 Task: Compose an email with the signature Kenneth Davis with the subject Feedback on an event and the message Can you confirm whether the meeting is still scheduled for tomorrow at 2 pm? from softage.9@softage.net to softage.10@softage.netSelect the entire message and Indent more 2 times, then indent less once Send the email. Finally, move the email from Sent Items to the label Product development
Action: Mouse moved to (912, 57)
Screenshot: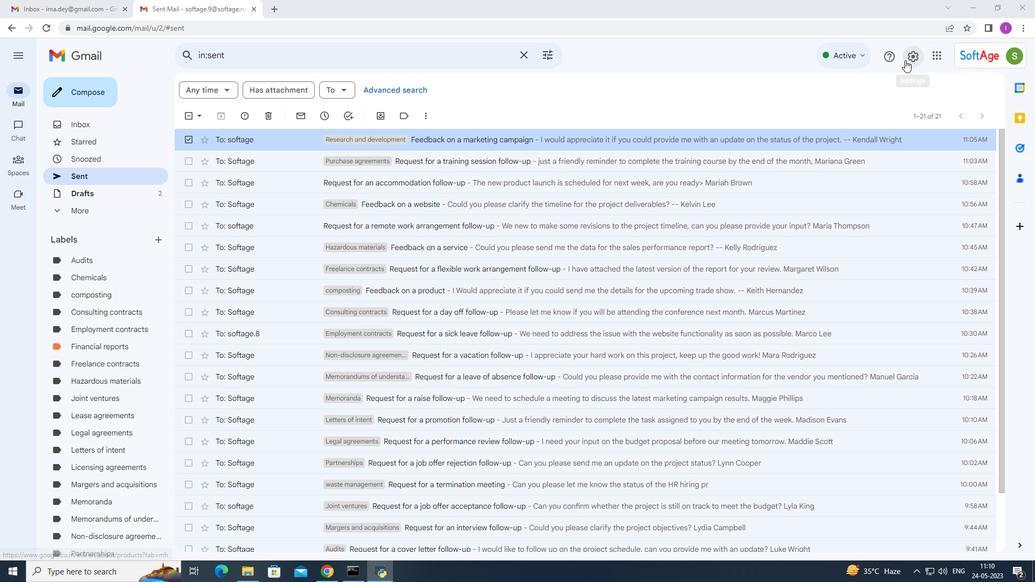 
Action: Mouse pressed left at (912, 57)
Screenshot: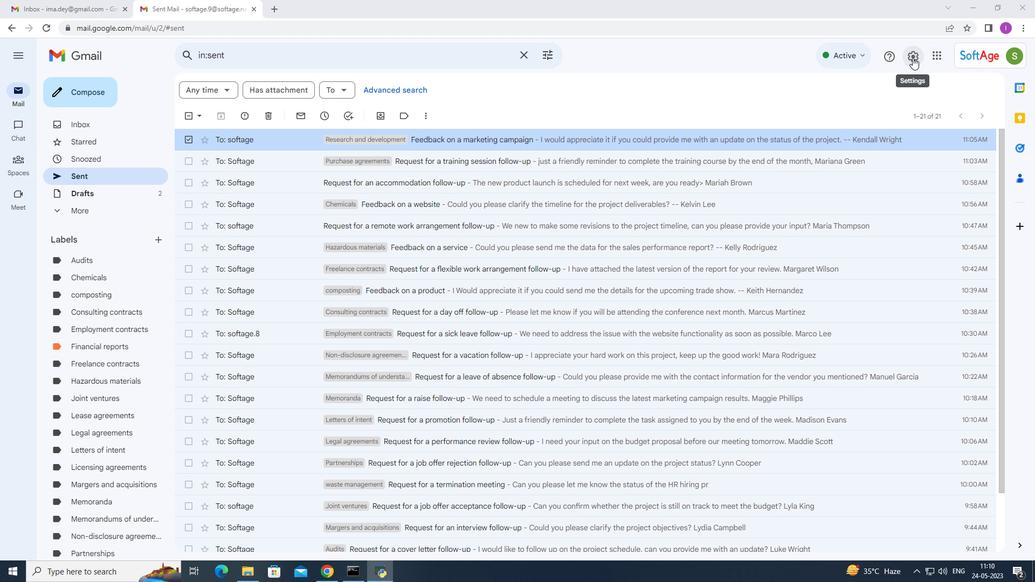 
Action: Mouse moved to (898, 115)
Screenshot: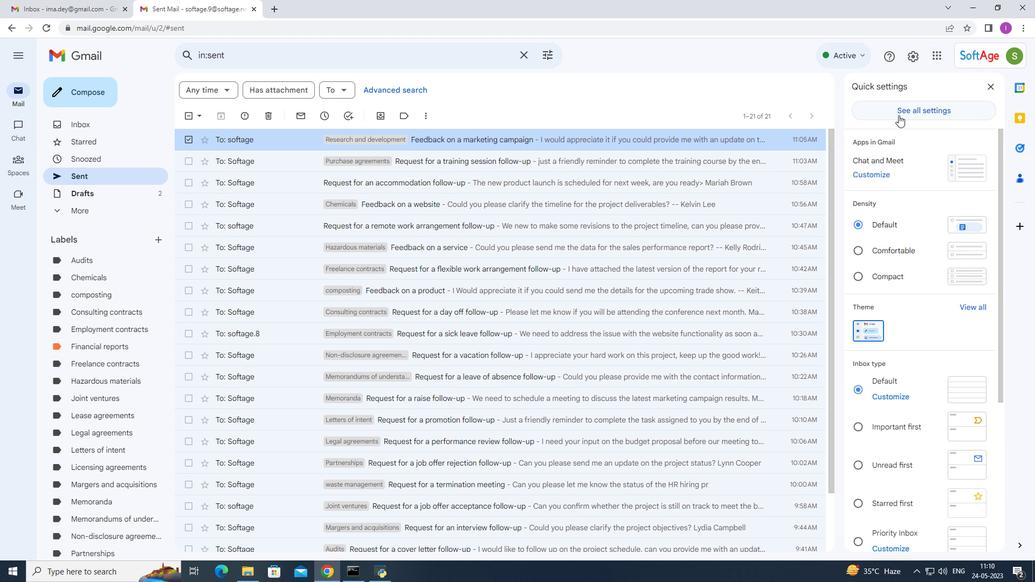 
Action: Mouse pressed left at (898, 115)
Screenshot: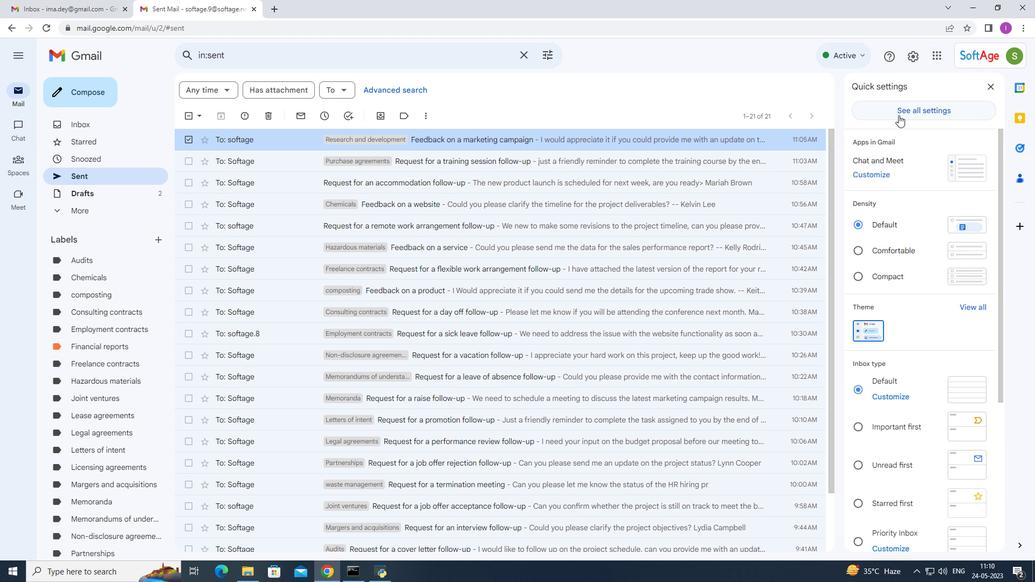 
Action: Mouse moved to (433, 336)
Screenshot: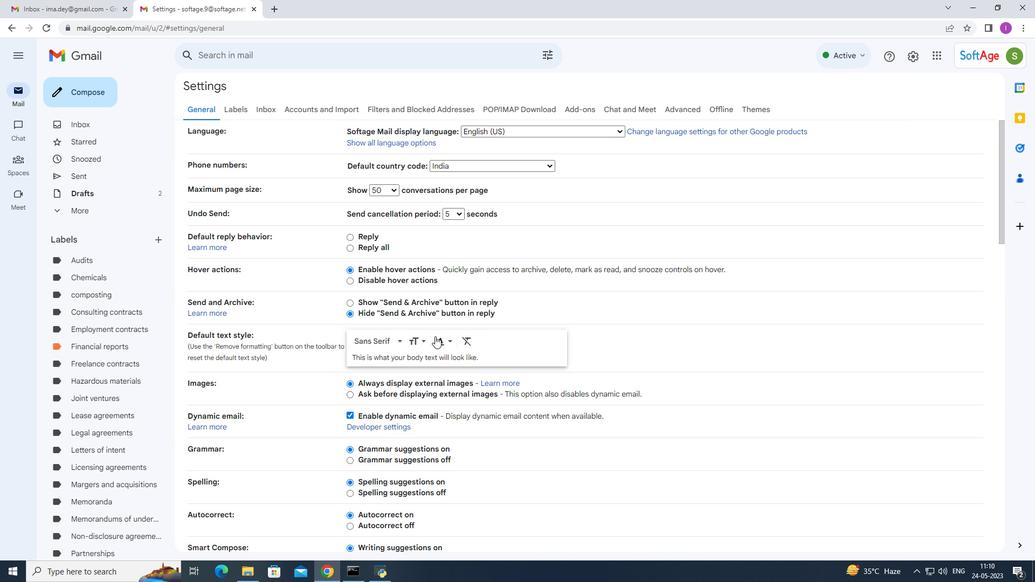 
Action: Mouse scrolled (433, 335) with delta (0, 0)
Screenshot: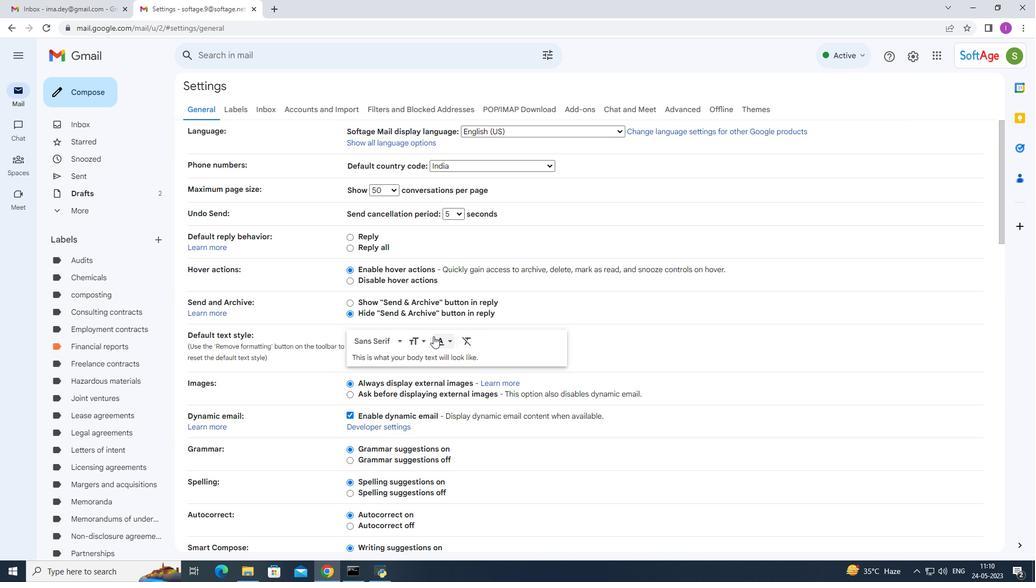 
Action: Mouse scrolled (433, 335) with delta (0, 0)
Screenshot: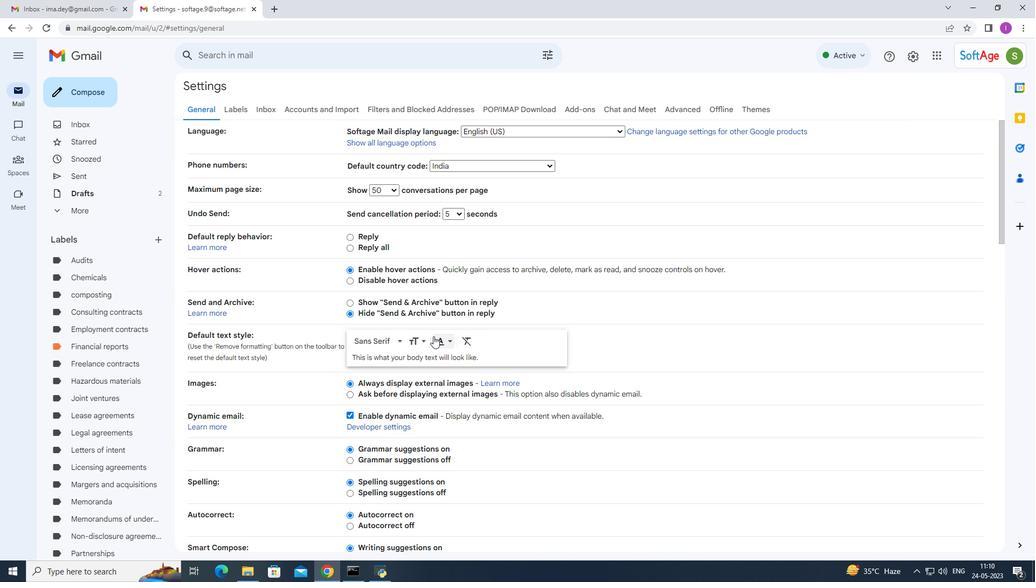 
Action: Mouse scrolled (433, 335) with delta (0, 0)
Screenshot: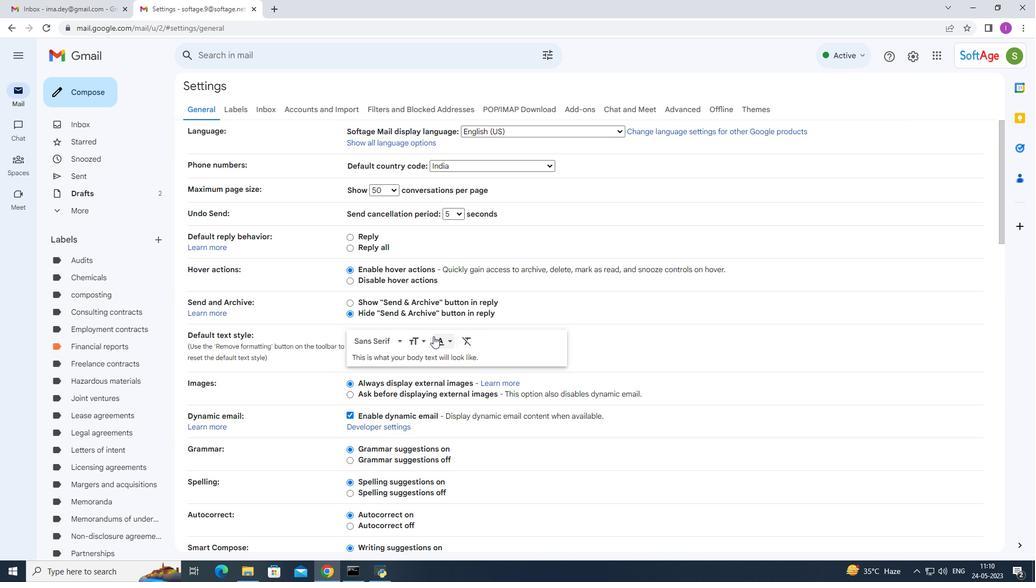
Action: Mouse scrolled (433, 335) with delta (0, 0)
Screenshot: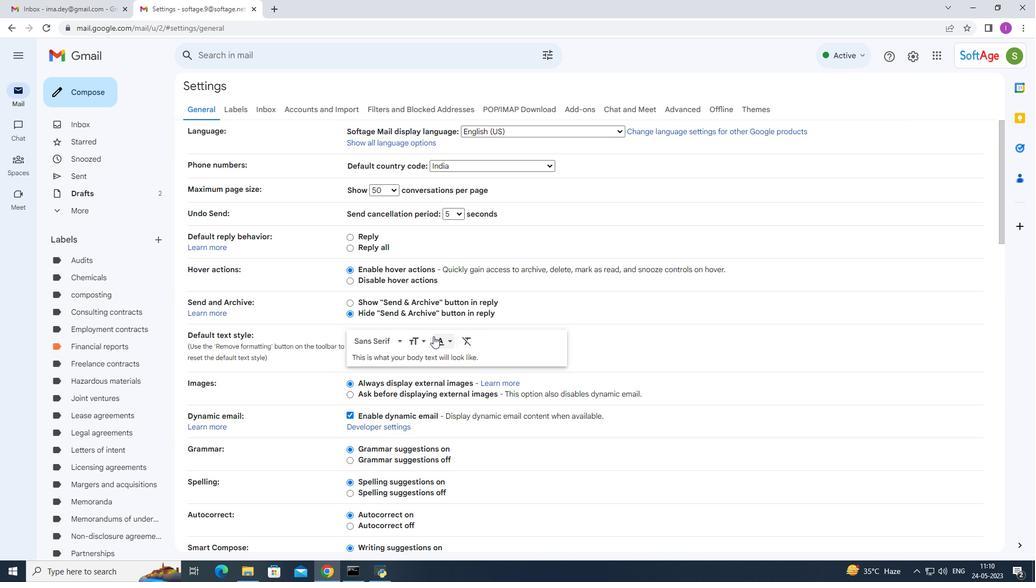 
Action: Mouse scrolled (433, 335) with delta (0, 0)
Screenshot: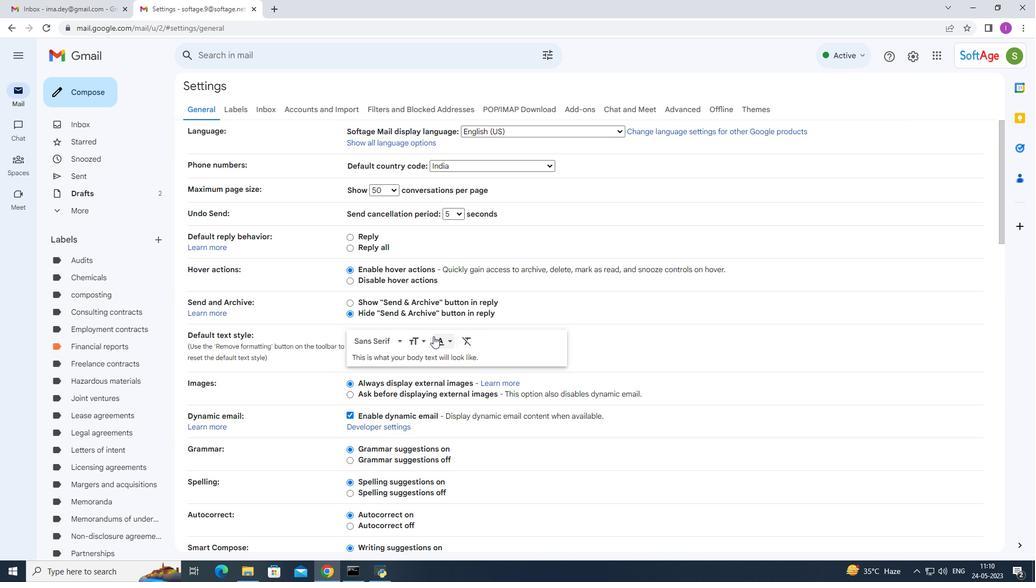 
Action: Mouse moved to (433, 331)
Screenshot: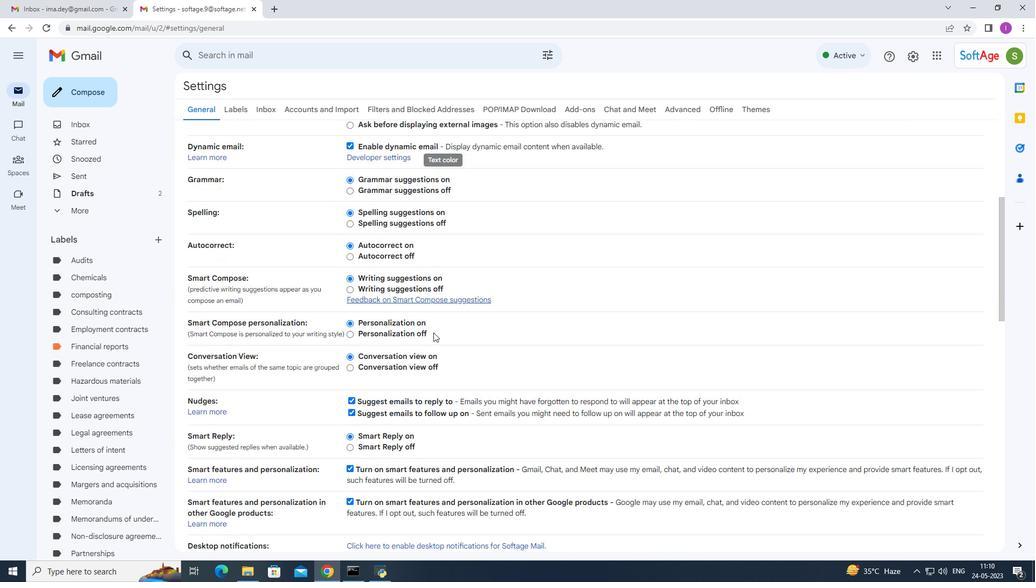 
Action: Mouse scrolled (433, 330) with delta (0, 0)
Screenshot: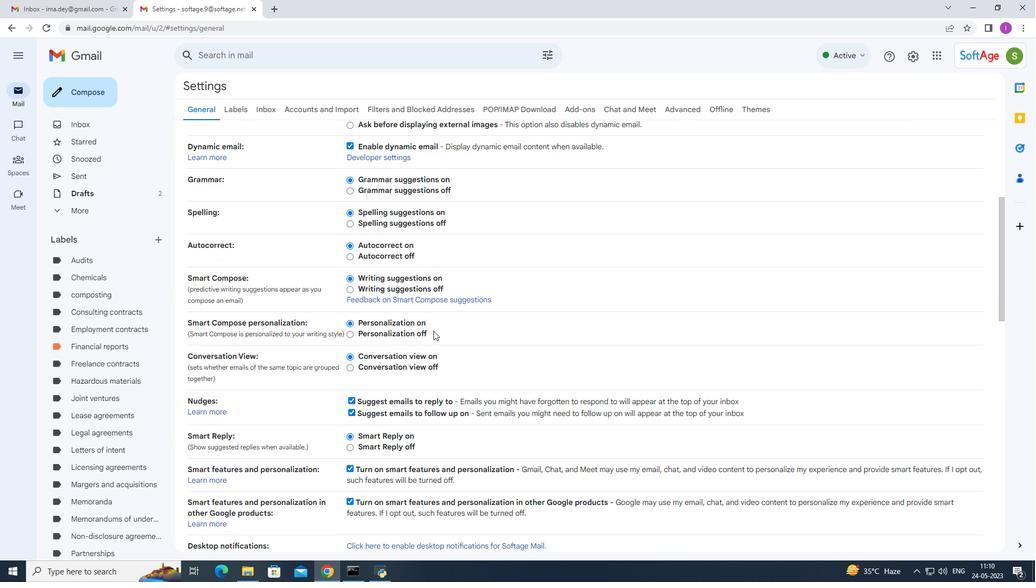 
Action: Mouse scrolled (433, 330) with delta (0, 0)
Screenshot: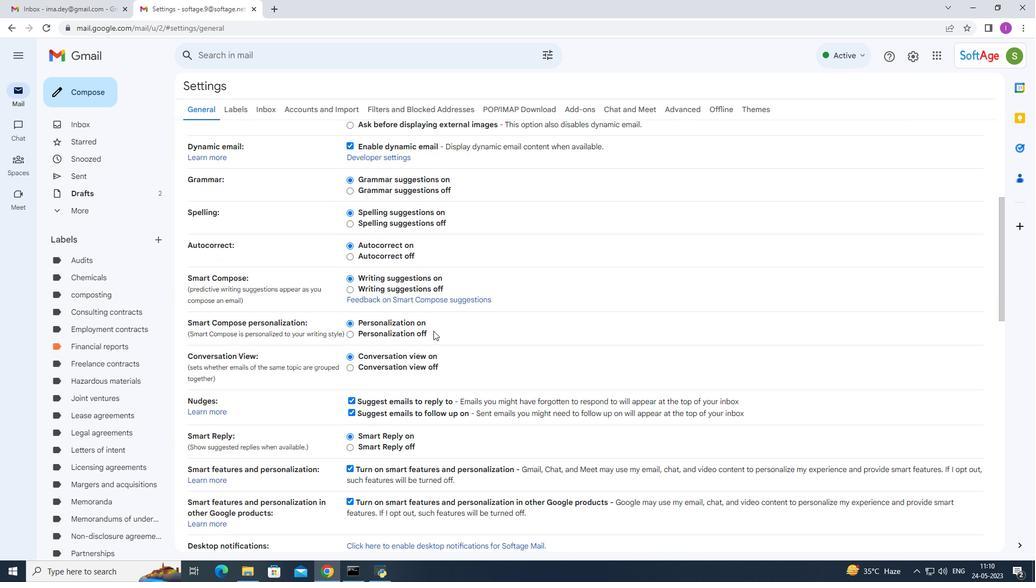 
Action: Mouse scrolled (433, 330) with delta (0, 0)
Screenshot: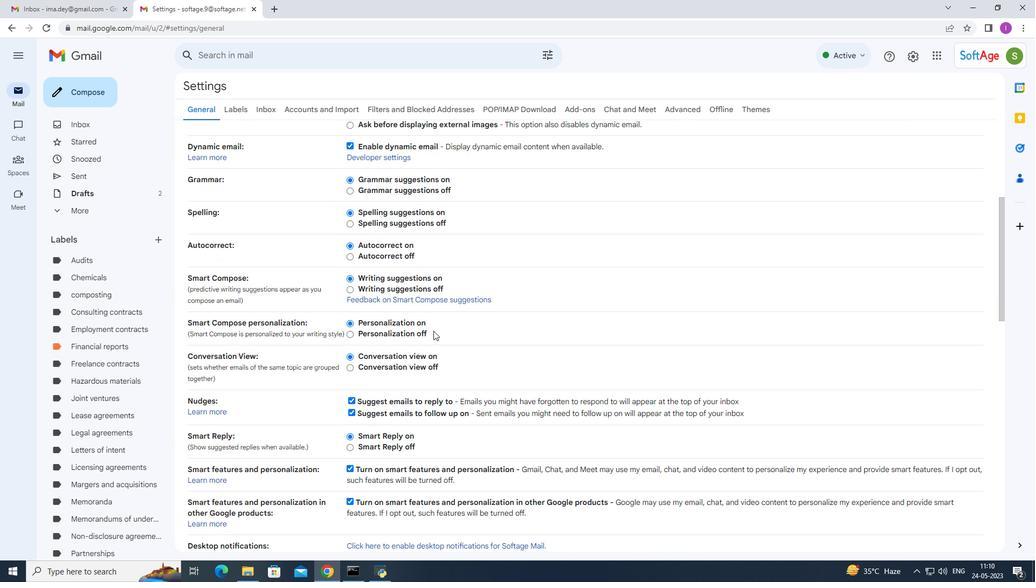 
Action: Mouse scrolled (433, 330) with delta (0, 0)
Screenshot: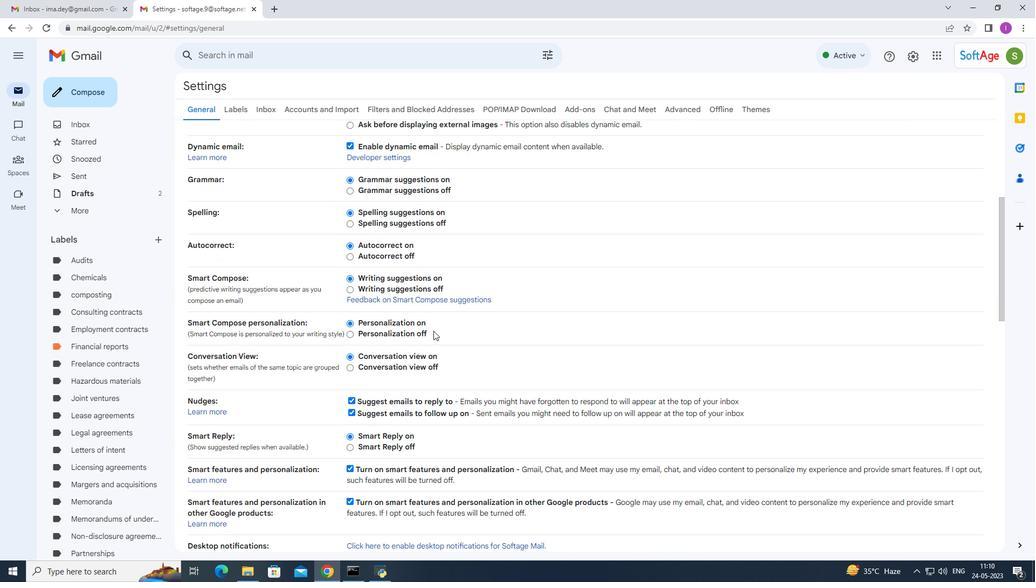 
Action: Mouse moved to (435, 321)
Screenshot: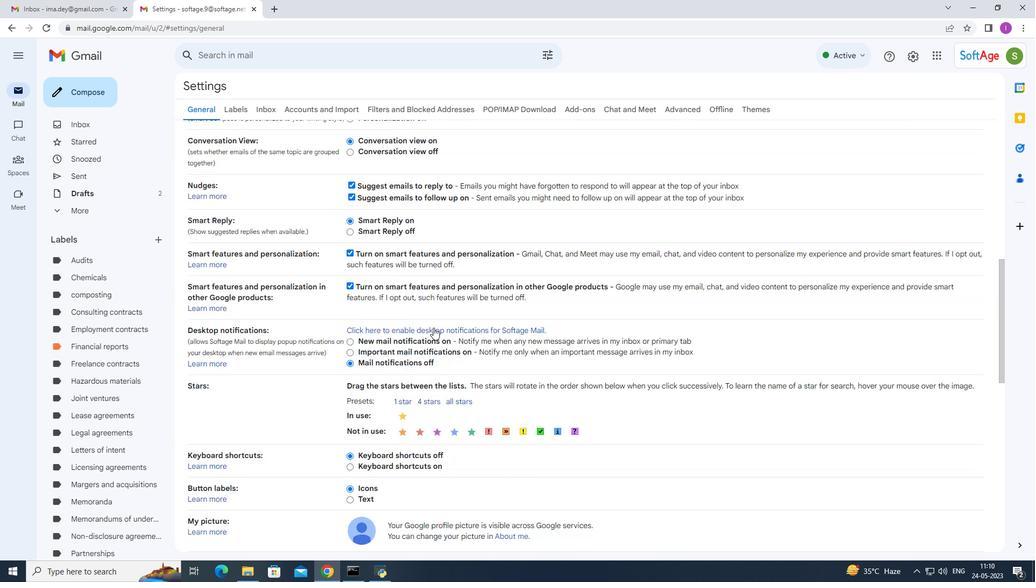 
Action: Mouse scrolled (435, 321) with delta (0, 0)
Screenshot: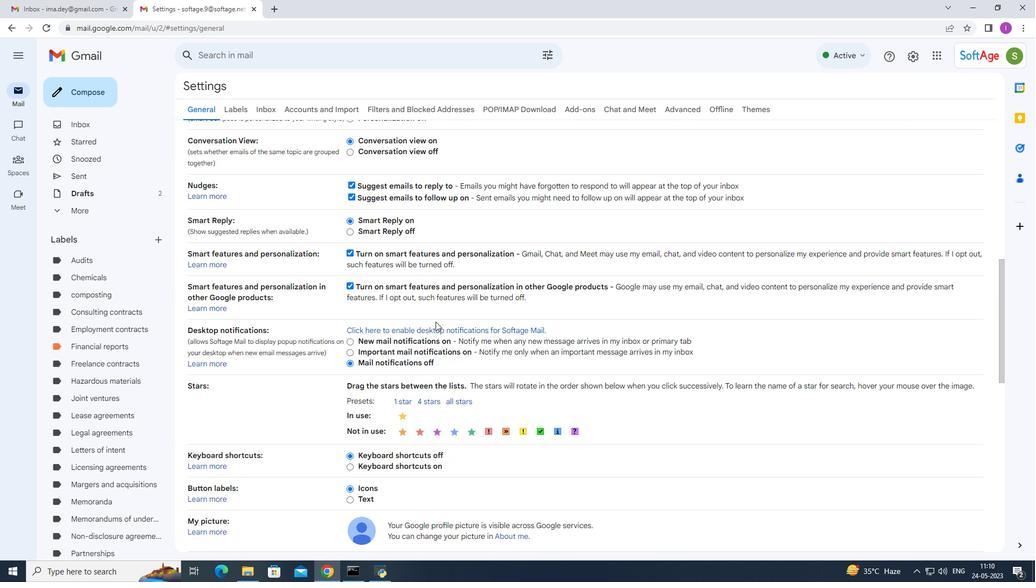 
Action: Mouse scrolled (435, 321) with delta (0, 0)
Screenshot: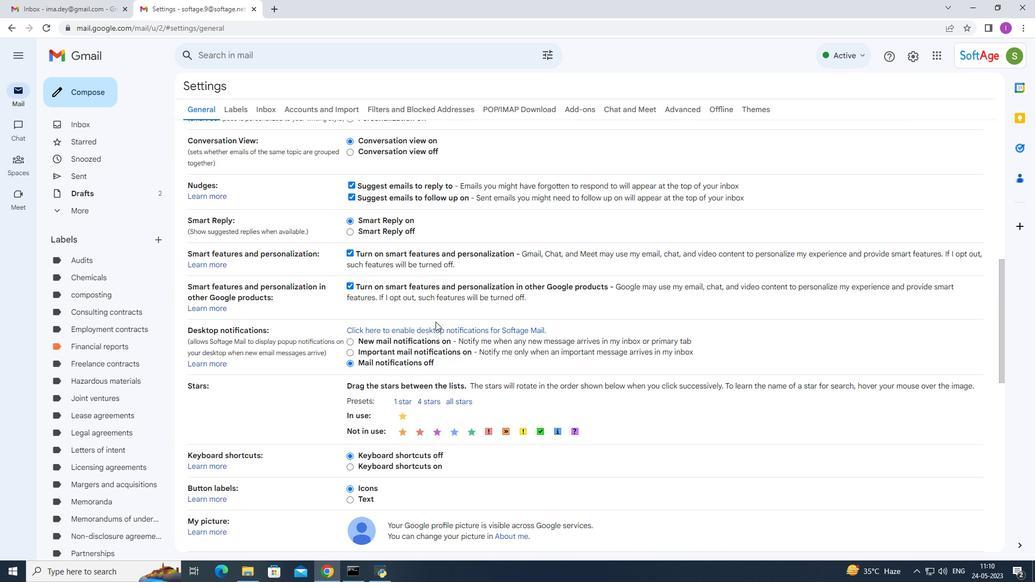 
Action: Mouse scrolled (435, 321) with delta (0, 0)
Screenshot: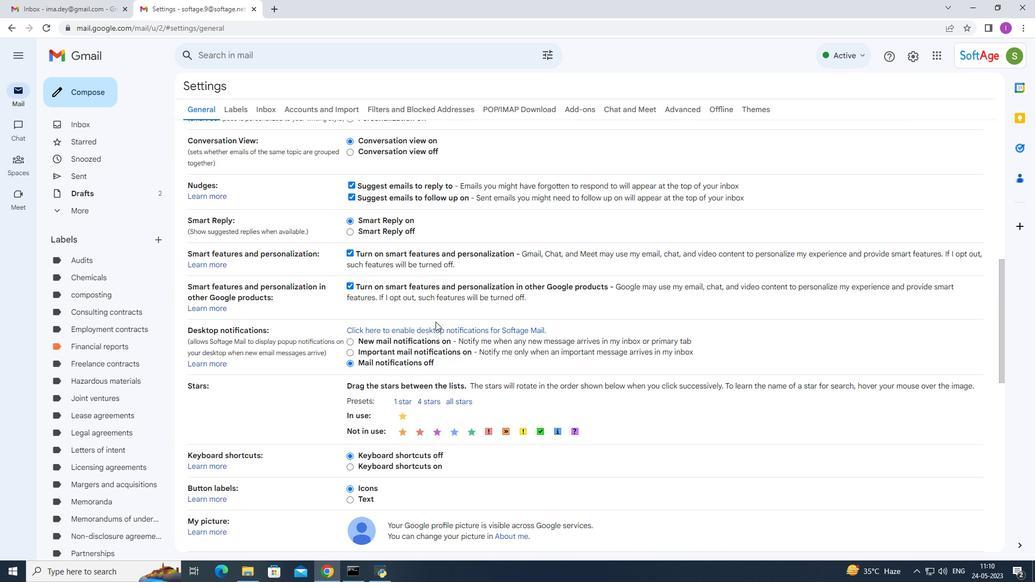 
Action: Mouse scrolled (435, 321) with delta (0, 0)
Screenshot: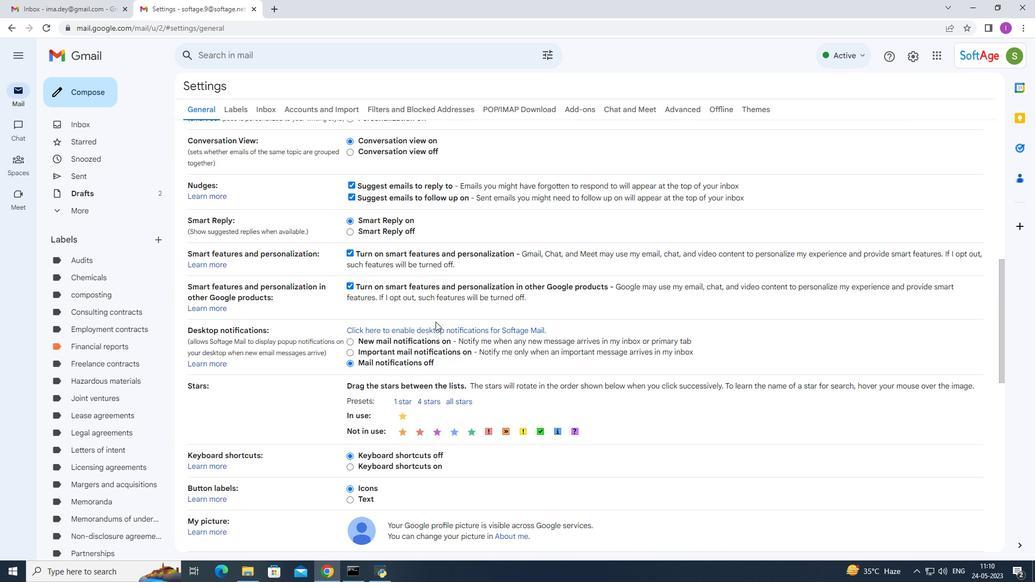 
Action: Mouse scrolled (435, 321) with delta (0, 0)
Screenshot: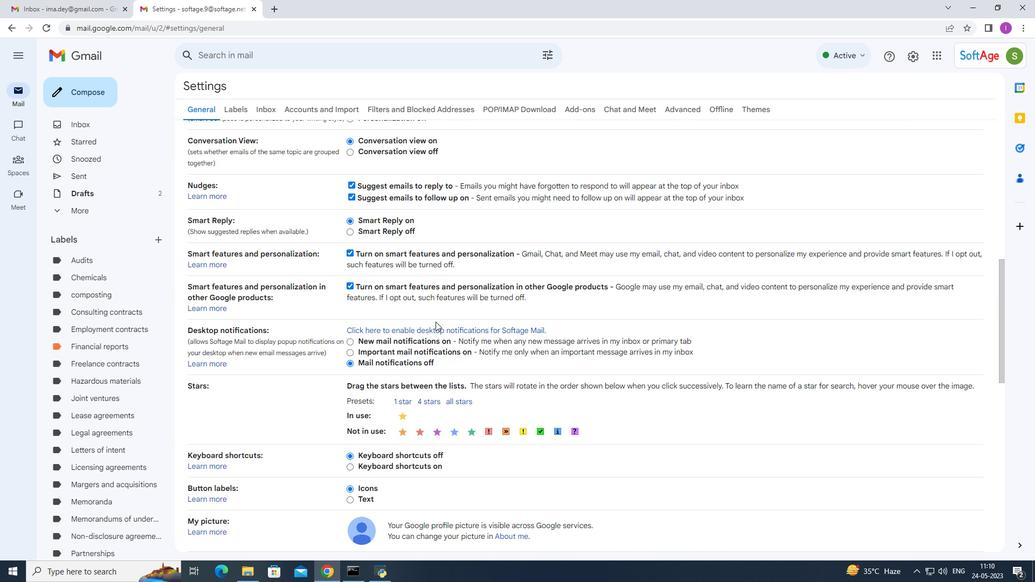 
Action: Mouse moved to (436, 318)
Screenshot: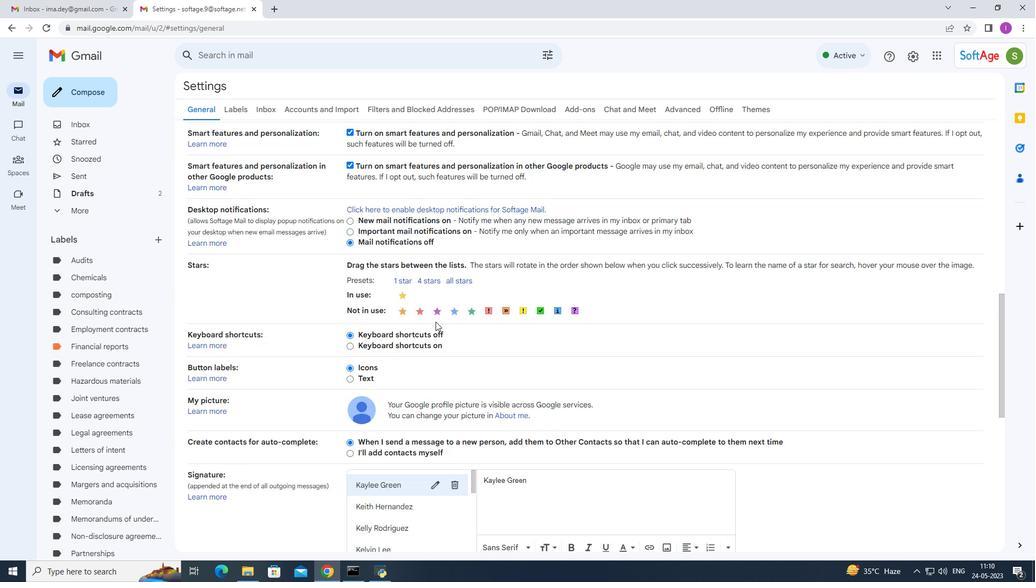 
Action: Mouse scrolled (436, 318) with delta (0, 0)
Screenshot: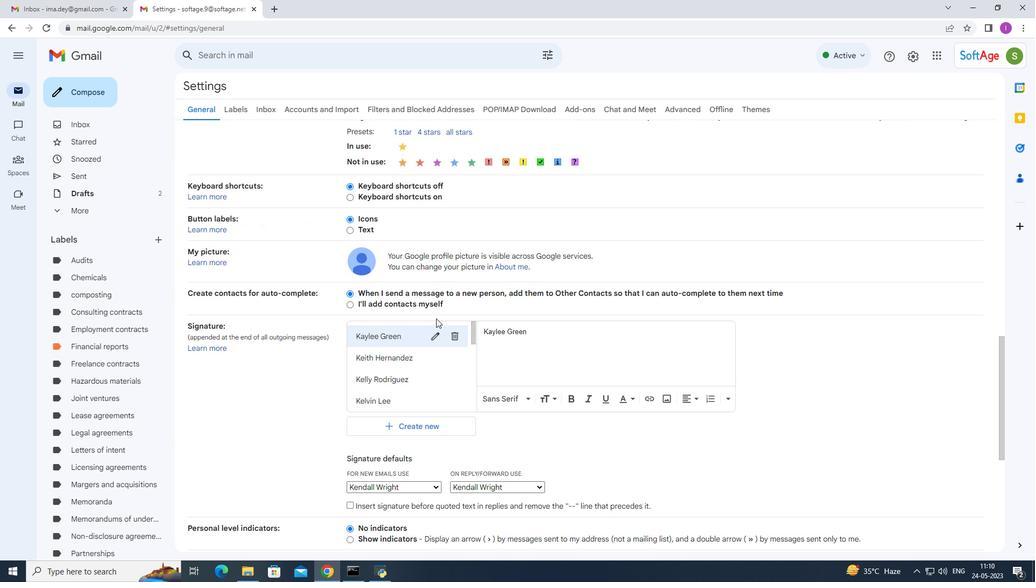 
Action: Mouse scrolled (436, 318) with delta (0, 0)
Screenshot: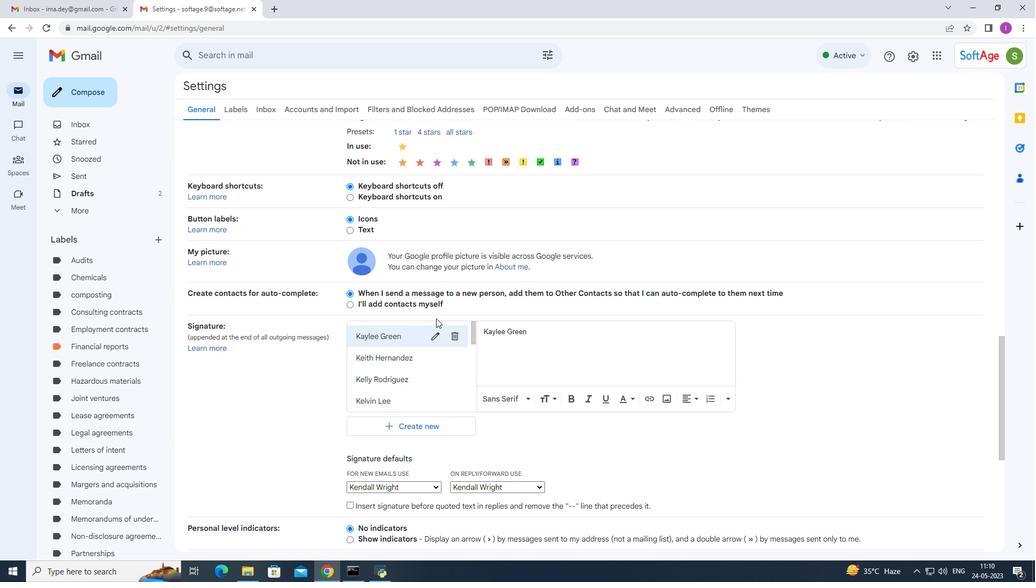 
Action: Mouse scrolled (436, 318) with delta (0, 0)
Screenshot: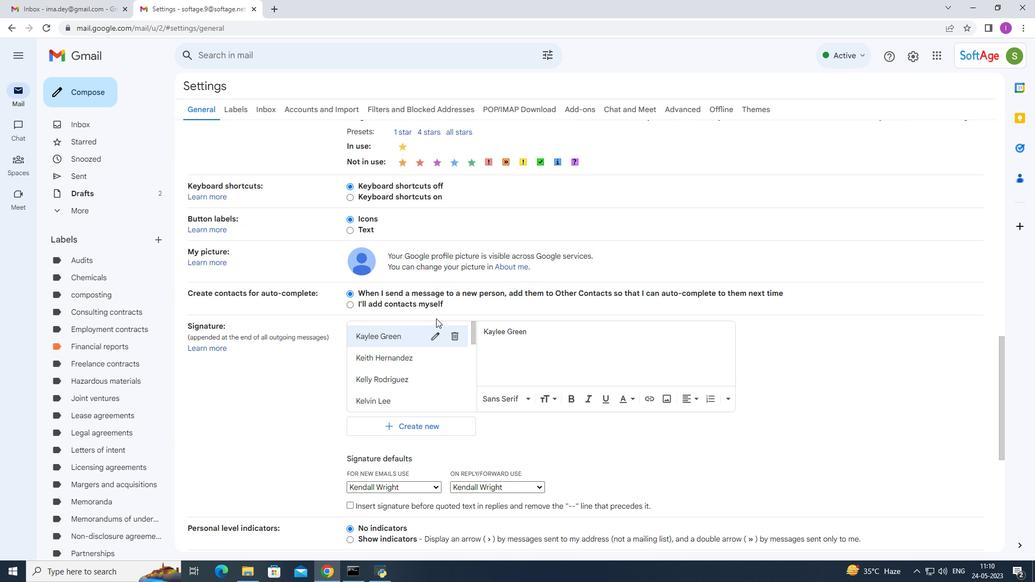 
Action: Mouse moved to (399, 265)
Screenshot: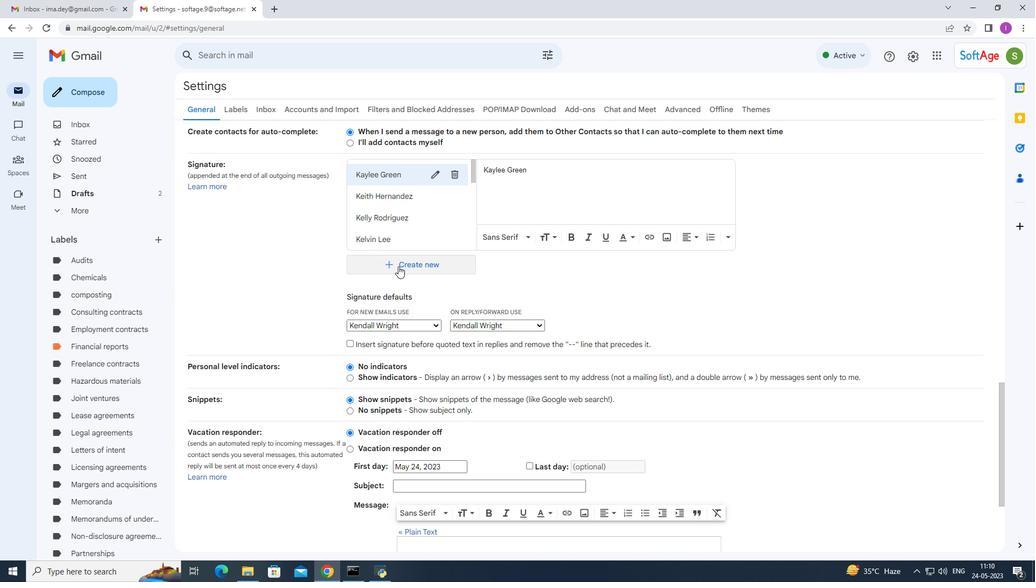 
Action: Mouse pressed left at (399, 265)
Screenshot: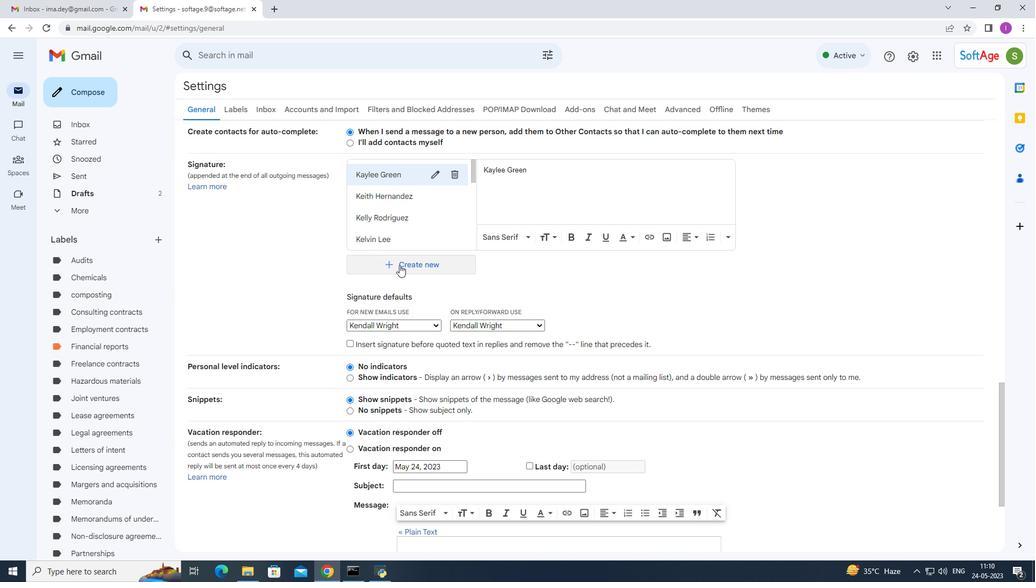 
Action: Mouse moved to (457, 298)
Screenshot: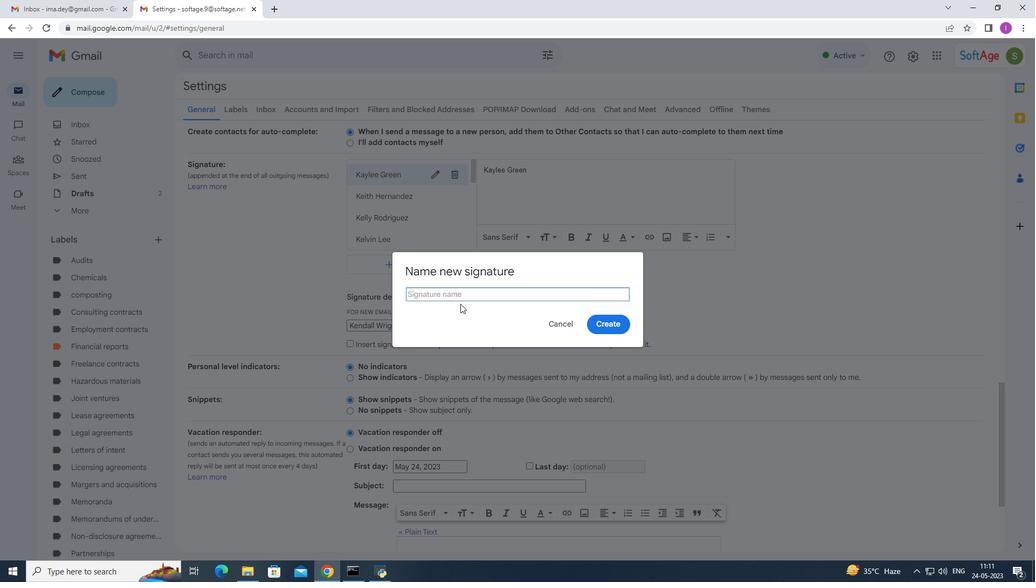 
Action: Mouse pressed left at (457, 298)
Screenshot: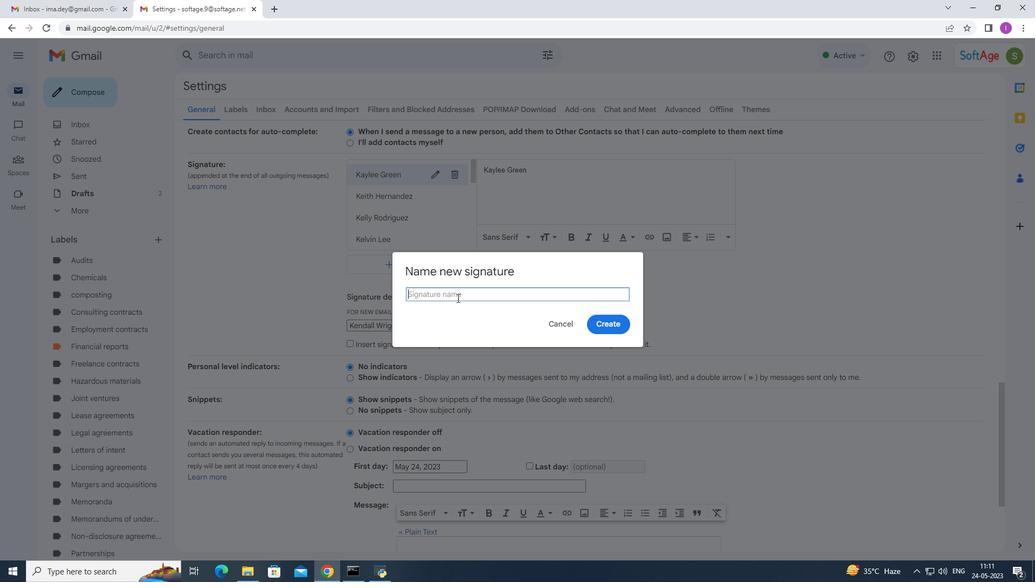 
Action: Mouse moved to (461, 293)
Screenshot: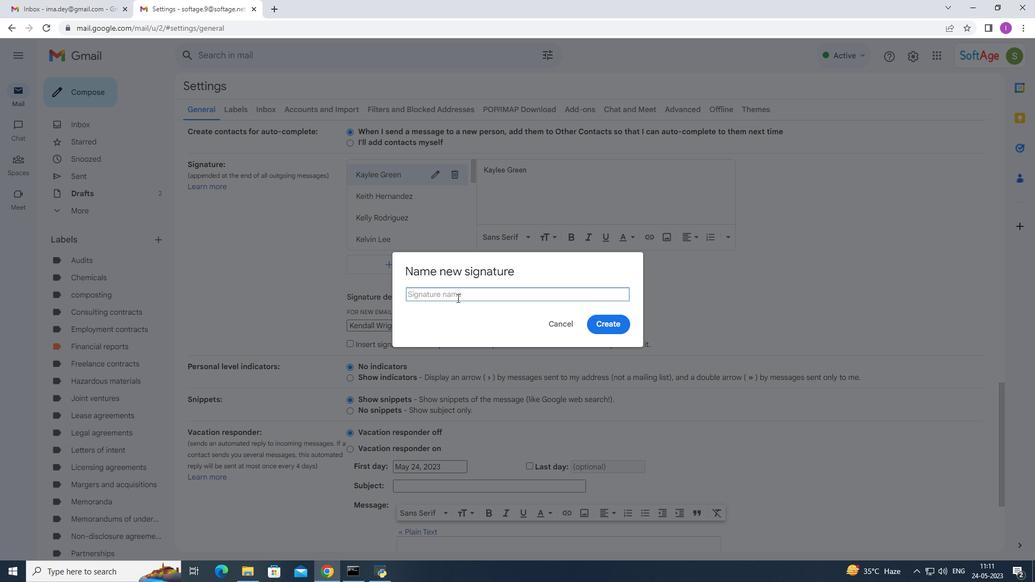 
Action: Key pressed <Key.shift><Key.shift><Key.shift><Key.shift><Key.shift><Key.shift><Key.shift><Key.shift><Key.shift><Key.shift><Key.shift><Key.shift><Key.shift><Key.shift>Kenneth<Key.space><Key.shift>Davis
Screenshot: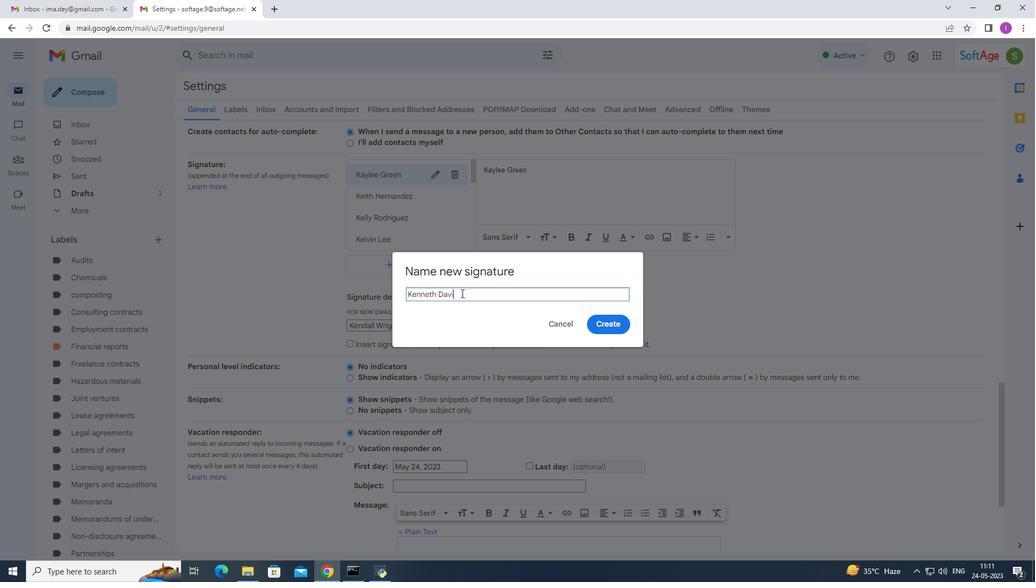 
Action: Mouse moved to (608, 326)
Screenshot: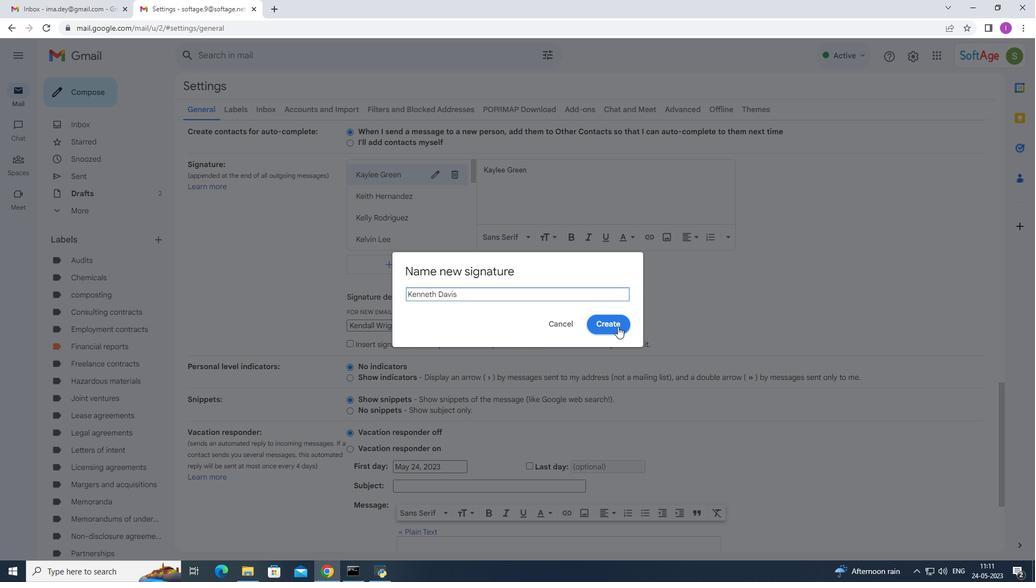 
Action: Mouse pressed left at (608, 326)
Screenshot: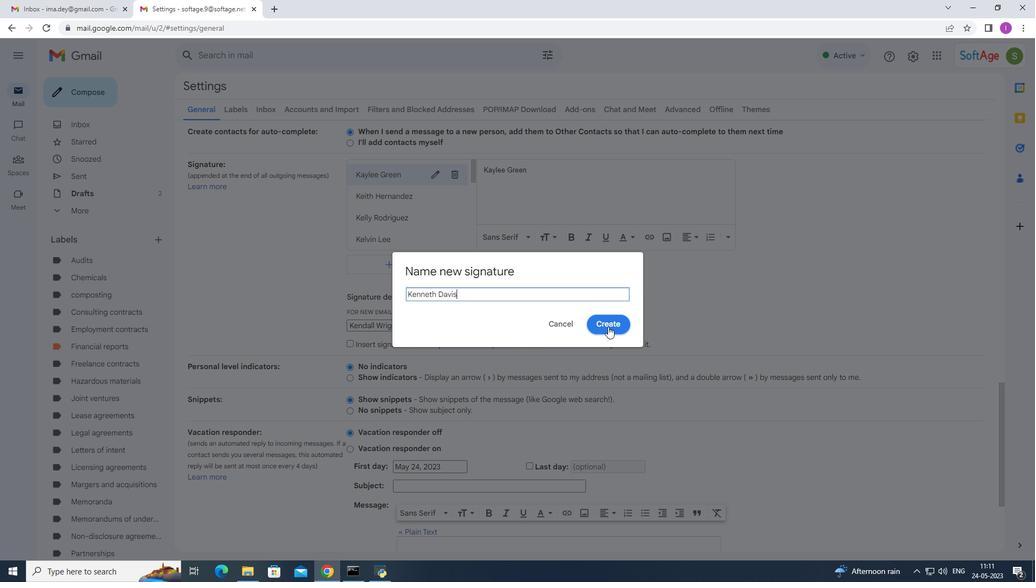 
Action: Mouse moved to (435, 322)
Screenshot: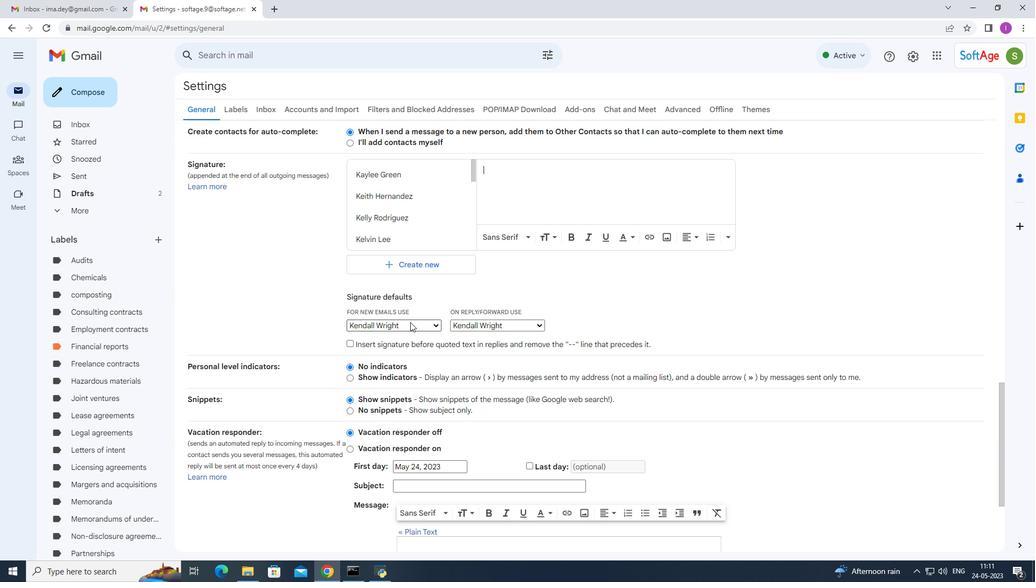
Action: Mouse pressed left at (435, 322)
Screenshot: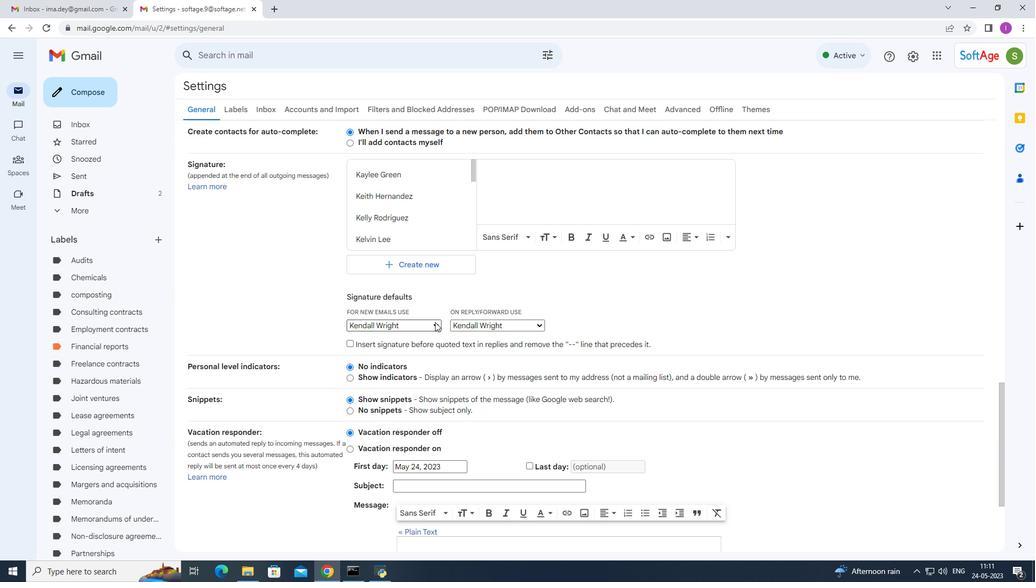 
Action: Mouse moved to (422, 398)
Screenshot: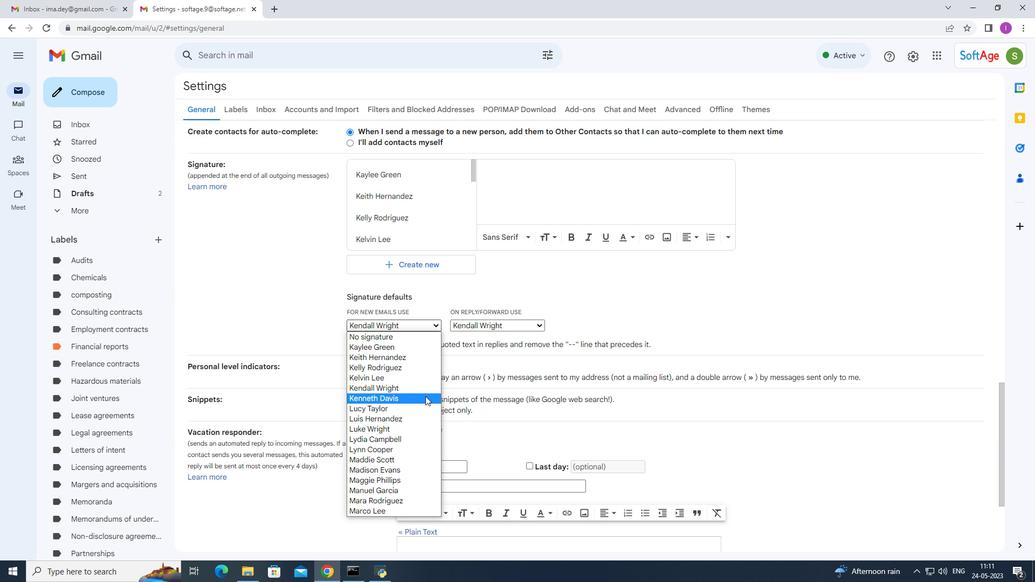 
Action: Mouse pressed left at (422, 398)
Screenshot: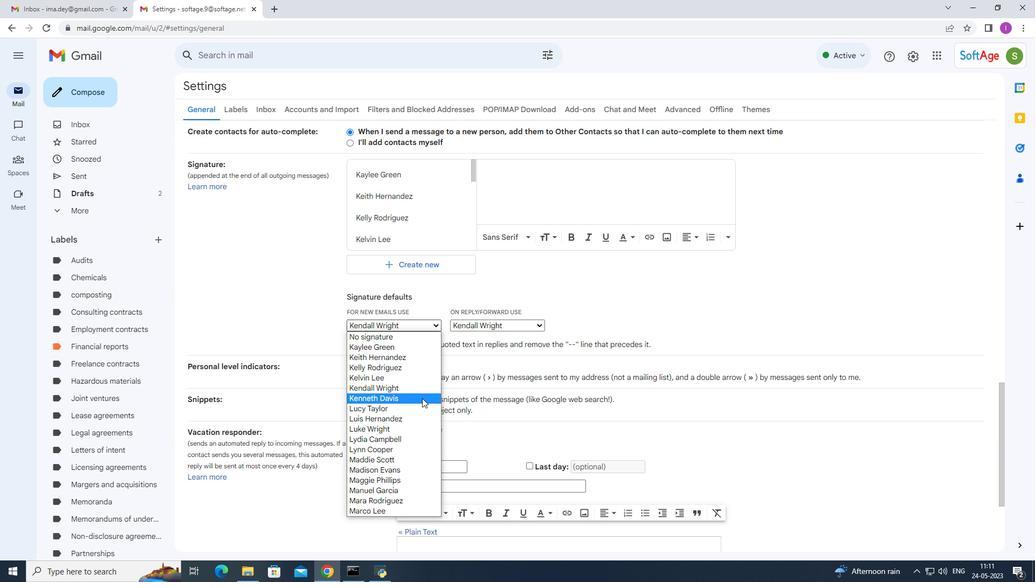 
Action: Mouse moved to (537, 326)
Screenshot: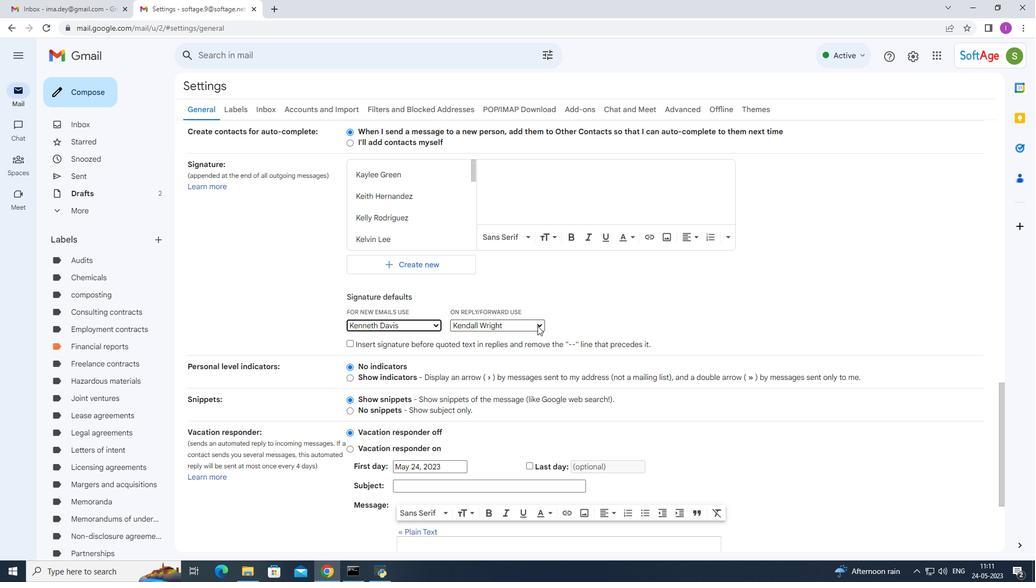 
Action: Mouse pressed left at (537, 326)
Screenshot: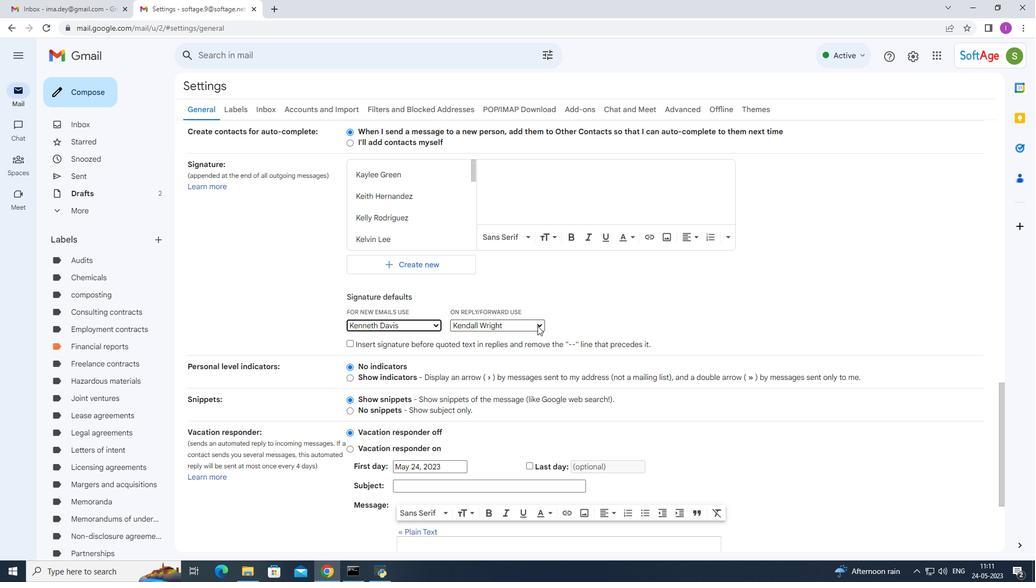 
Action: Mouse moved to (511, 394)
Screenshot: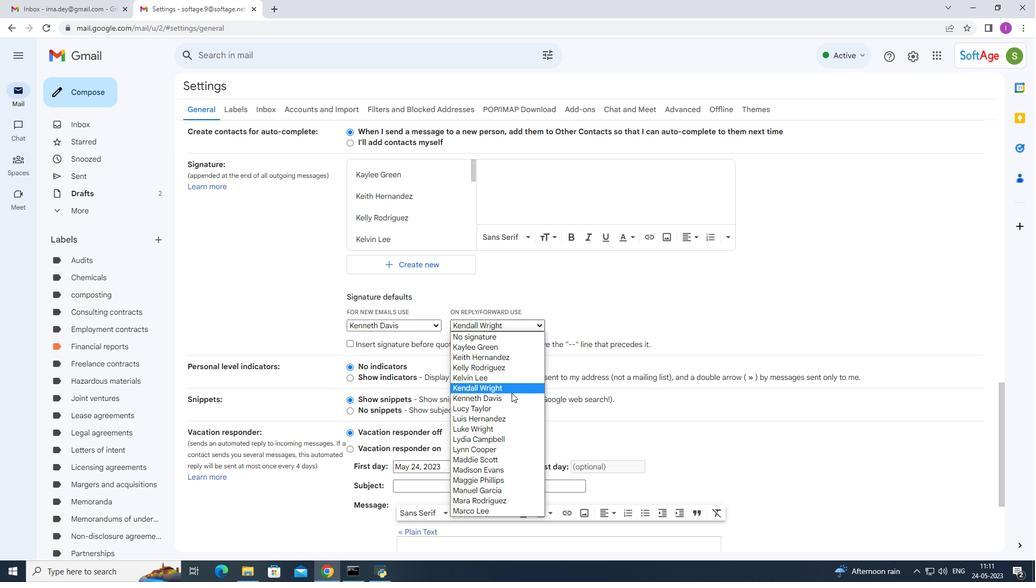 
Action: Mouse pressed left at (511, 394)
Screenshot: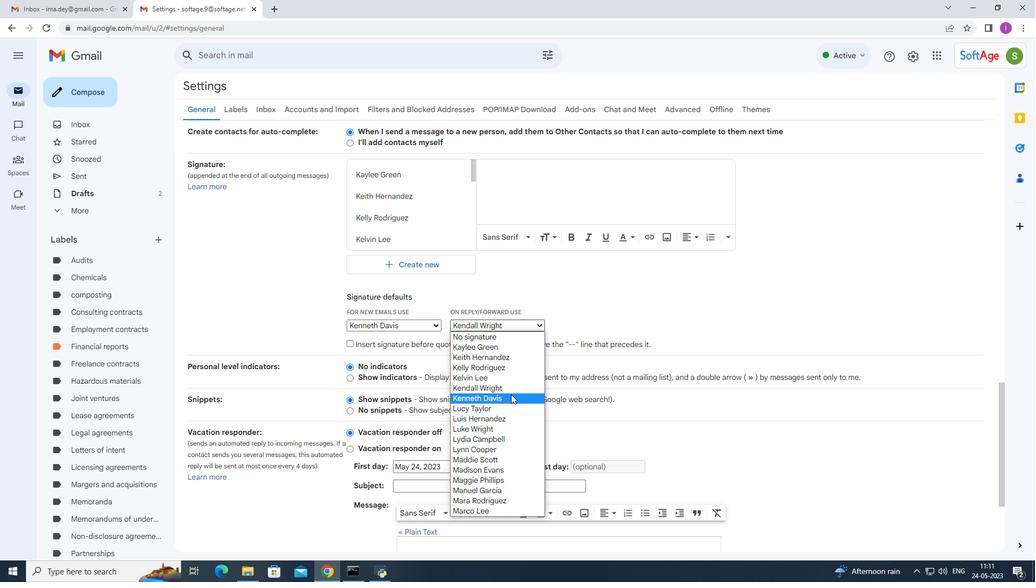 
Action: Mouse moved to (509, 186)
Screenshot: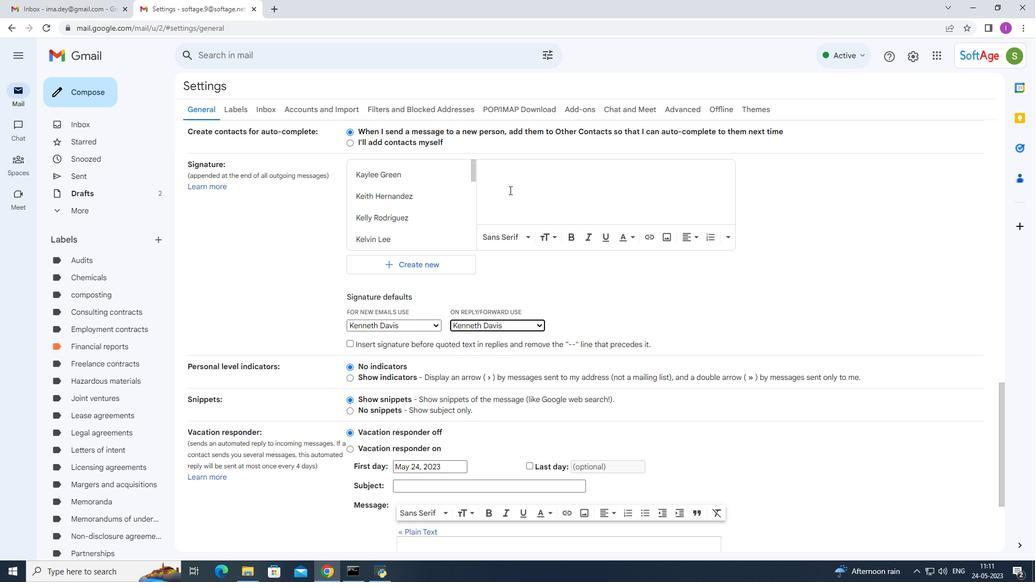 
Action: Mouse pressed left at (509, 186)
Screenshot: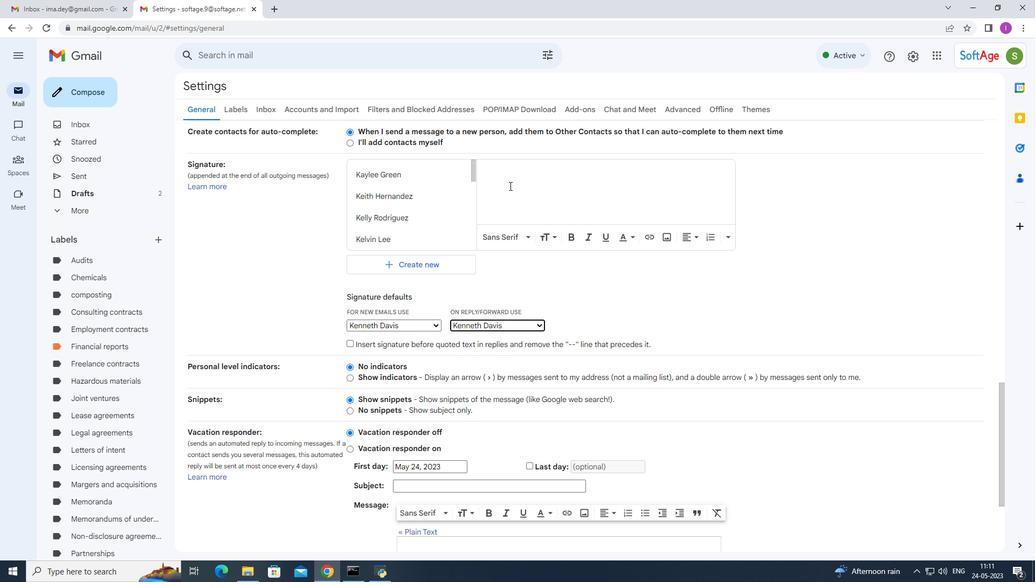 
Action: Key pressed <Key.shift>Ka<Key.backspace>enneth<Key.space><Key.shift>Davis
Screenshot: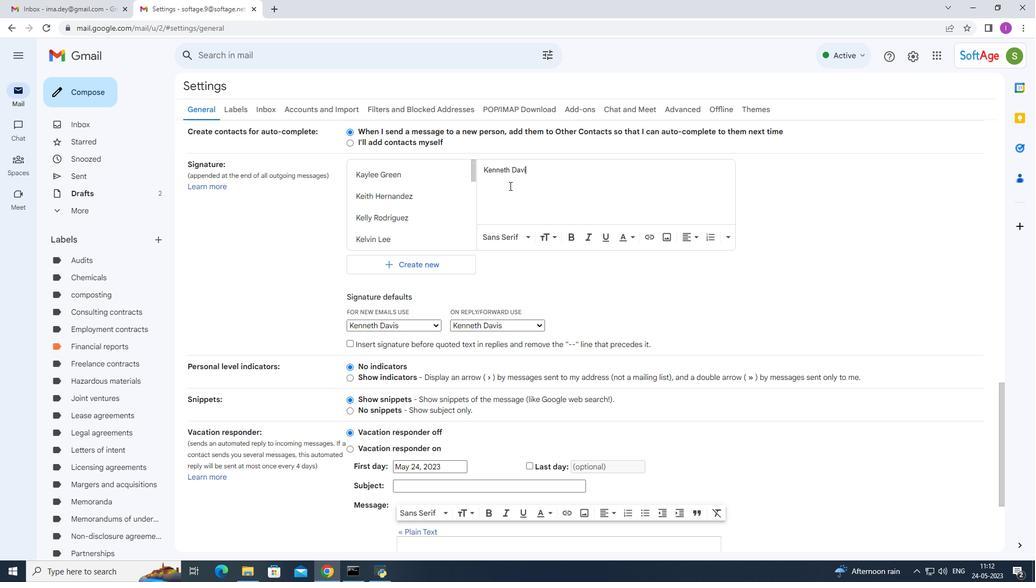 
Action: Mouse moved to (477, 257)
Screenshot: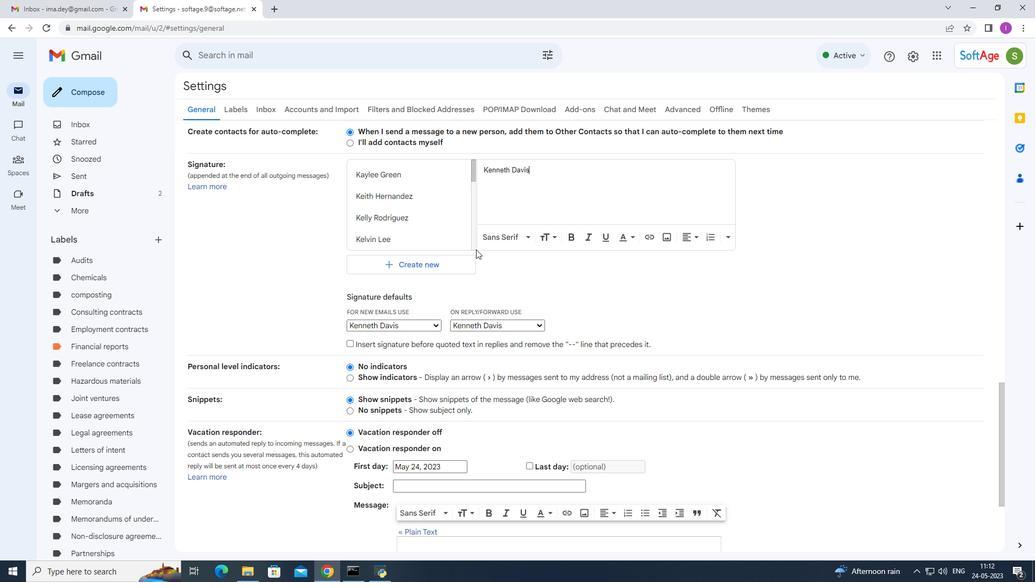 
Action: Mouse scrolled (477, 257) with delta (0, 0)
Screenshot: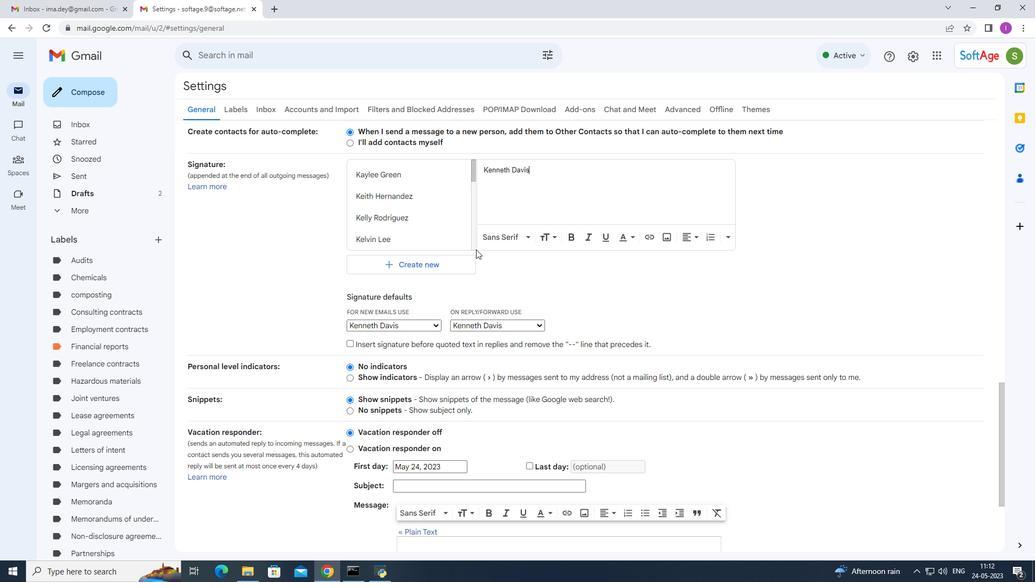 
Action: Mouse moved to (477, 258)
Screenshot: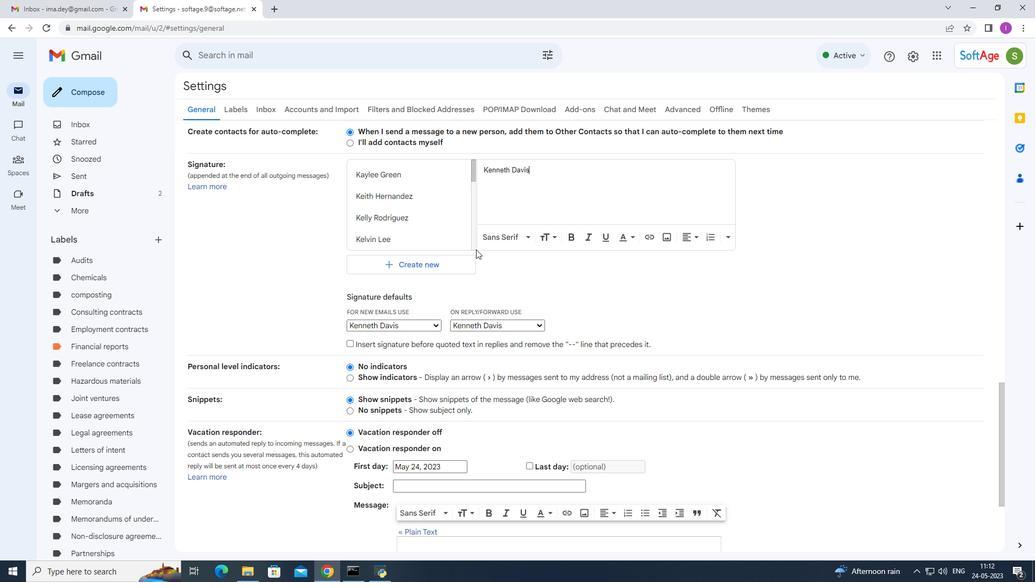 
Action: Mouse scrolled (477, 258) with delta (0, 0)
Screenshot: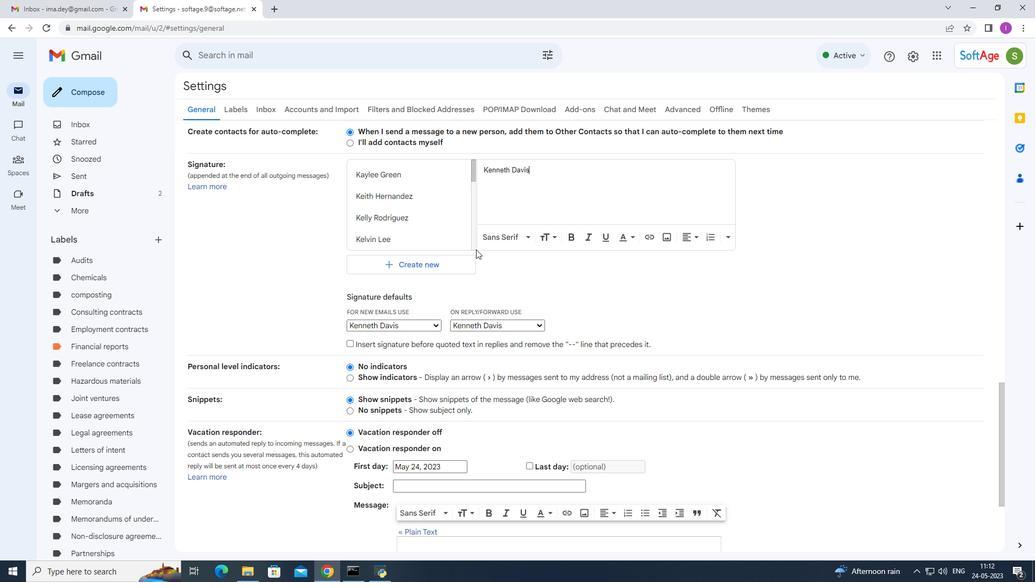 
Action: Mouse moved to (478, 259)
Screenshot: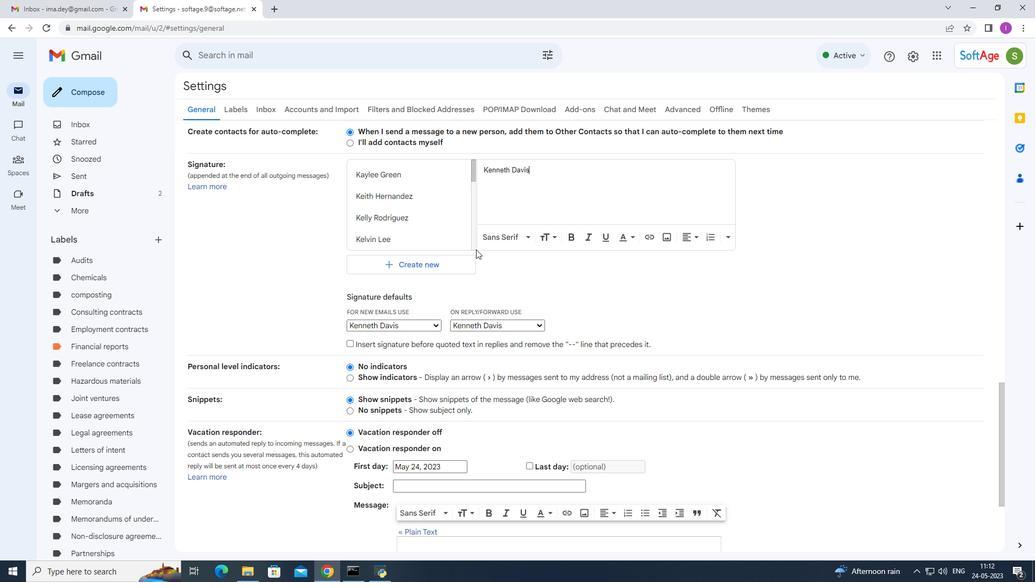 
Action: Mouse scrolled (478, 259) with delta (0, 0)
Screenshot: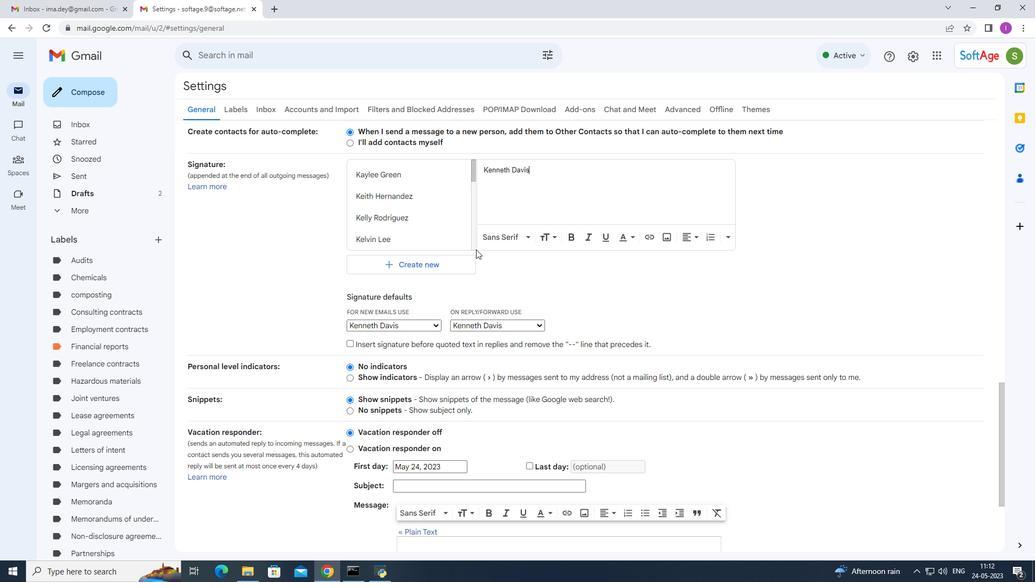 
Action: Mouse moved to (478, 261)
Screenshot: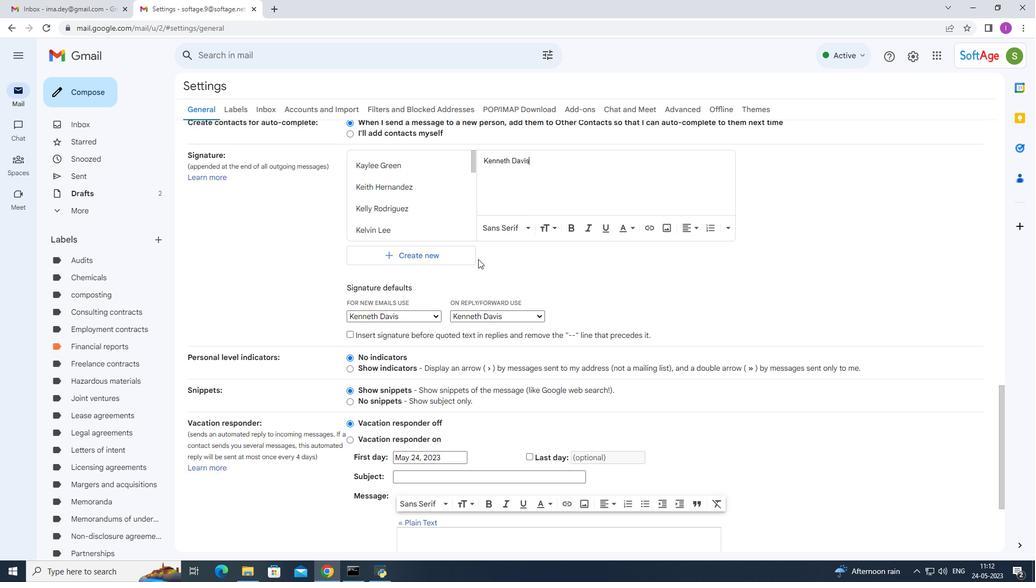 
Action: Mouse scrolled (478, 260) with delta (0, 0)
Screenshot: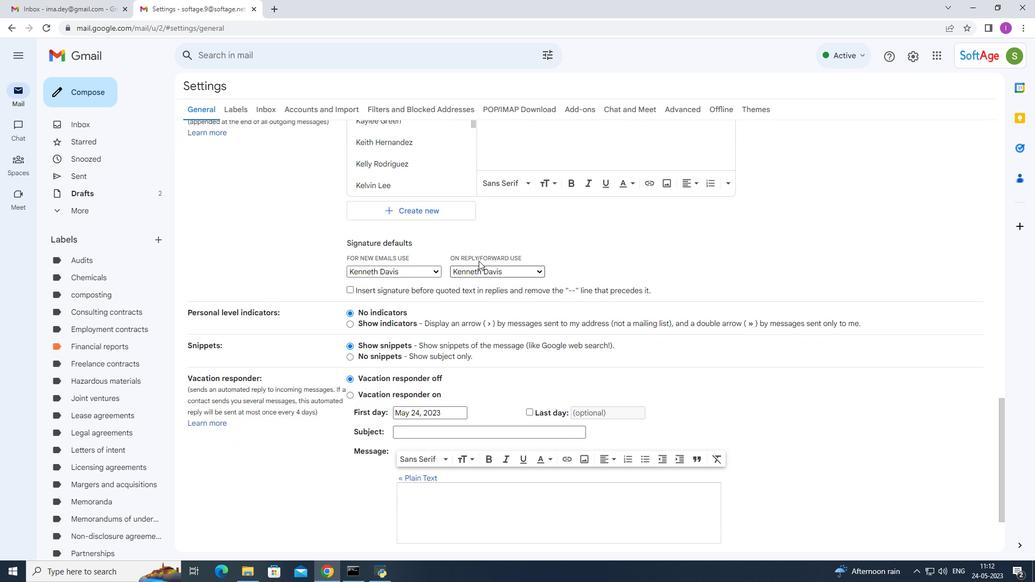 
Action: Mouse moved to (479, 262)
Screenshot: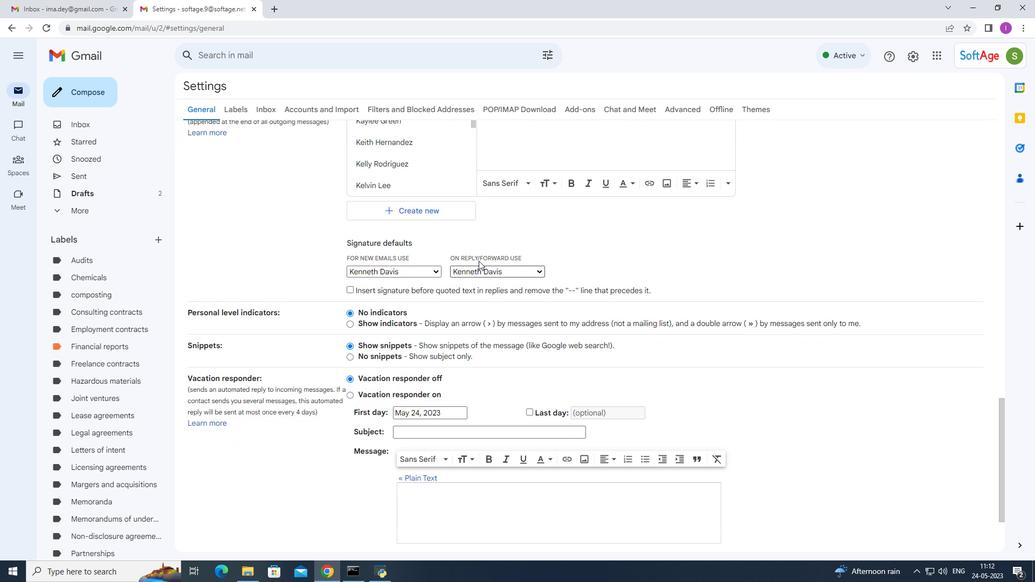 
Action: Mouse scrolled (479, 261) with delta (0, 0)
Screenshot: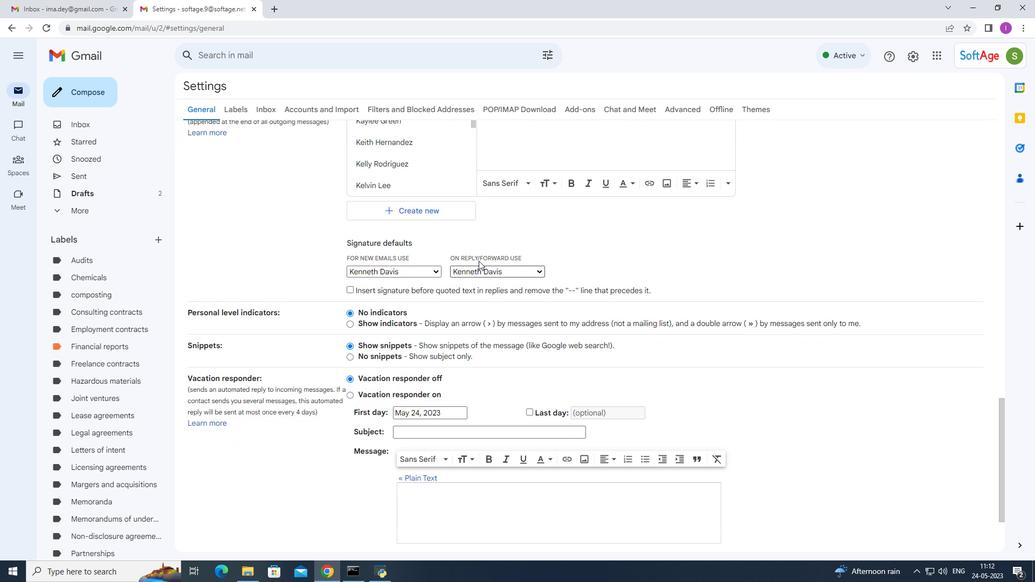 
Action: Mouse moved to (480, 262)
Screenshot: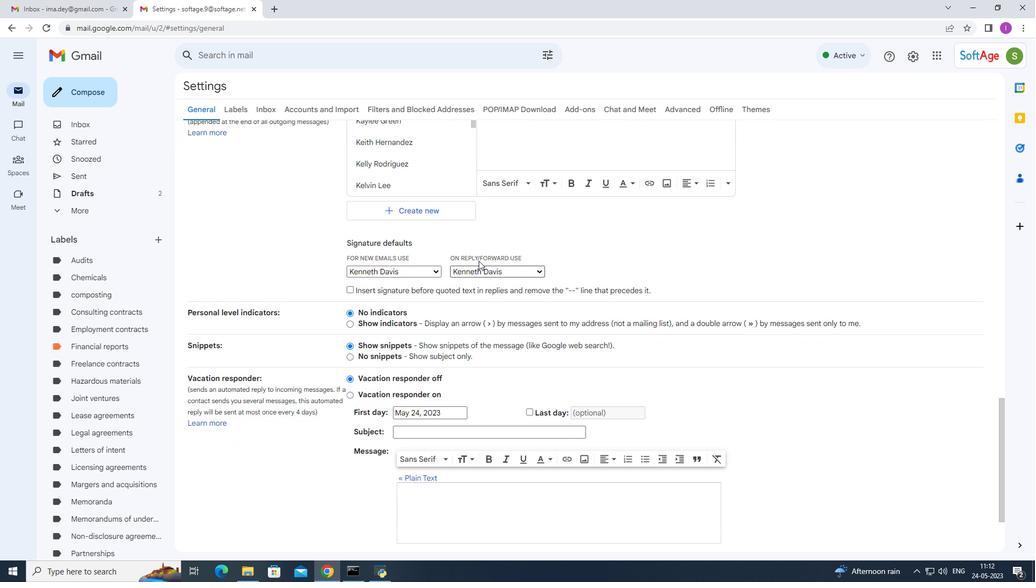 
Action: Mouse scrolled (480, 262) with delta (0, 0)
Screenshot: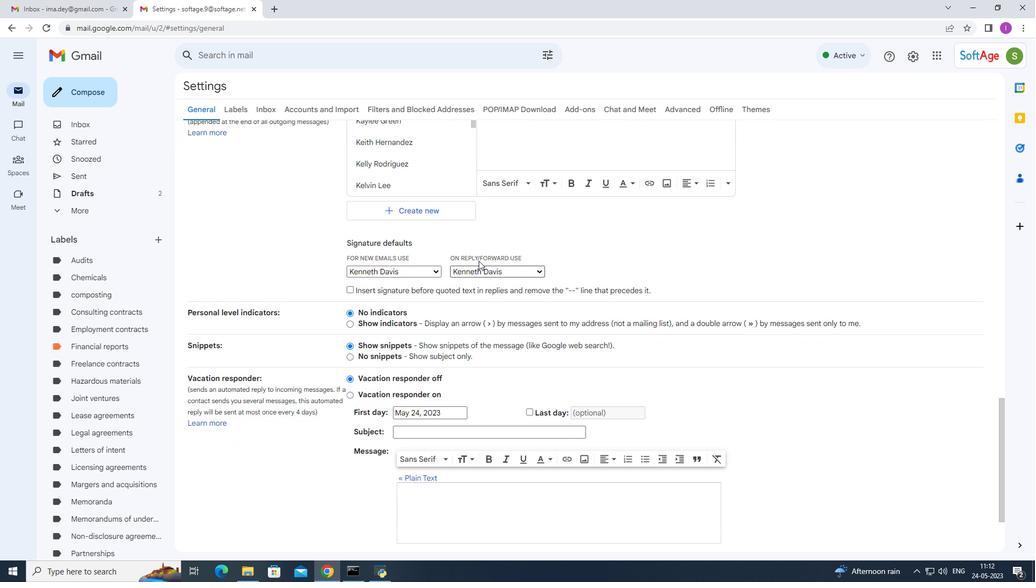 
Action: Mouse moved to (481, 262)
Screenshot: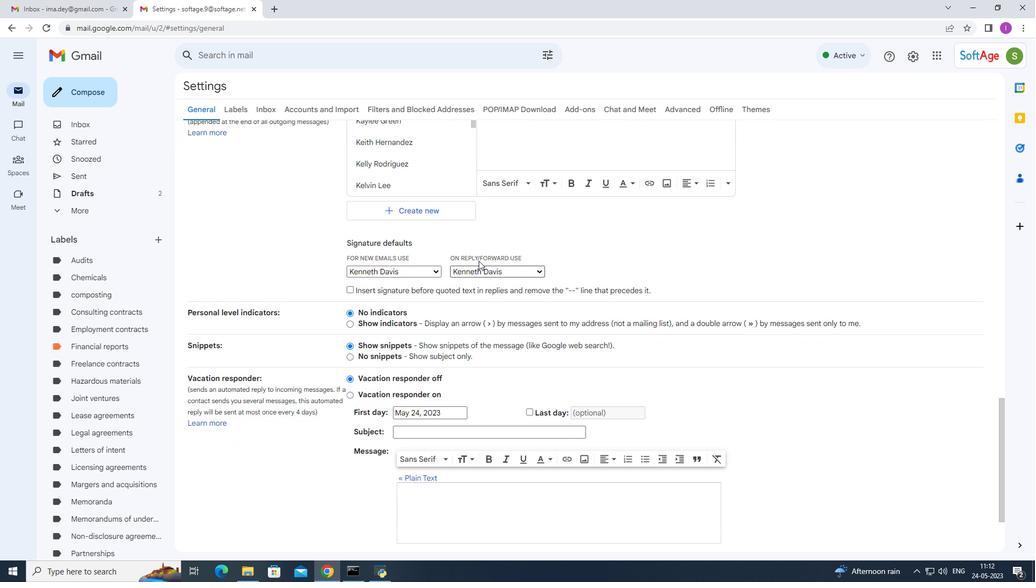 
Action: Mouse scrolled (481, 262) with delta (0, 0)
Screenshot: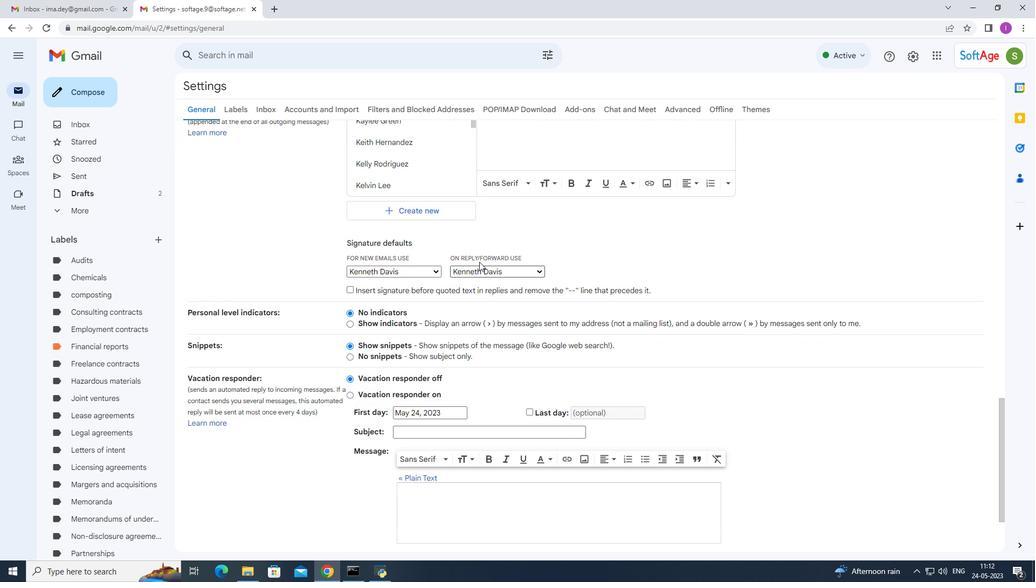 
Action: Mouse moved to (493, 315)
Screenshot: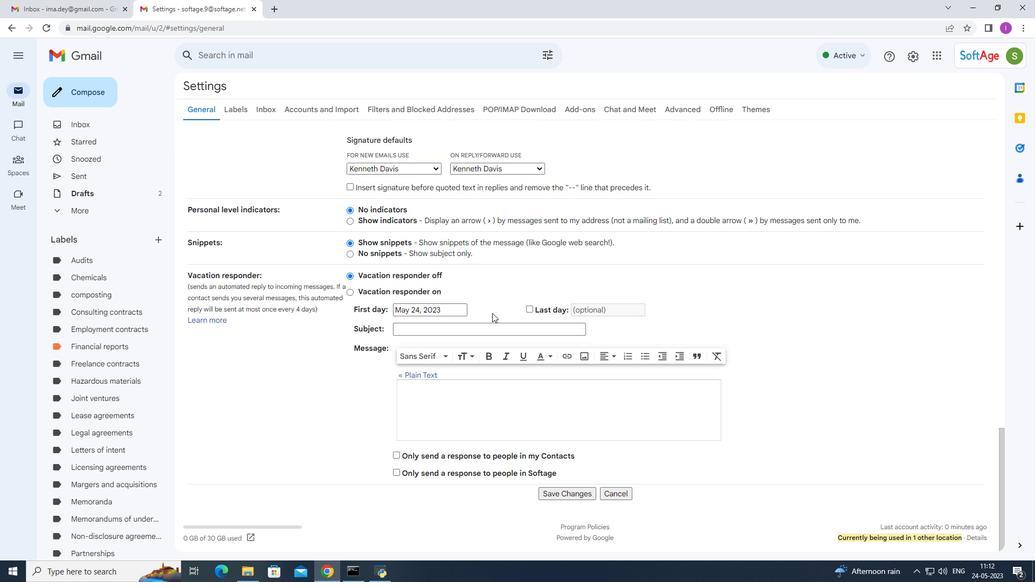 
Action: Mouse scrolled (493, 314) with delta (0, 0)
Screenshot: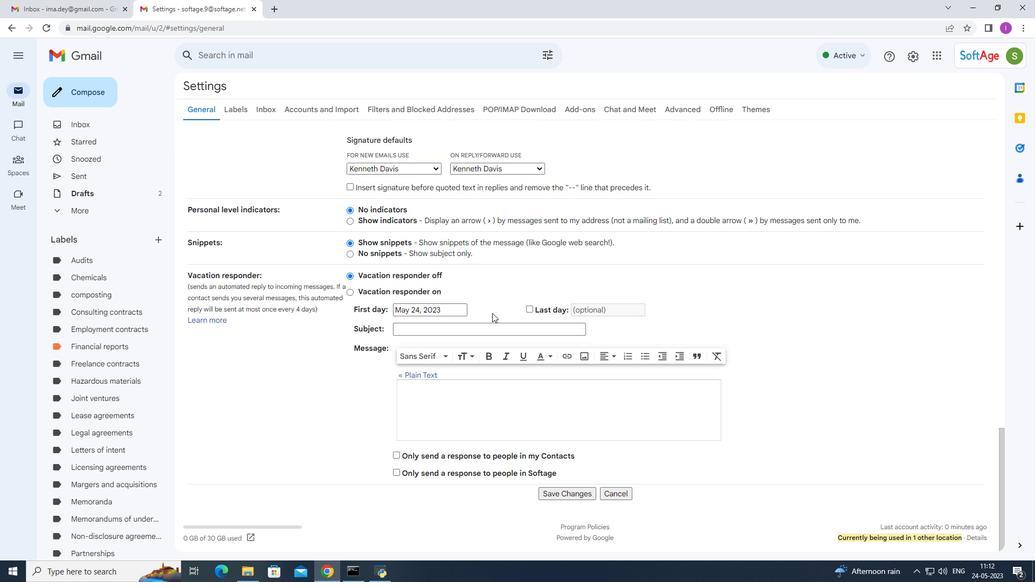 
Action: Mouse scrolled (493, 316) with delta (0, 0)
Screenshot: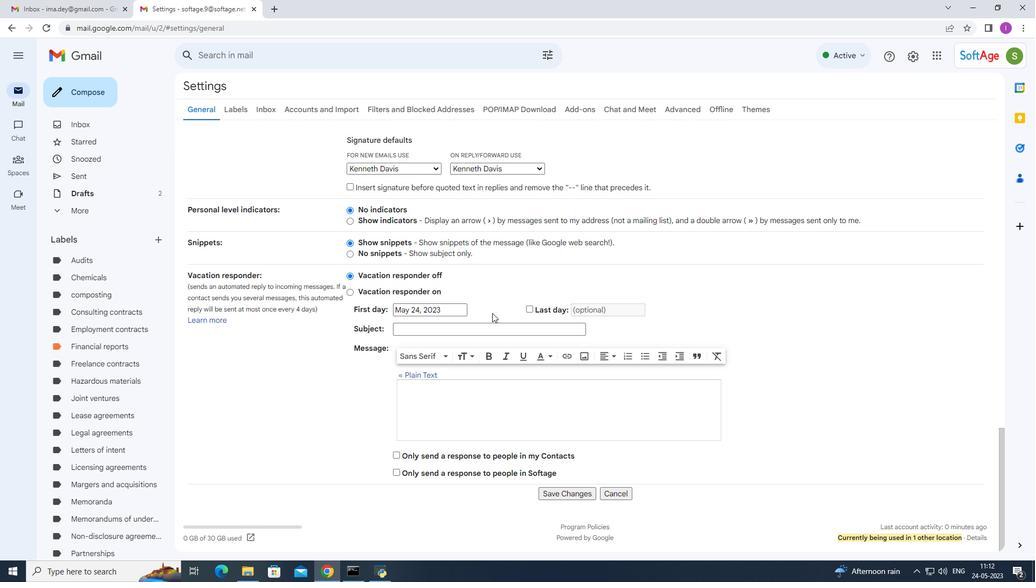 
Action: Mouse scrolled (493, 314) with delta (0, 0)
Screenshot: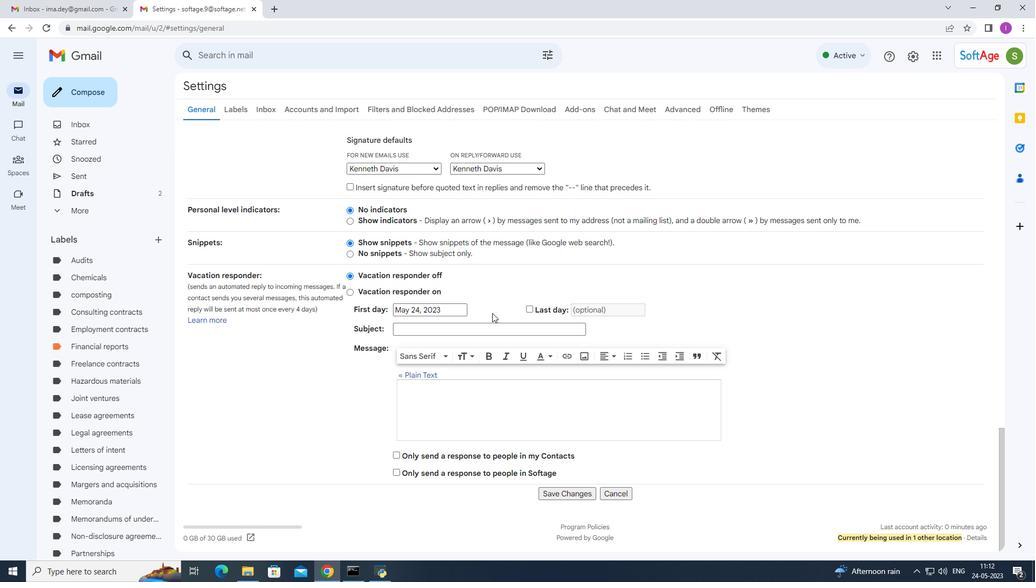 
Action: Mouse scrolled (493, 314) with delta (0, 0)
Screenshot: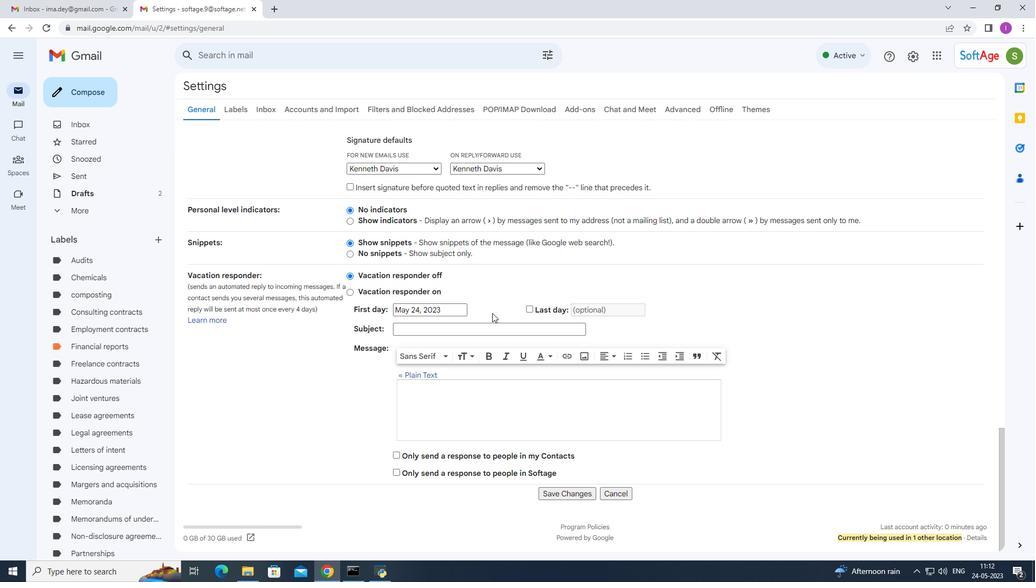 
Action: Mouse scrolled (493, 314) with delta (0, 0)
Screenshot: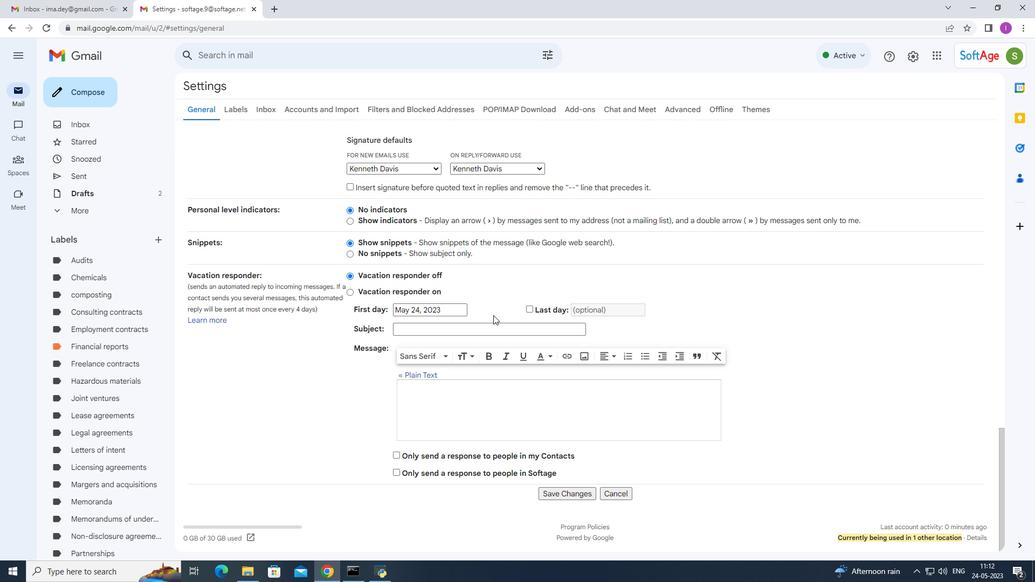 
Action: Mouse scrolled (493, 314) with delta (0, 0)
Screenshot: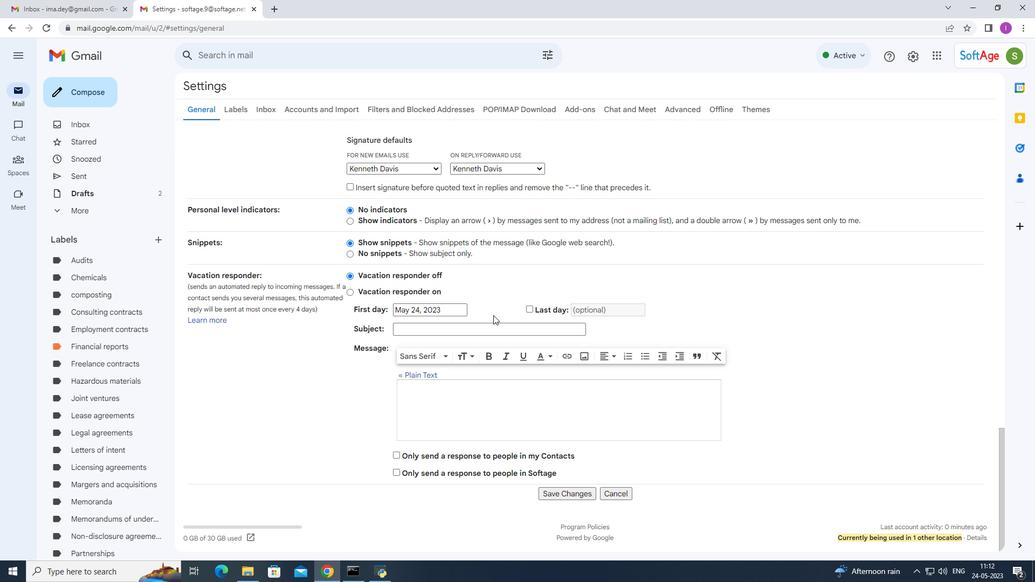 
Action: Mouse scrolled (493, 314) with delta (0, 0)
Screenshot: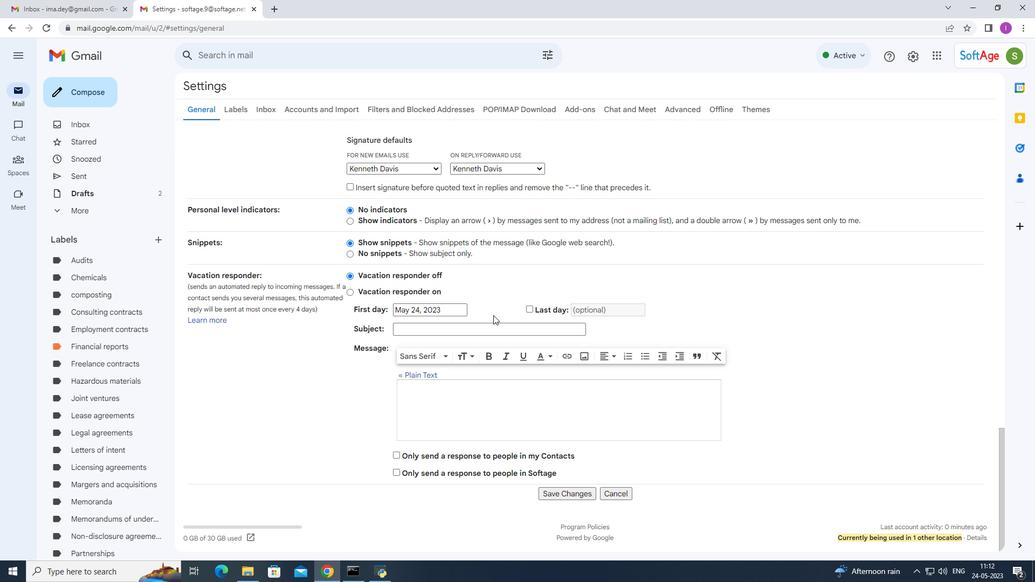 
Action: Mouse moved to (554, 492)
Screenshot: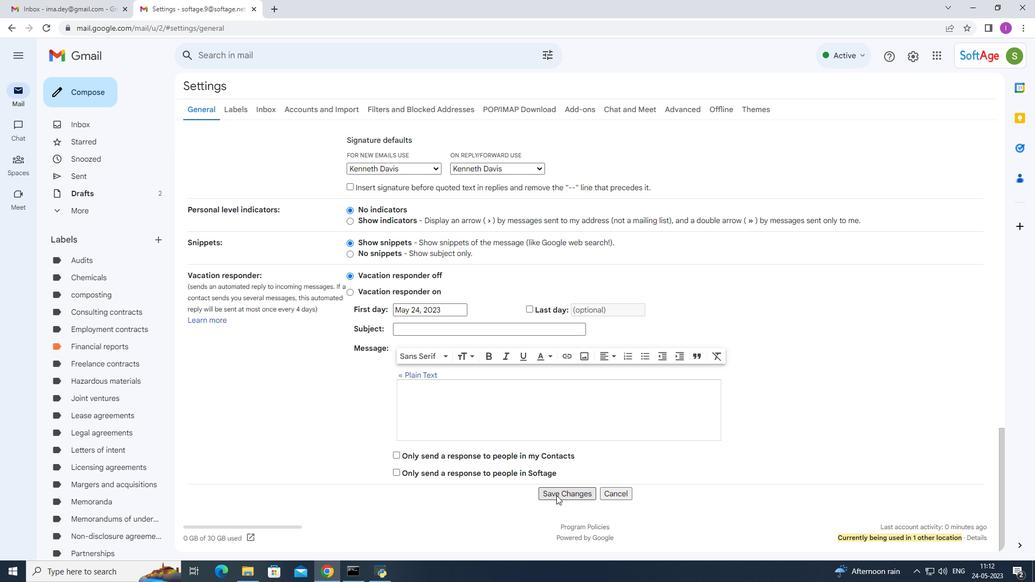 
Action: Mouse pressed left at (554, 492)
Screenshot: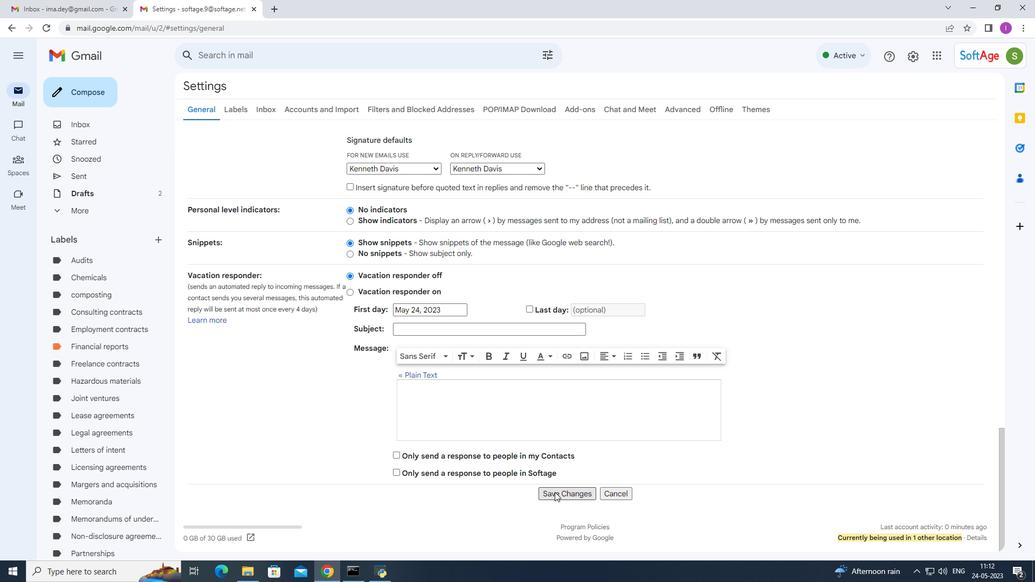 
Action: Mouse moved to (87, 91)
Screenshot: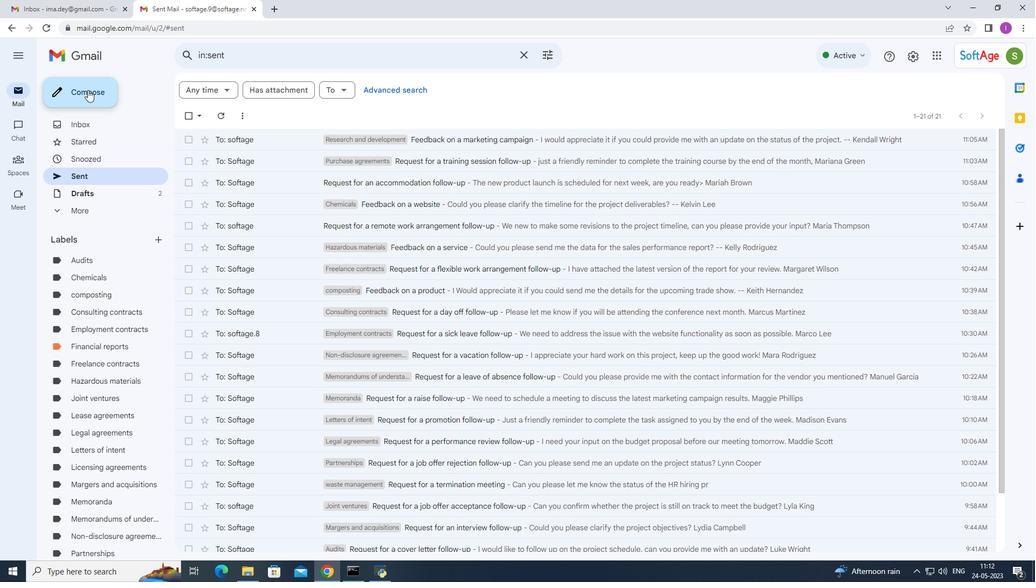 
Action: Mouse pressed left at (87, 91)
Screenshot: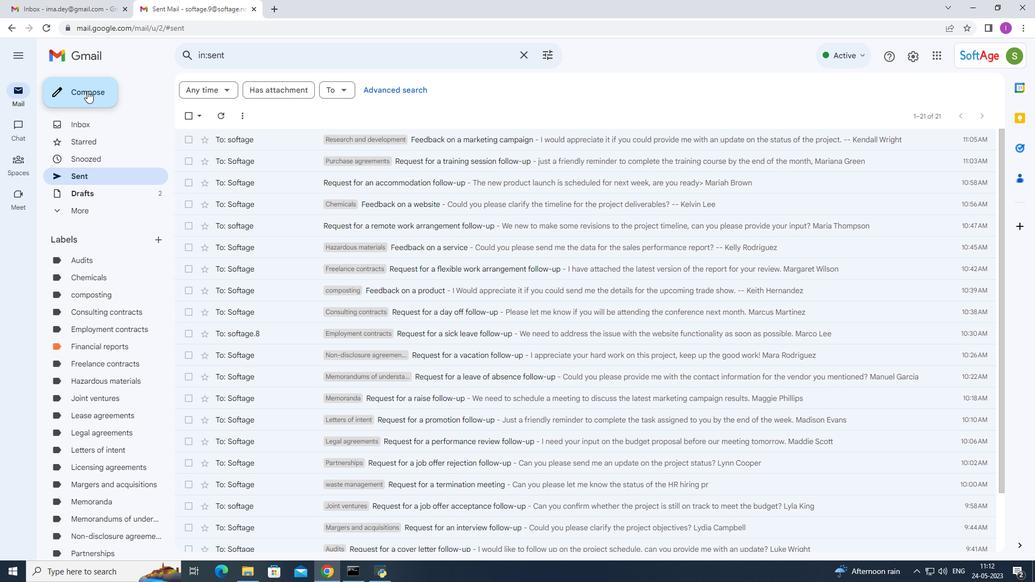
Action: Mouse moved to (708, 258)
Screenshot: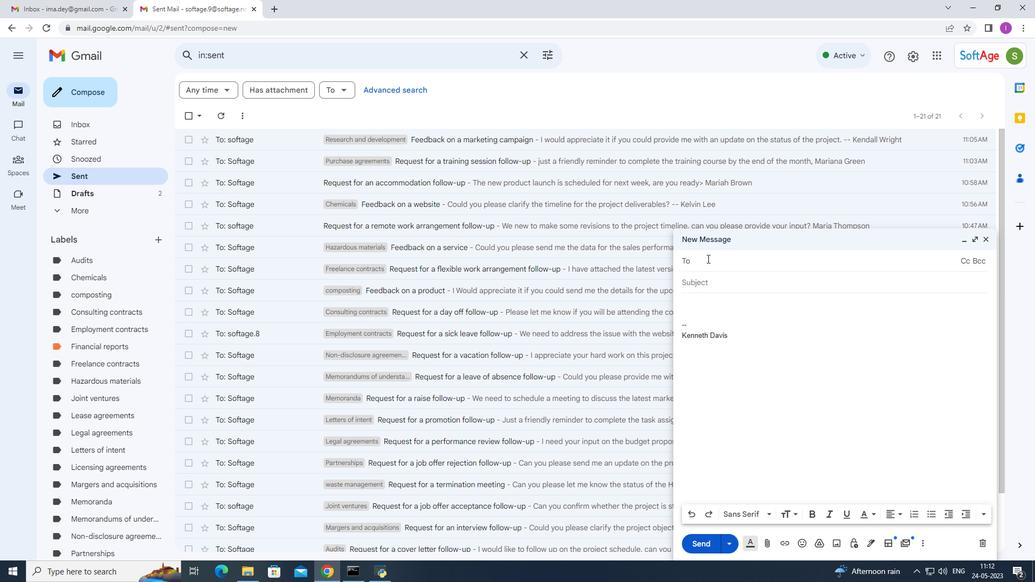 
Action: Key pressed s
Screenshot: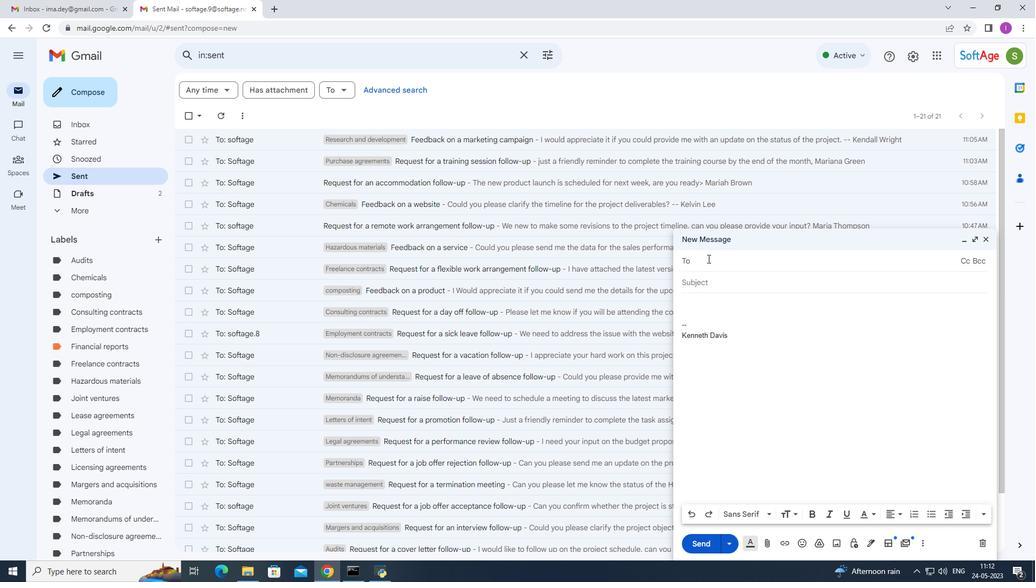 
Action: Mouse moved to (740, 282)
Screenshot: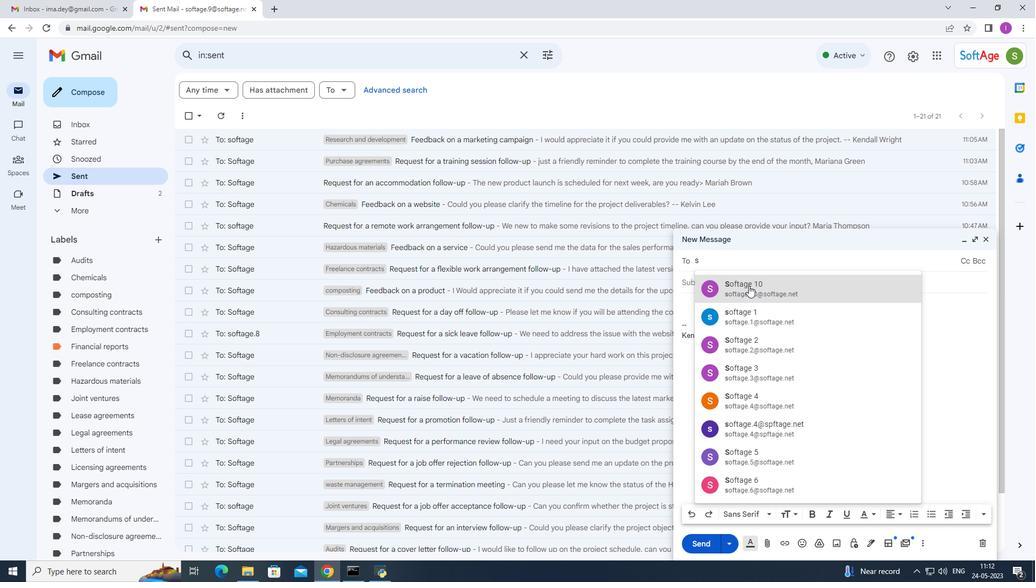 
Action: Mouse pressed left at (740, 282)
Screenshot: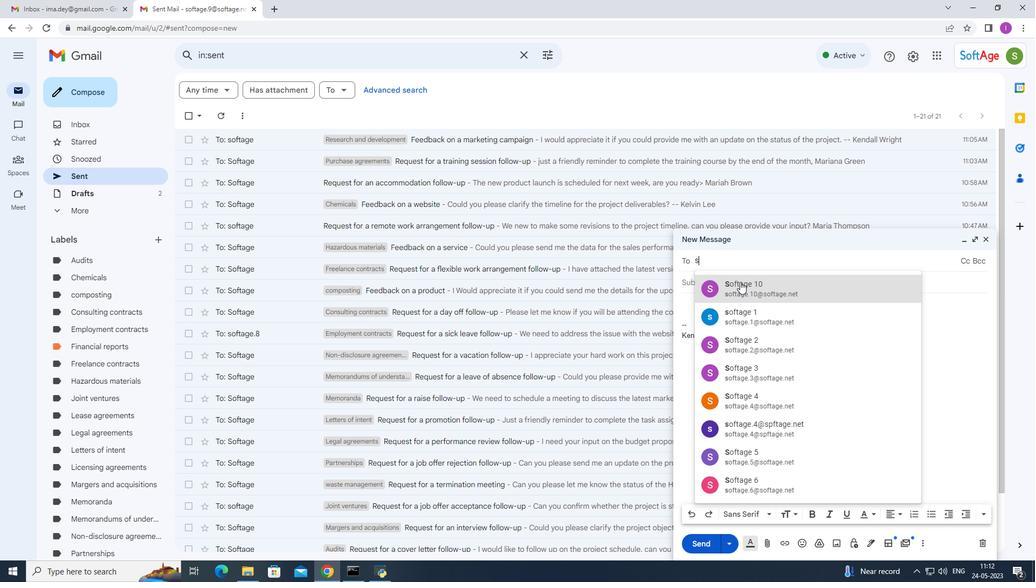 
Action: Mouse moved to (701, 298)
Screenshot: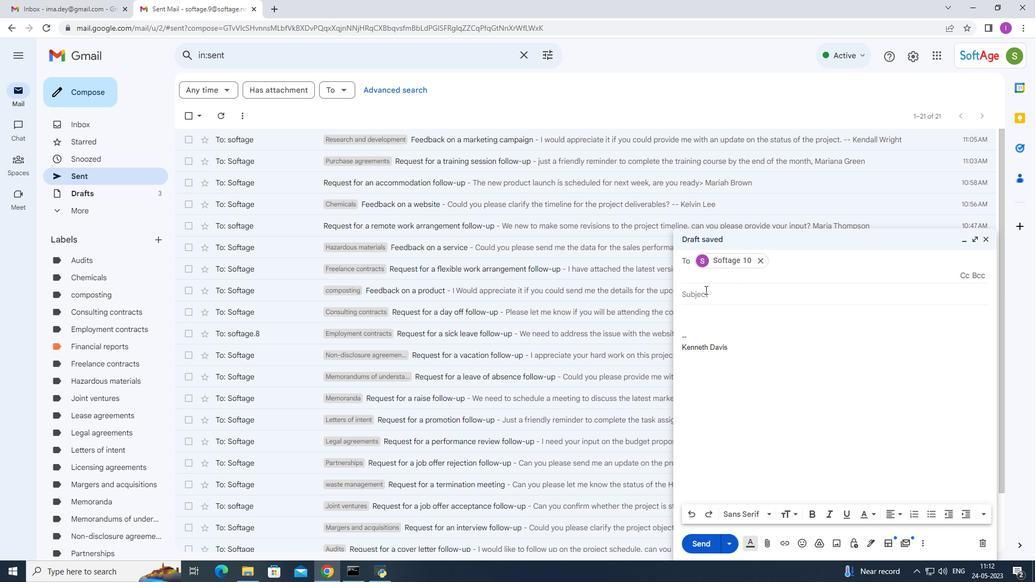 
Action: Mouse pressed left at (701, 298)
Screenshot: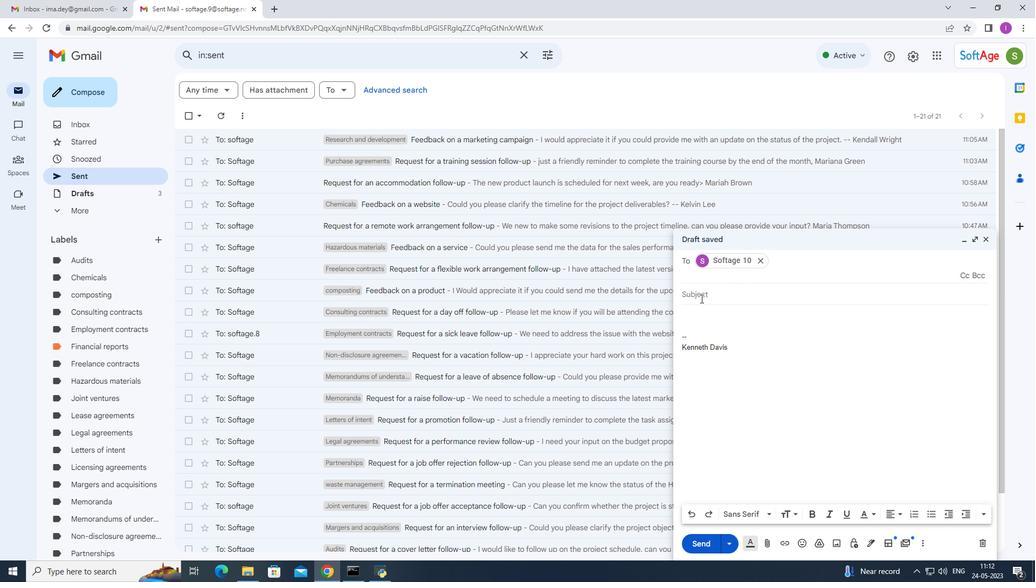 
Action: Mouse moved to (754, 276)
Screenshot: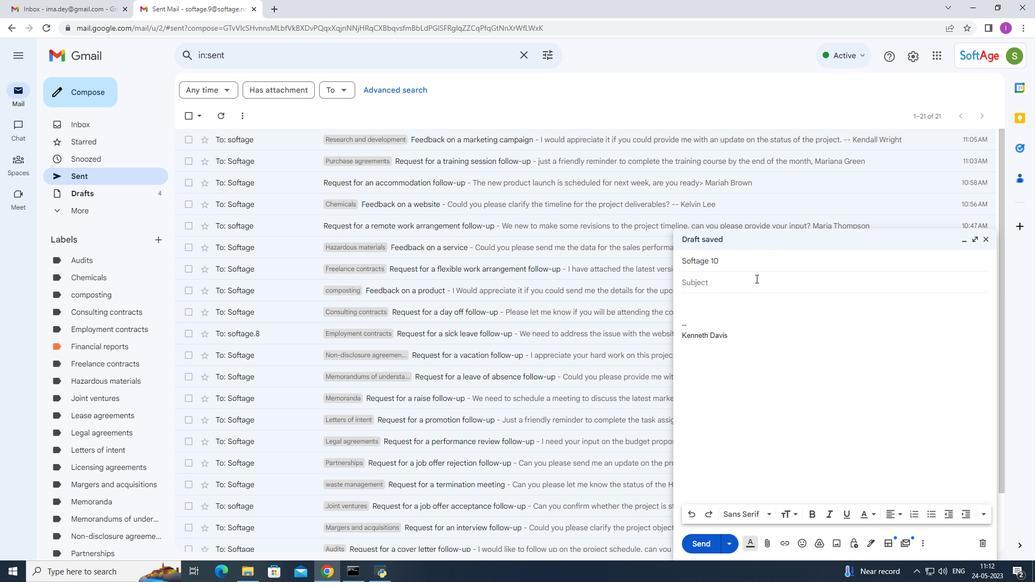 
Action: Key pressed <Key.shift><Key.shift><Key.shift><Key.shift><Key.shift><Key.shift><Key.shift><Key.shift>Feedback<Key.space>on<Key.space>ab<Key.backspace>n<Key.space>event<Key.space>and<Key.space>
Screenshot: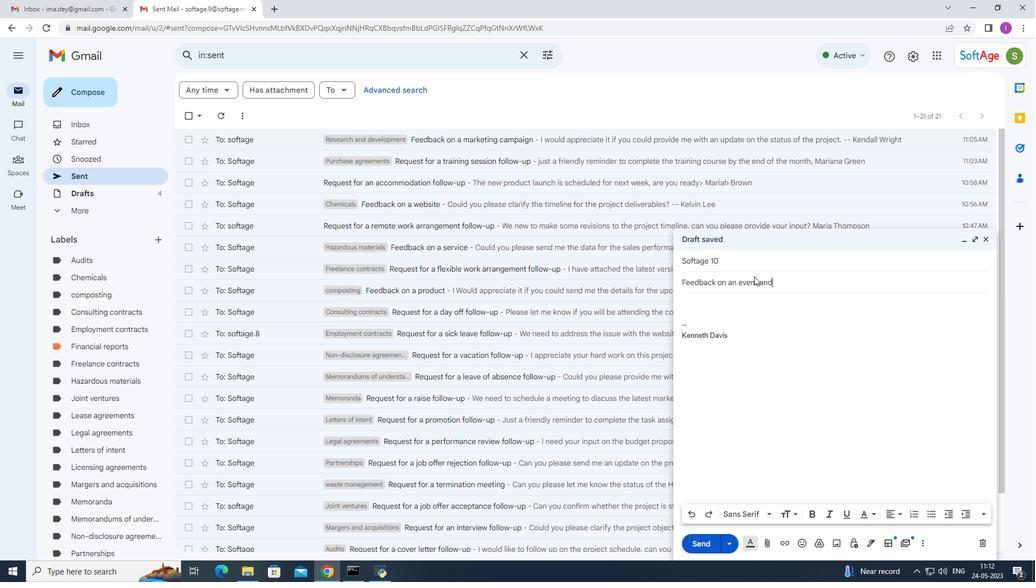 
Action: Mouse scrolled (754, 276) with delta (0, 0)
Screenshot: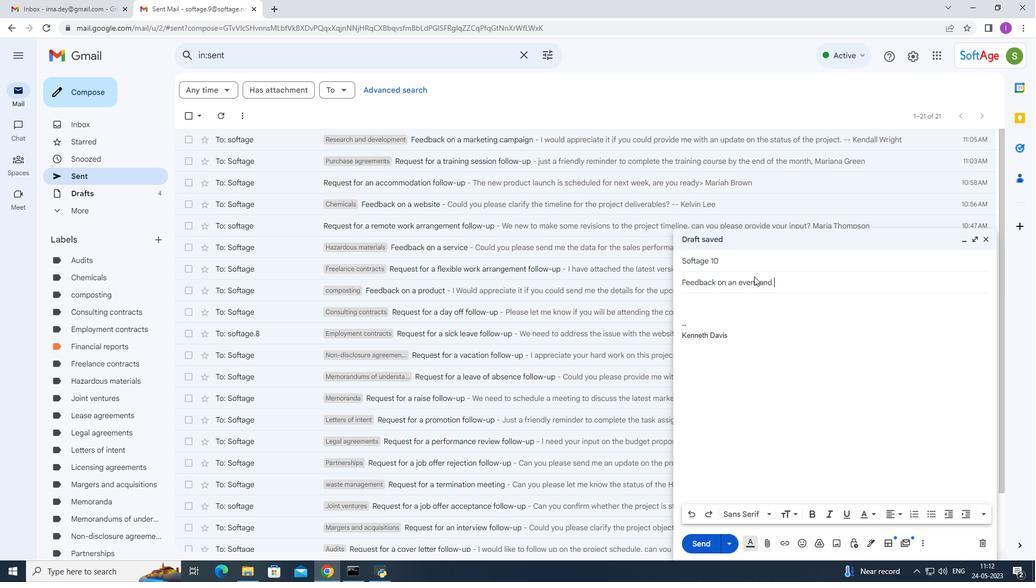 
Action: Mouse scrolled (754, 276) with delta (0, 0)
Screenshot: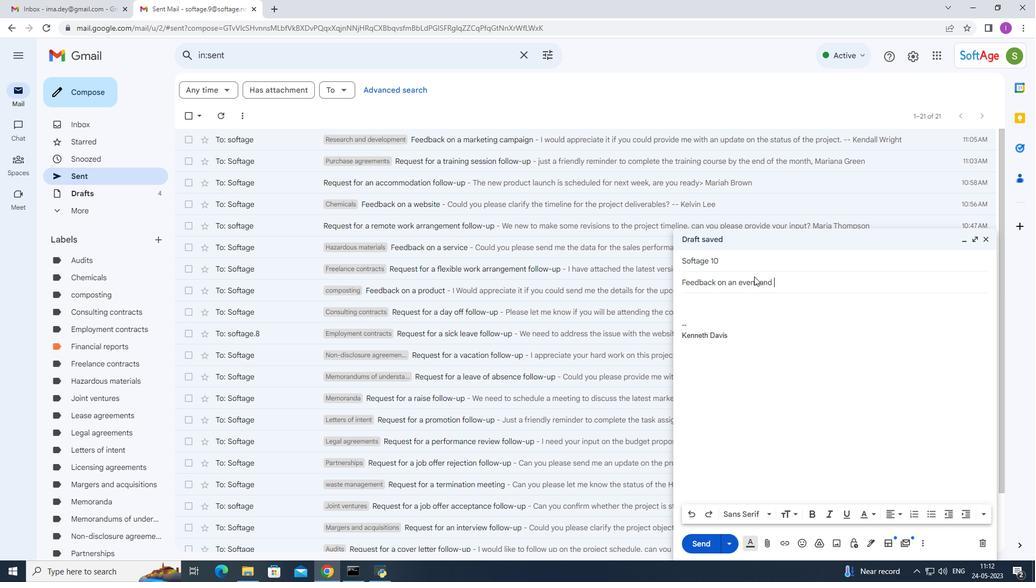 
Action: Mouse scrolled (754, 276) with delta (0, 0)
Screenshot: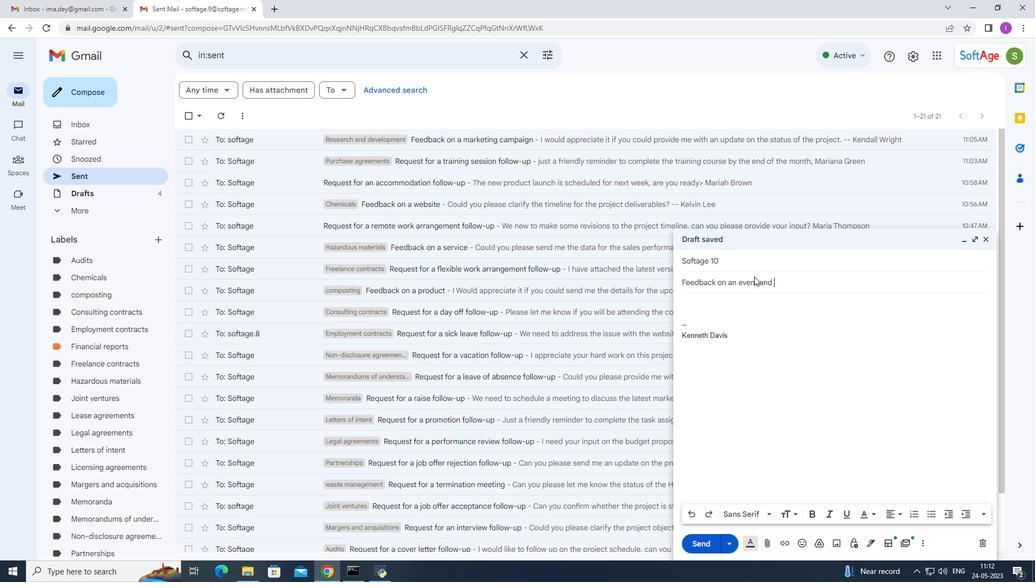 
Action: Mouse moved to (765, 282)
Screenshot: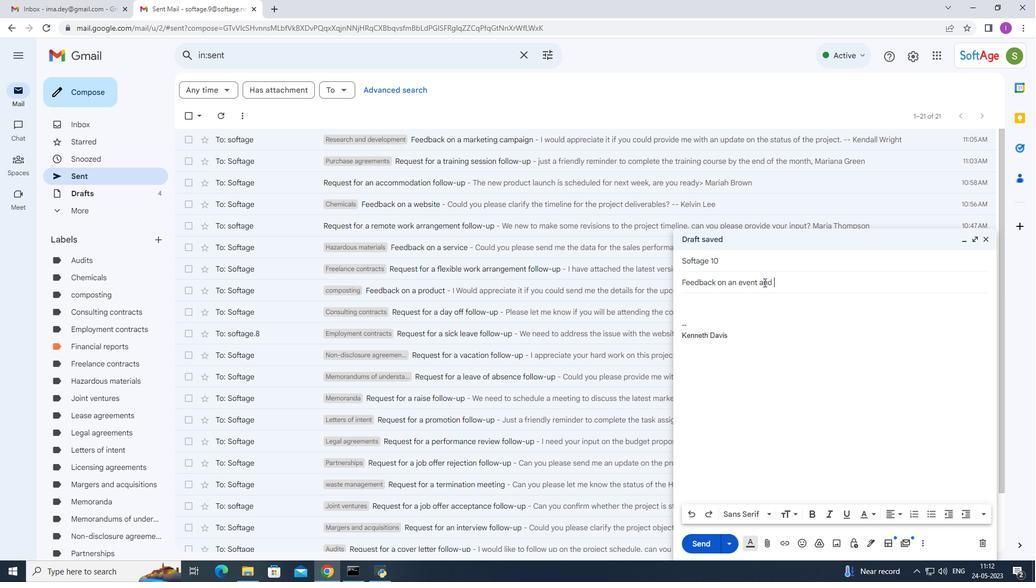 
Action: Key pressed <Key.backspace><Key.backspace><Key.backspace><Key.backspace>
Screenshot: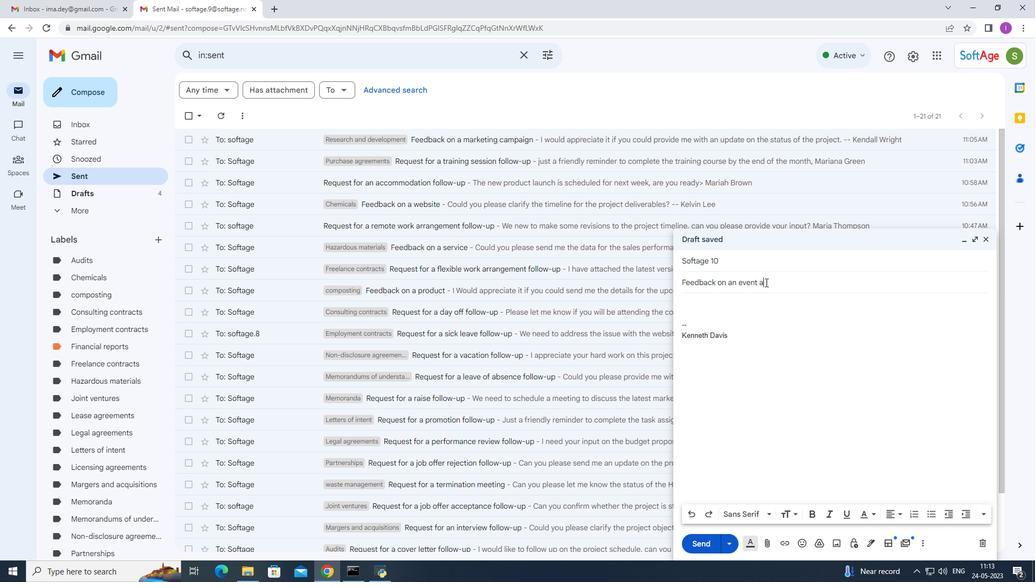 
Action: Mouse moved to (684, 307)
Screenshot: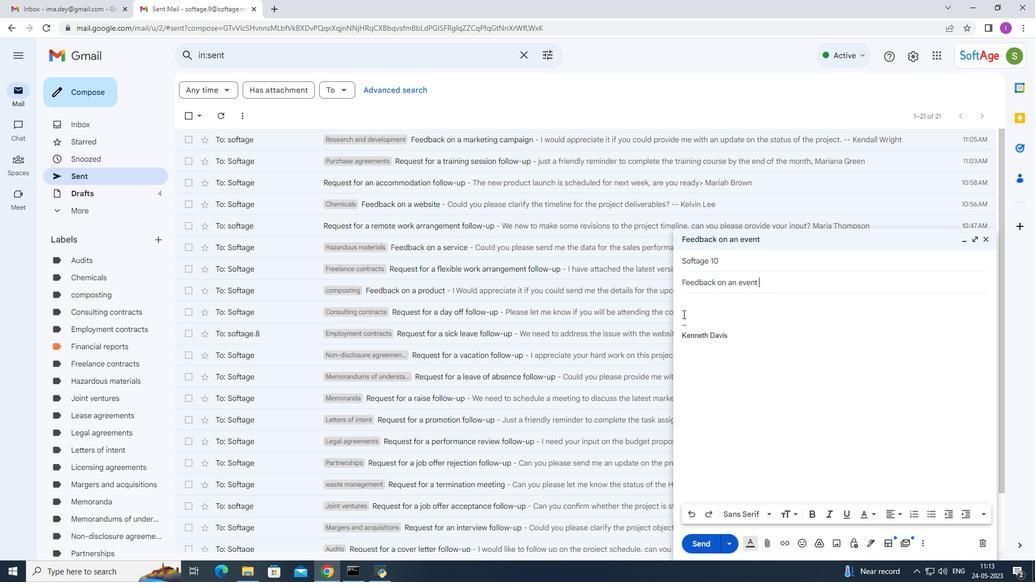 
Action: Mouse pressed left at (684, 307)
Screenshot: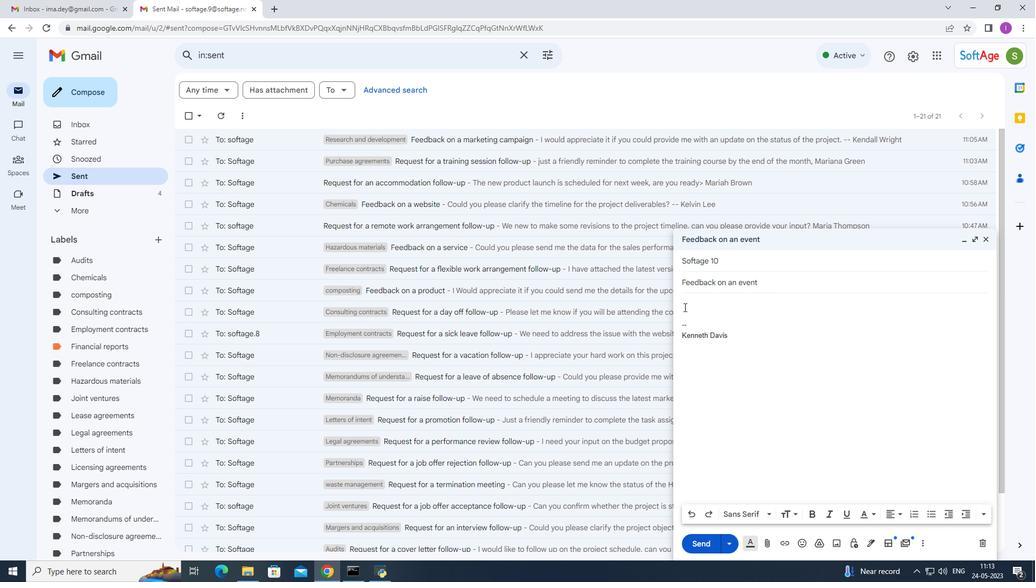 
Action: Key pressed <Key.shift>Can<Key.space>you<Key.space>confirm<Key.space>whether<Key.space>the<Key.space>meeting<Key.space>is<Key.space>stillsc<Key.backspace><Key.backspace>
Screenshot: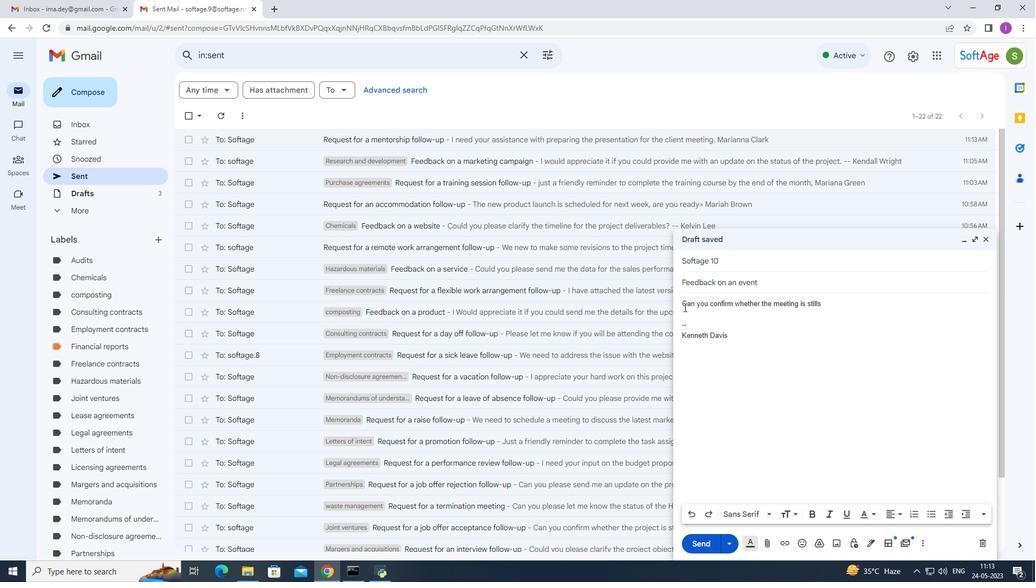
Action: Mouse moved to (700, 97)
Screenshot: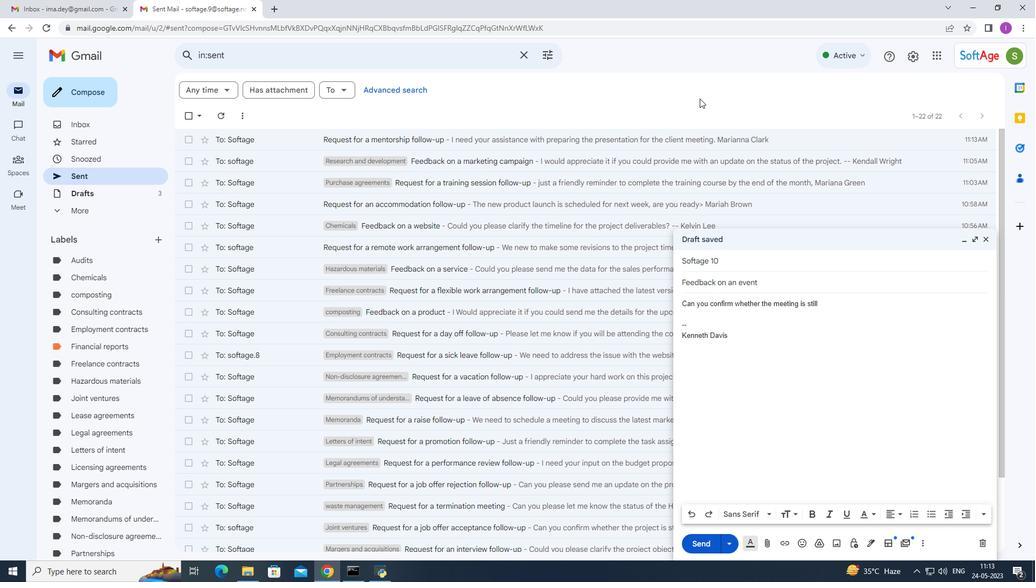 
Action: Key pressed <Key.space>
Screenshot: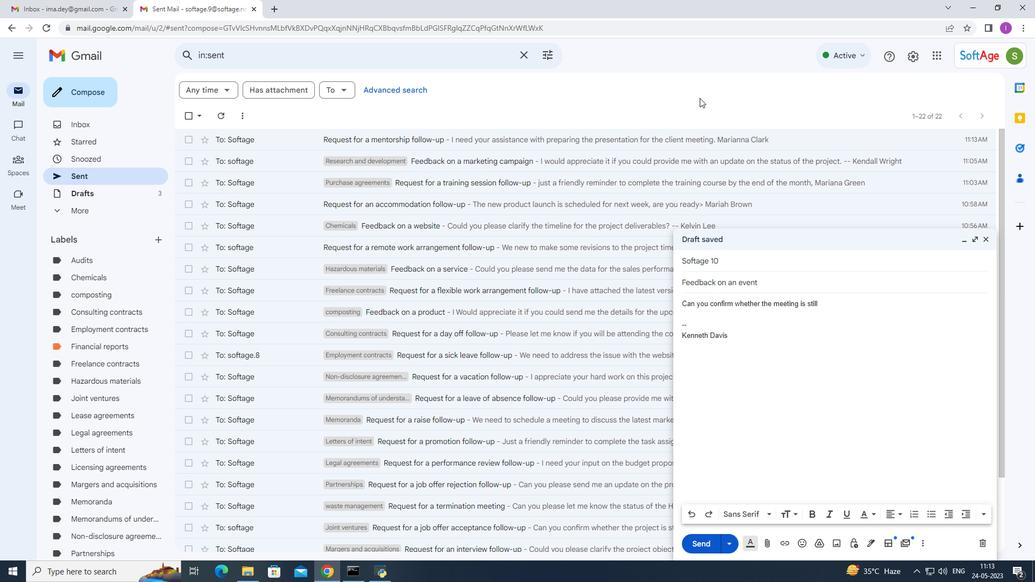 
Action: Mouse moved to (706, 72)
Screenshot: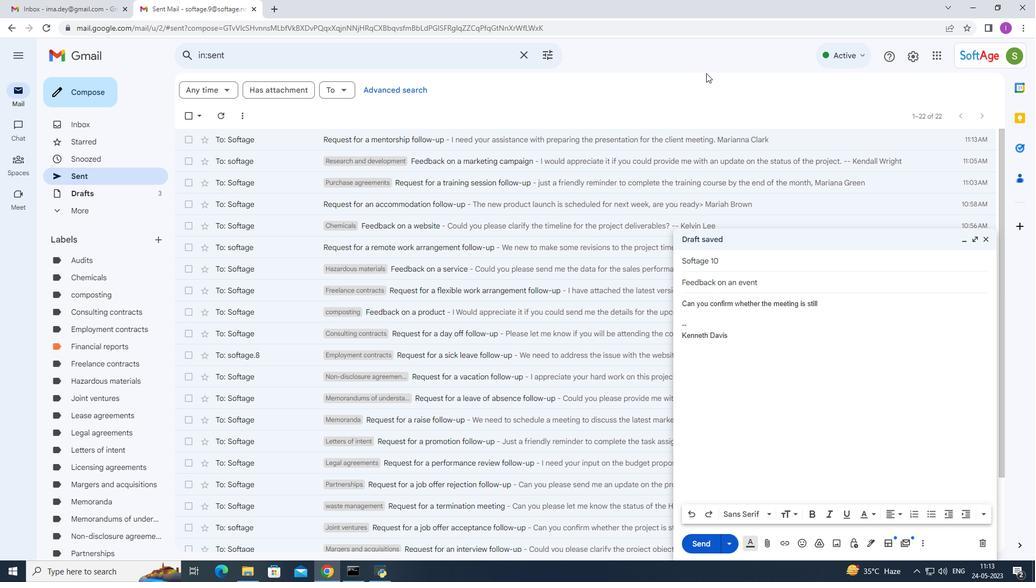 
Action: Key pressed sche
Screenshot: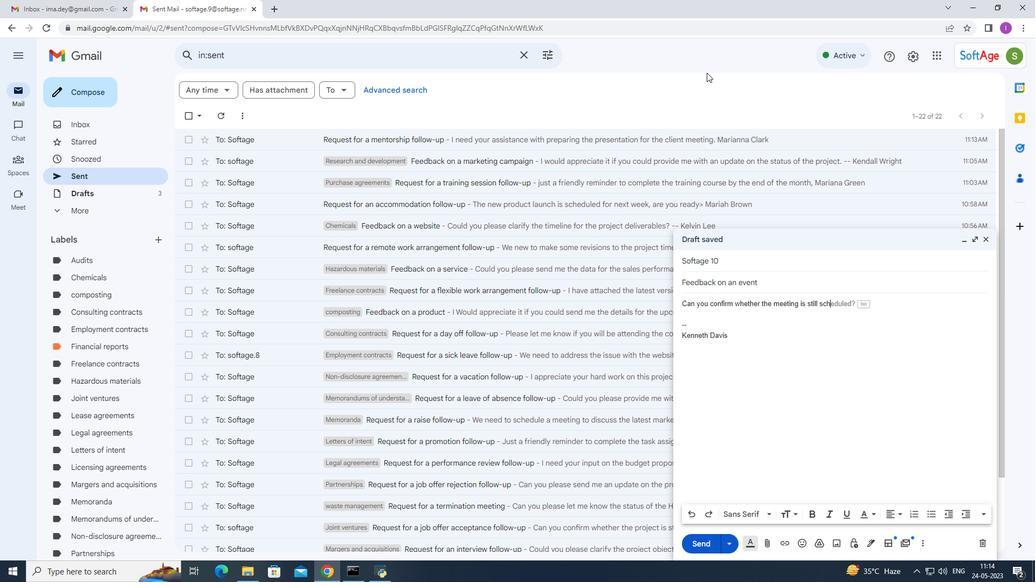 
Action: Mouse moved to (889, 311)
Screenshot: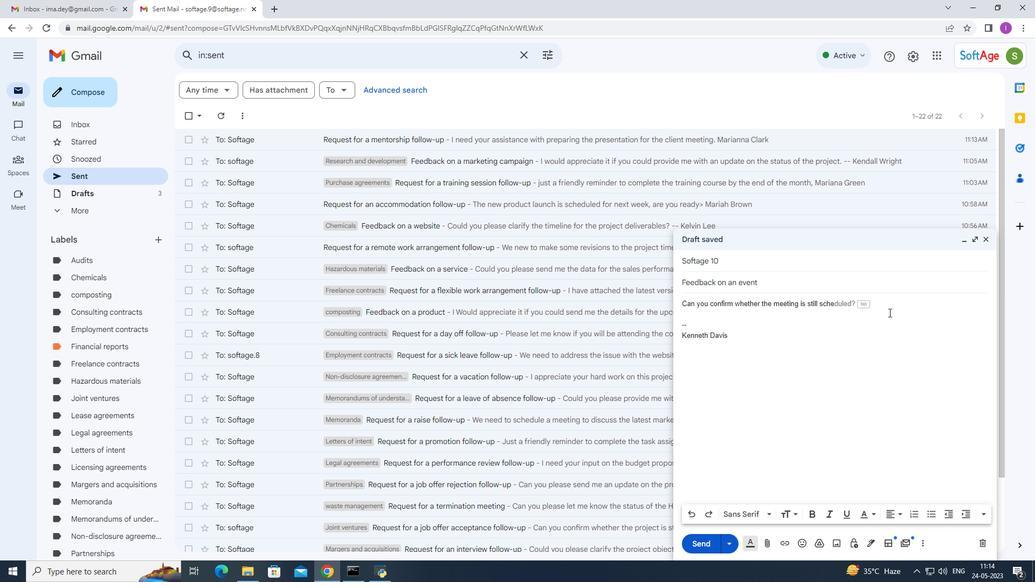 
Action: Mouse pressed left at (889, 311)
Screenshot: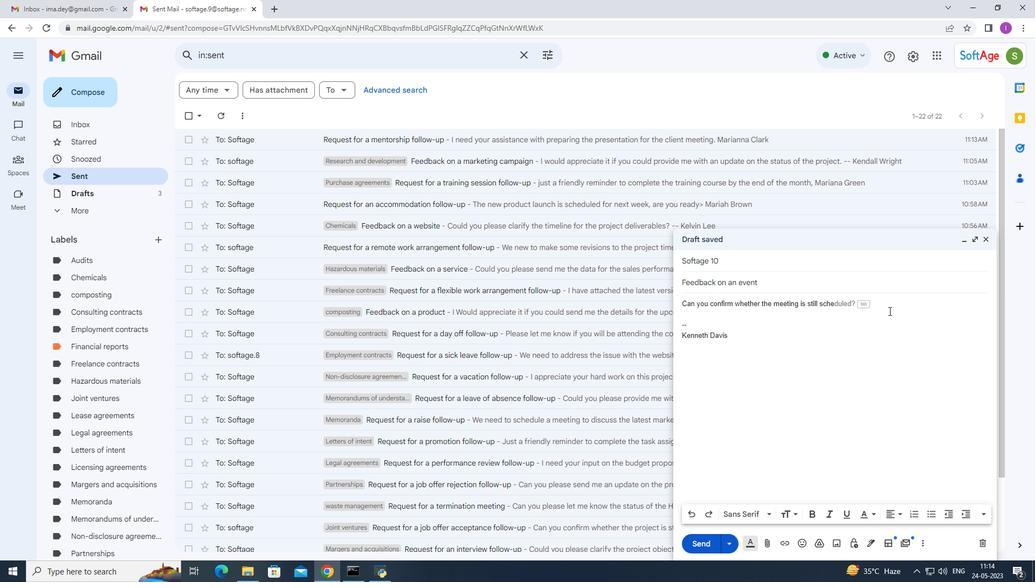 
Action: Mouse moved to (834, 304)
Screenshot: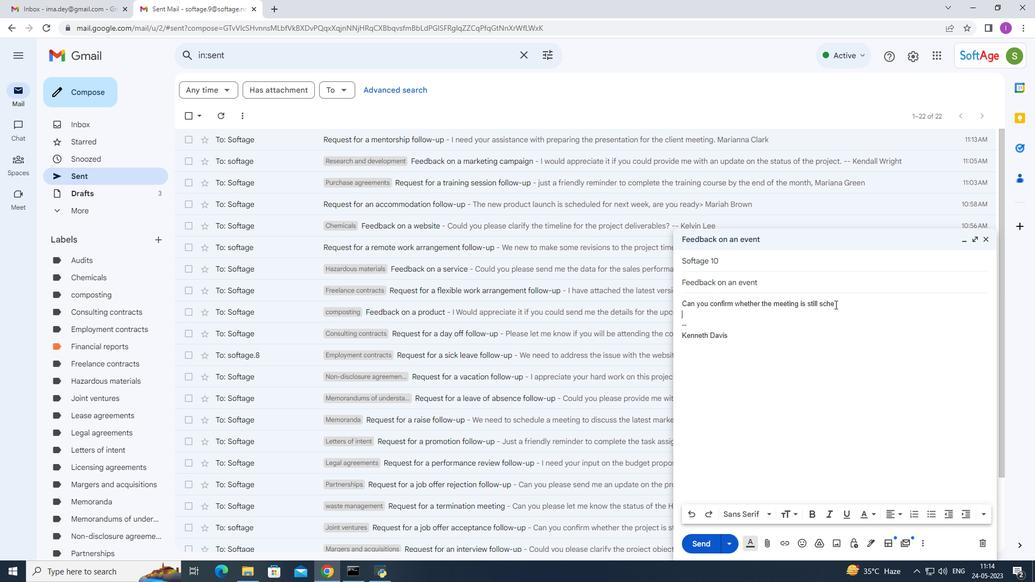 
Action: Mouse pressed left at (834, 304)
Screenshot: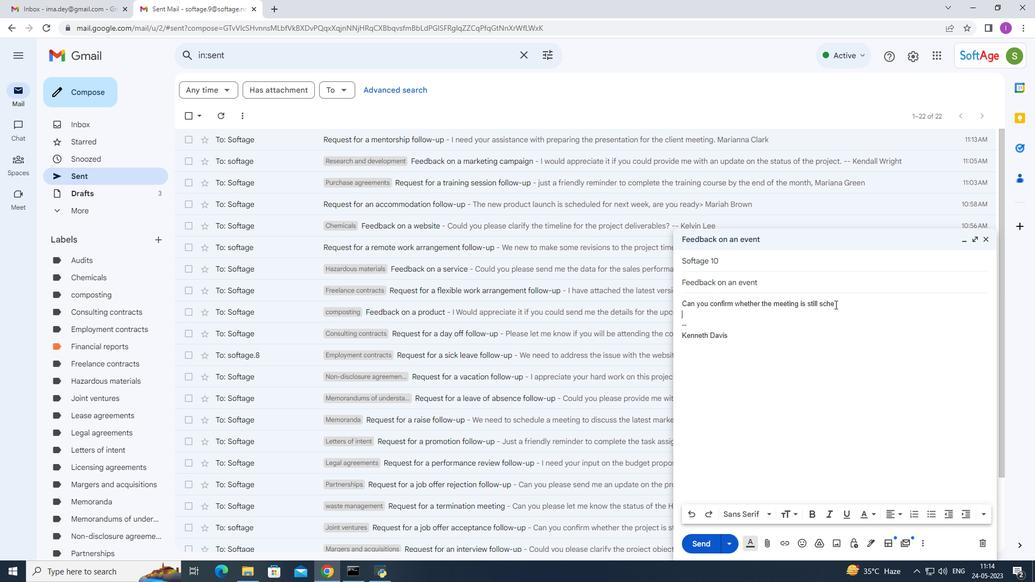 
Action: Mouse moved to (854, 301)
Screenshot: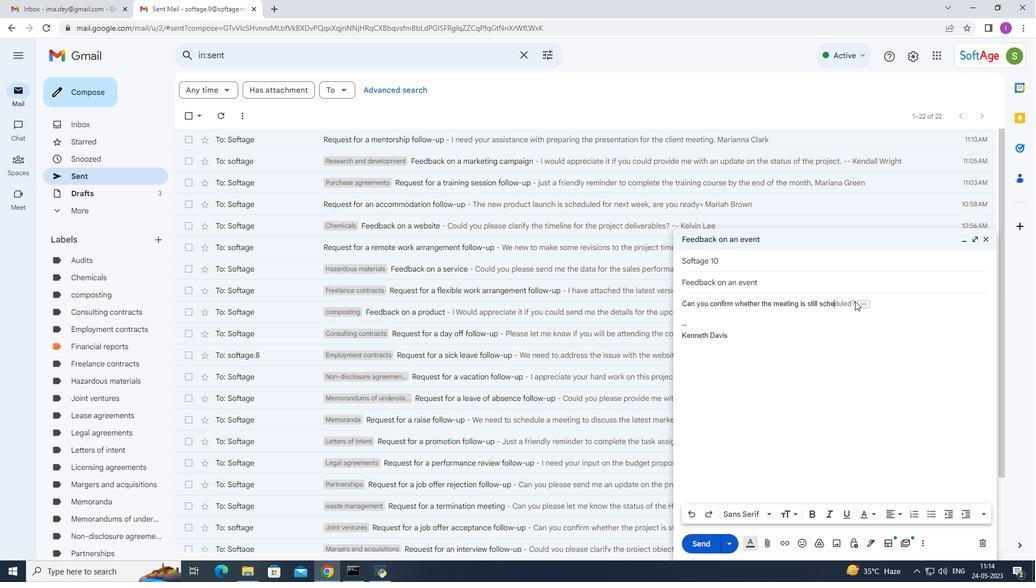 
Action: Mouse pressed left at (854, 301)
Screenshot: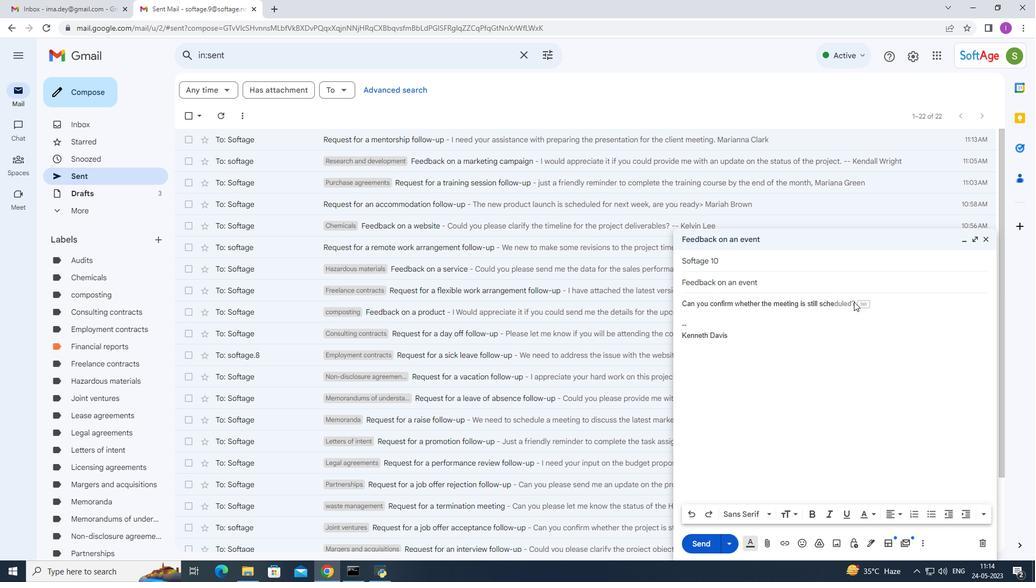 
Action: Mouse moved to (849, 305)
Screenshot: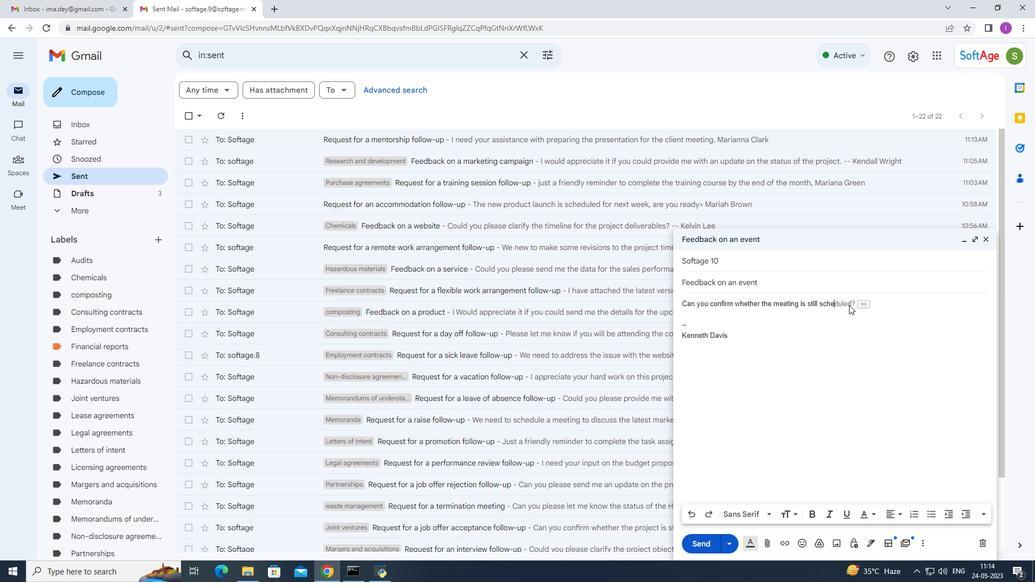 
Action: Key pressed duled<Key.space>for<Key.space>tomorrow<Key.space>at<Key.space>2pm<Key.shift>?
Screenshot: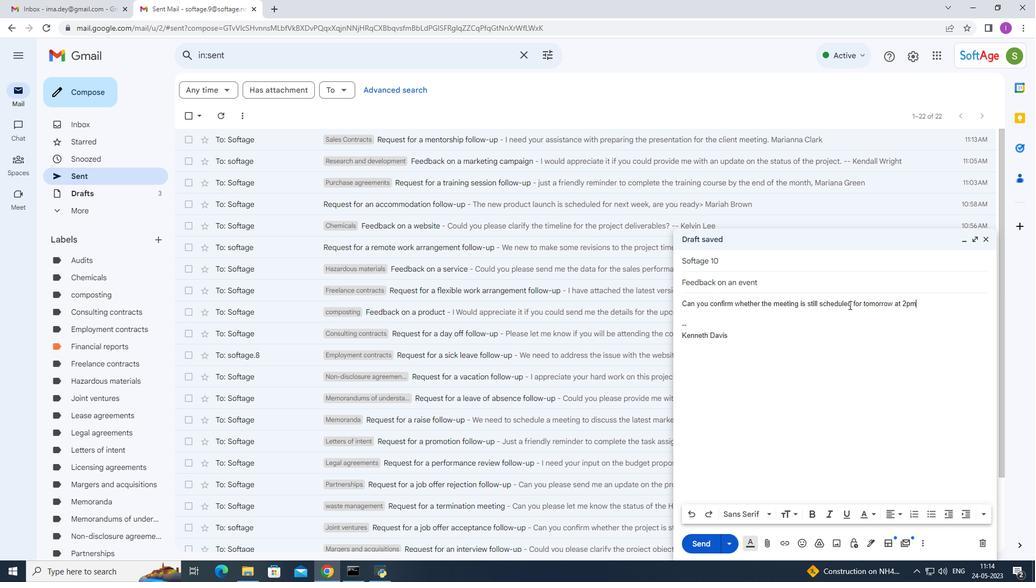 
Action: Mouse moved to (735, 334)
Screenshot: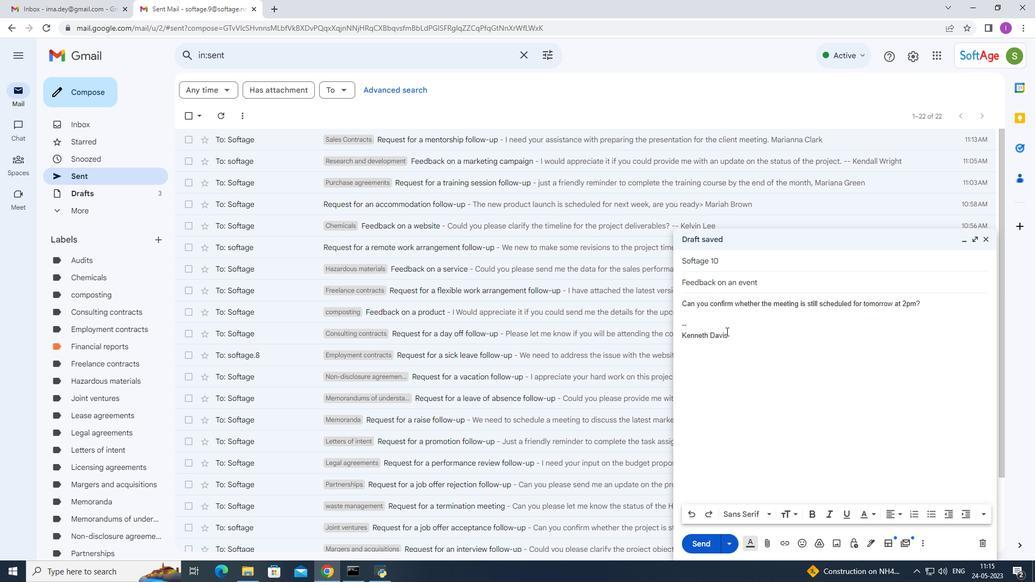 
Action: Mouse pressed left at (735, 334)
Screenshot: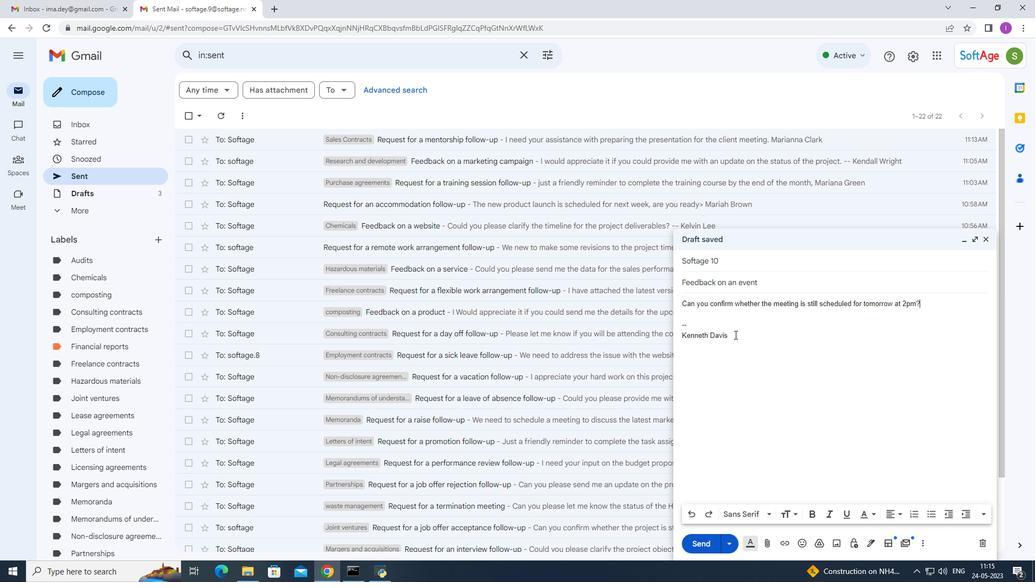 
Action: Mouse moved to (967, 510)
Screenshot: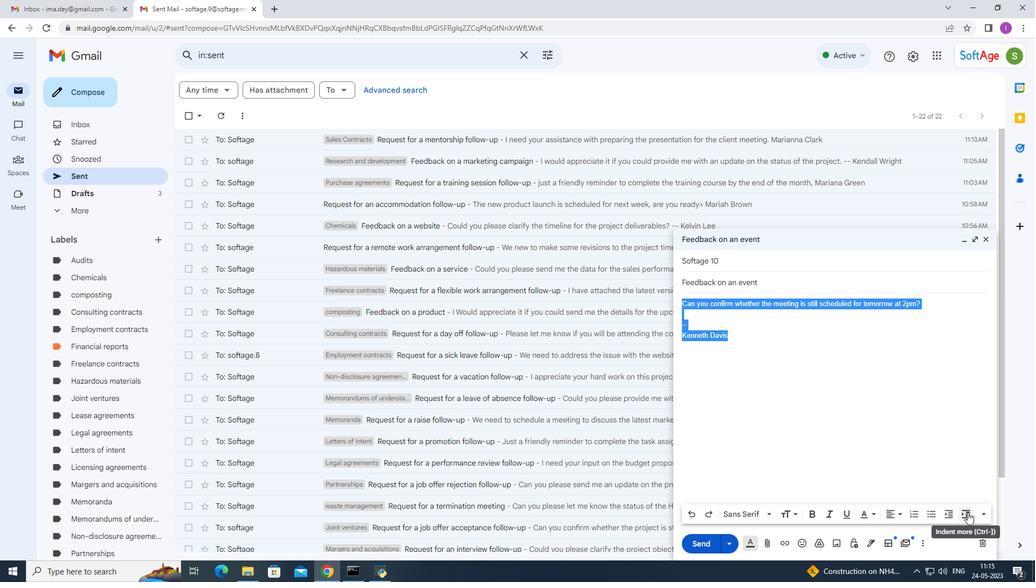 
Action: Mouse pressed left at (967, 510)
Screenshot: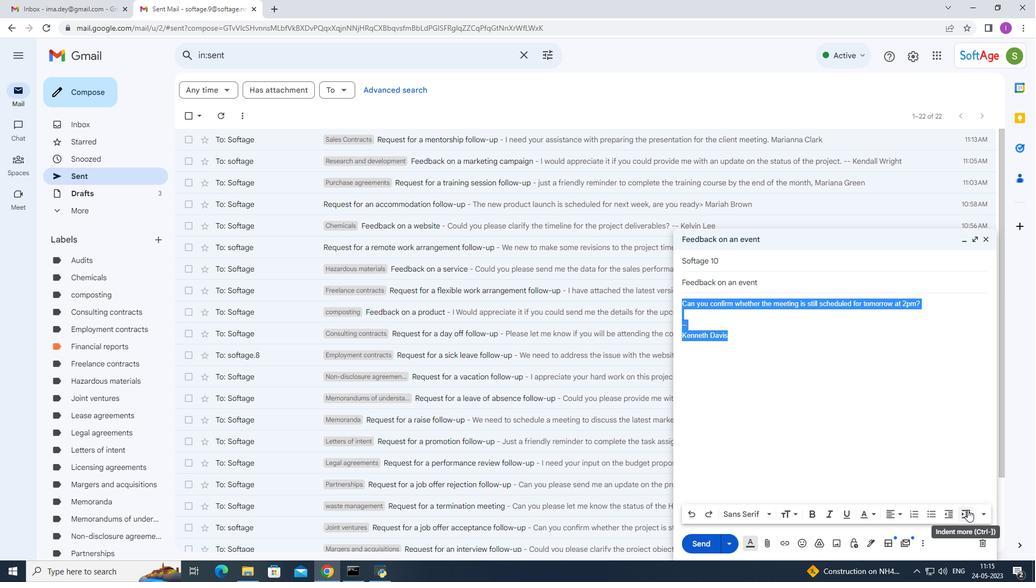 
Action: Mouse pressed left at (967, 510)
Screenshot: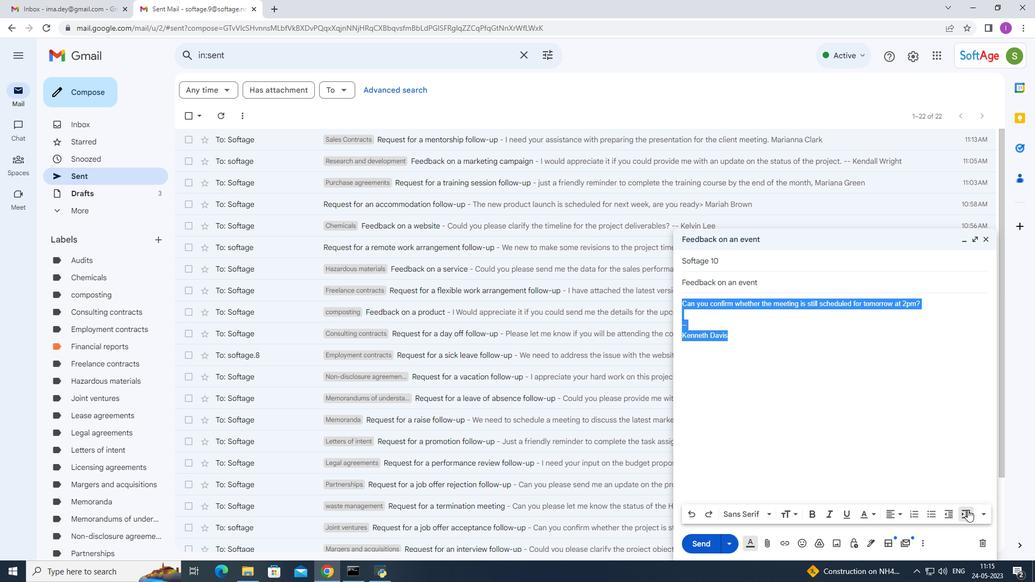 
Action: Mouse moved to (947, 513)
Screenshot: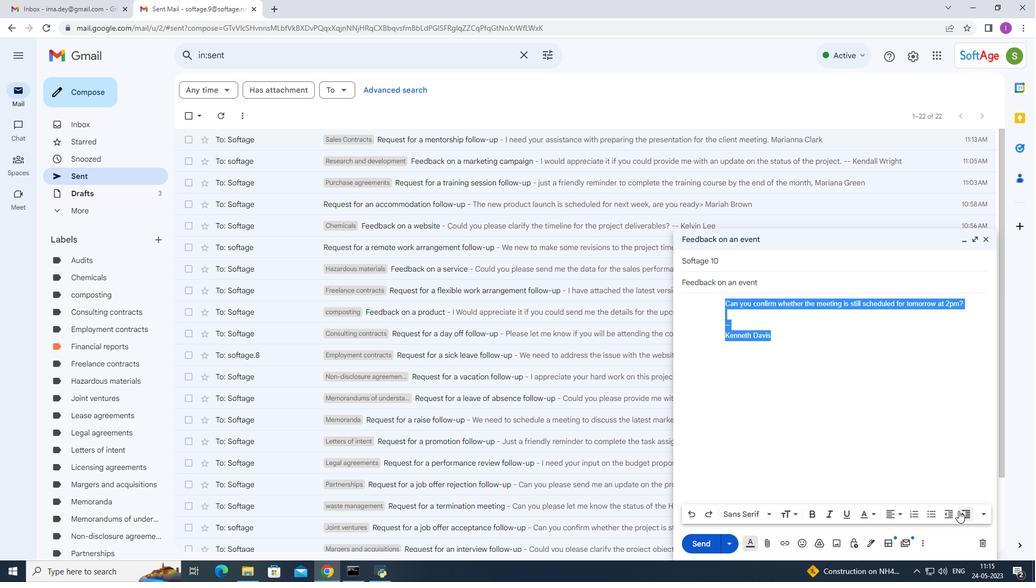 
Action: Mouse pressed left at (947, 513)
Screenshot: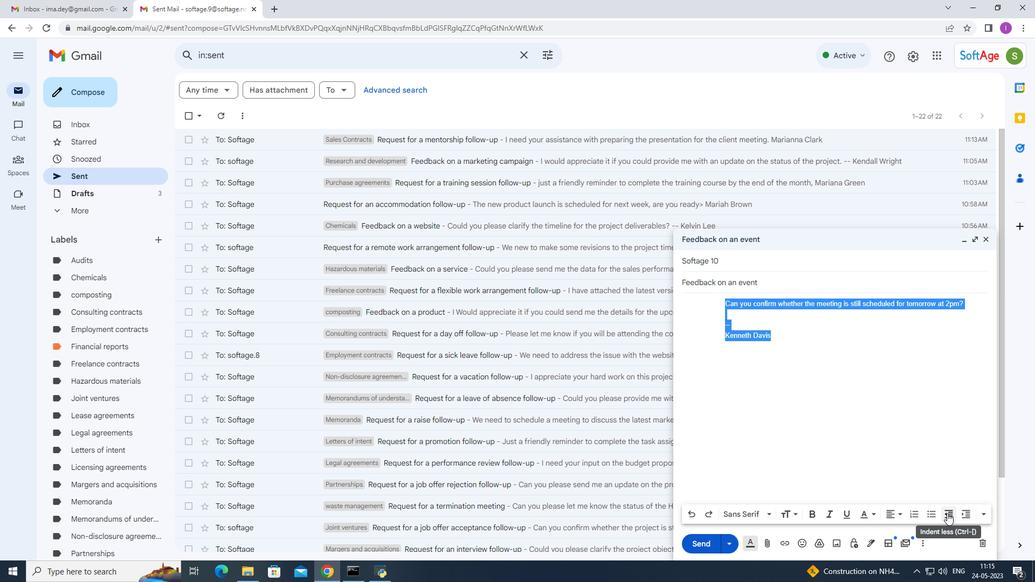 
Action: Mouse moved to (706, 540)
Screenshot: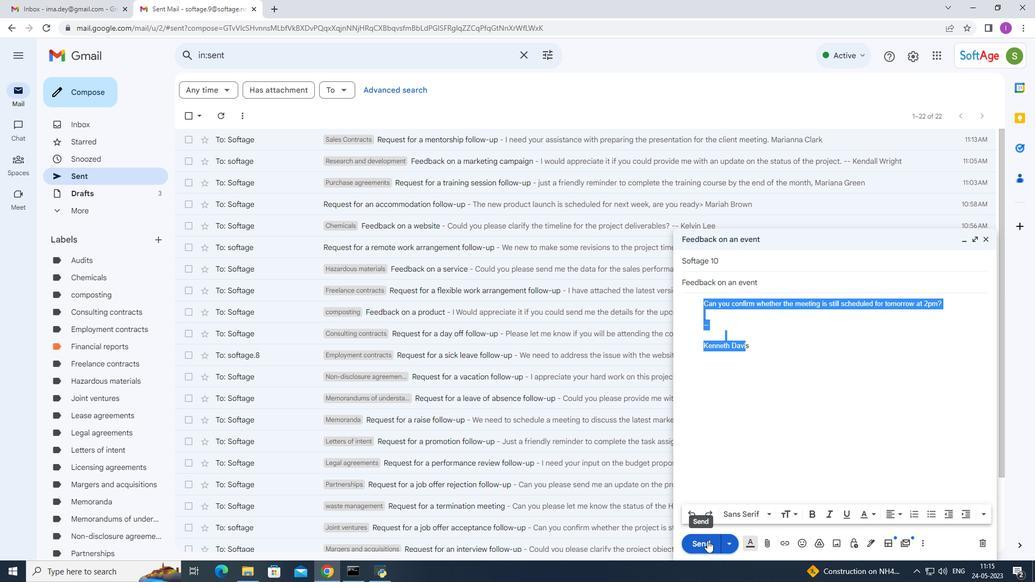 
Action: Mouse pressed left at (706, 540)
Screenshot: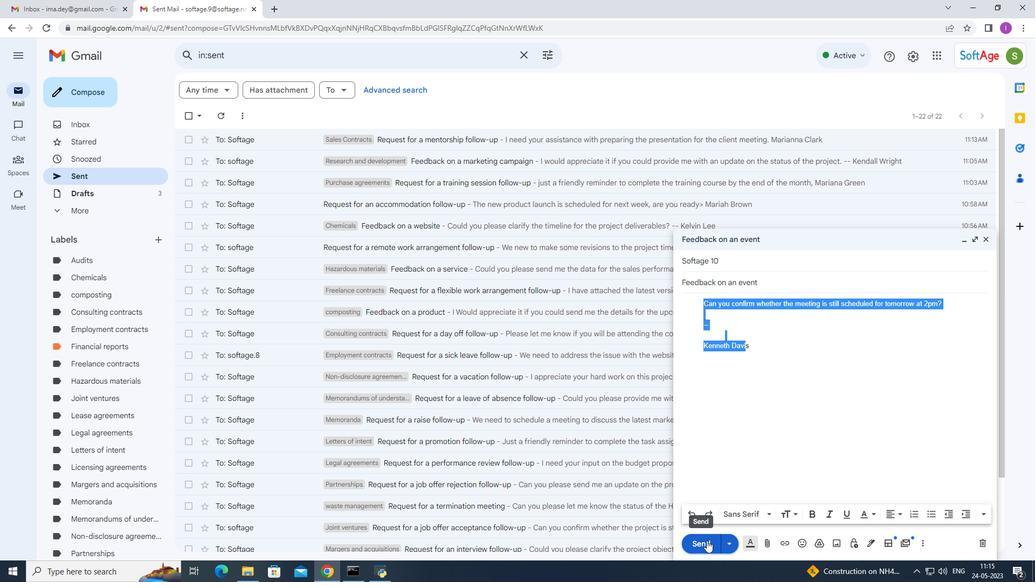 
Action: Mouse moved to (330, 139)
Screenshot: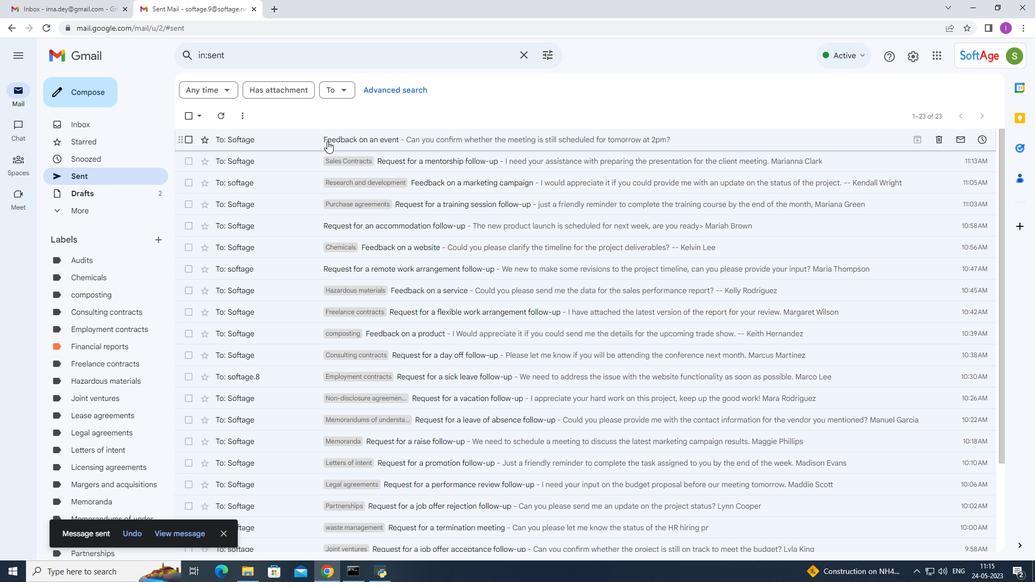 
Action: Mouse pressed right at (330, 139)
Screenshot: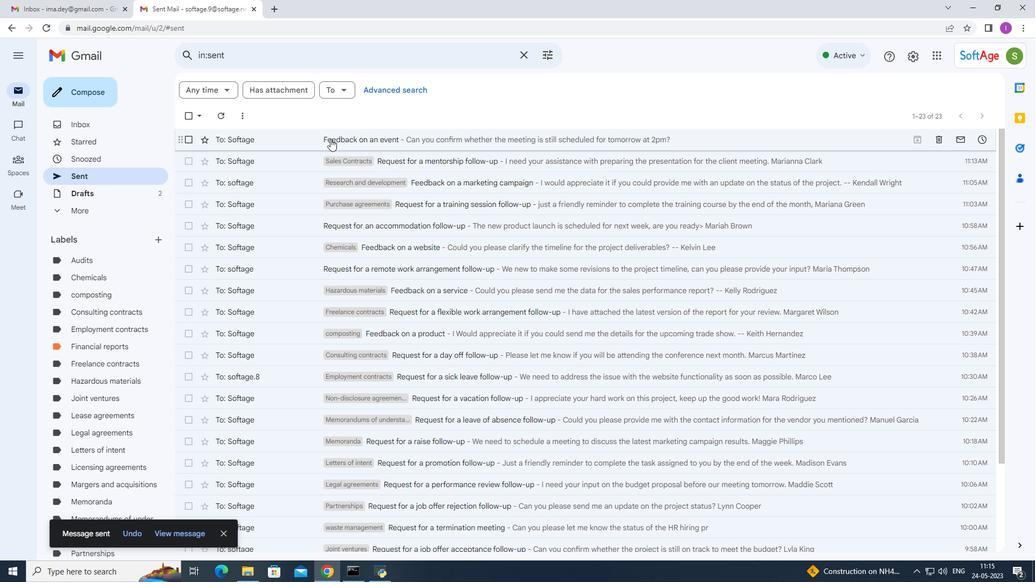 
Action: Mouse moved to (510, 519)
Screenshot: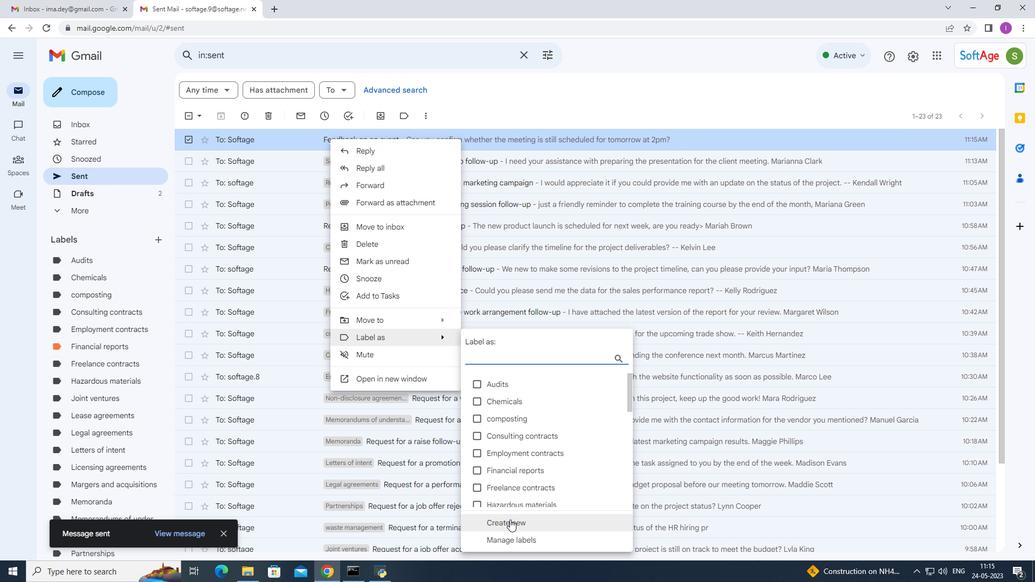 
Action: Mouse pressed left at (510, 519)
Screenshot: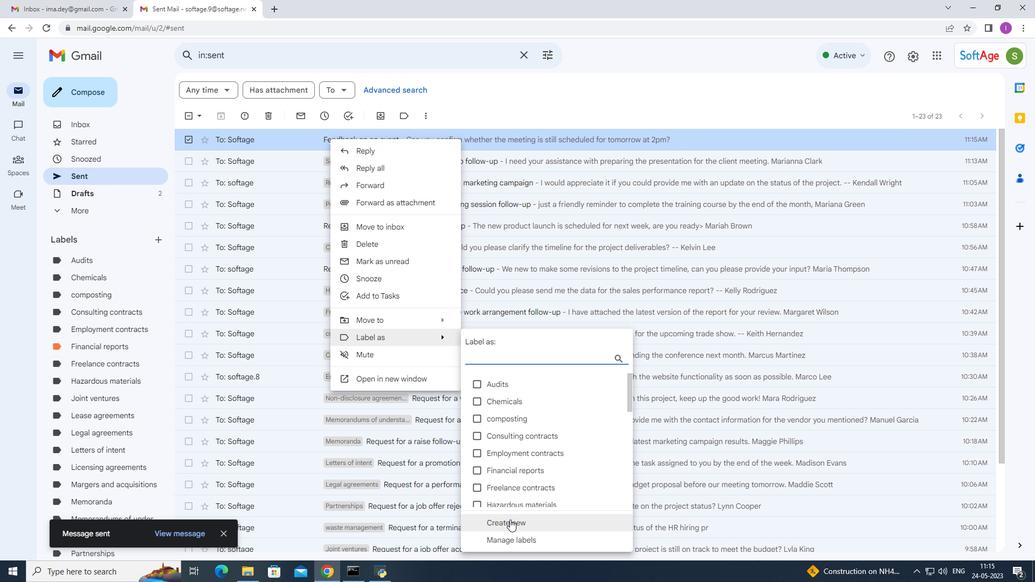 
Action: Mouse moved to (522, 496)
Screenshot: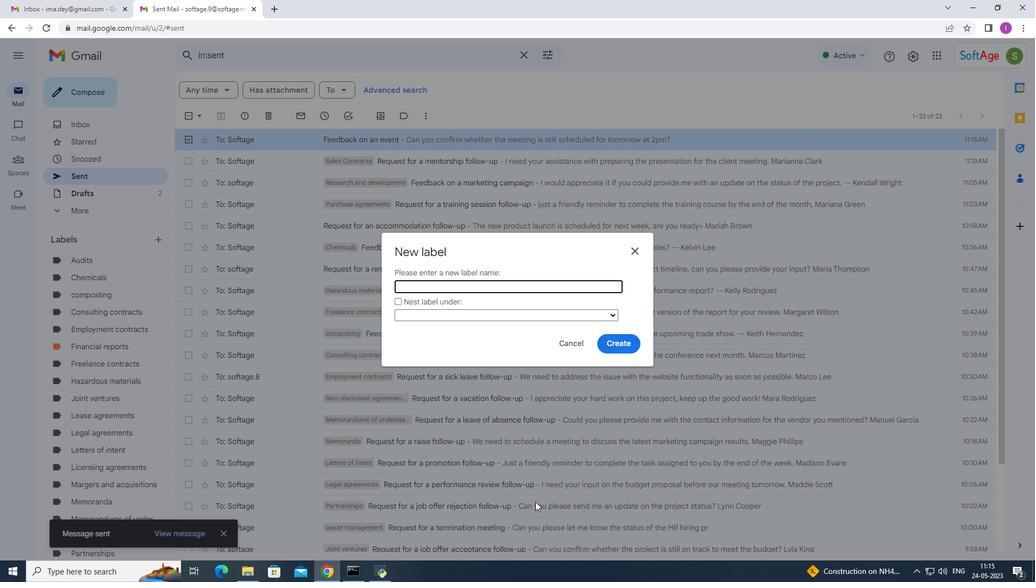 
Action: Key pressed product<Key.space>
Screenshot: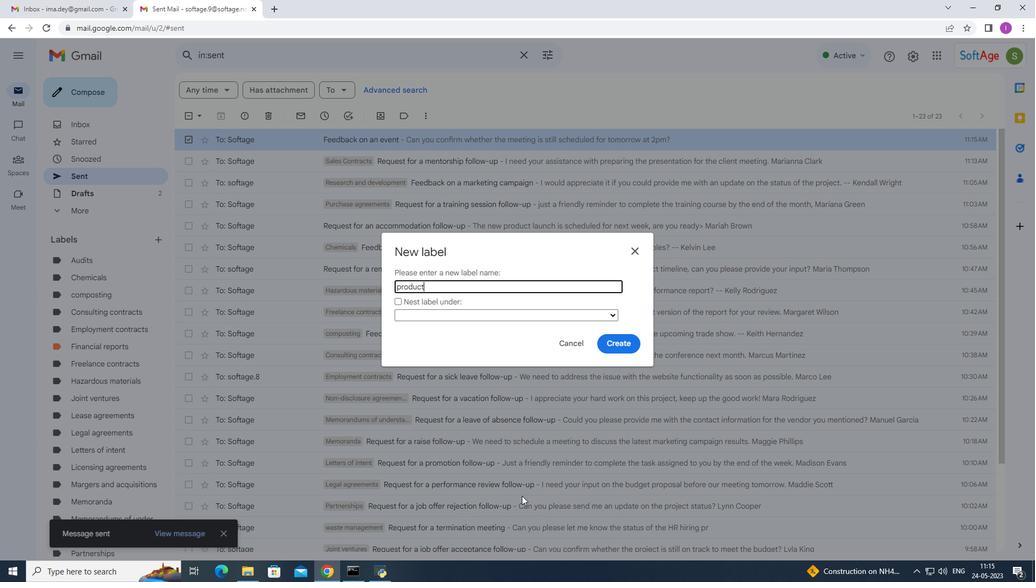 
Action: Mouse moved to (511, 497)
Screenshot: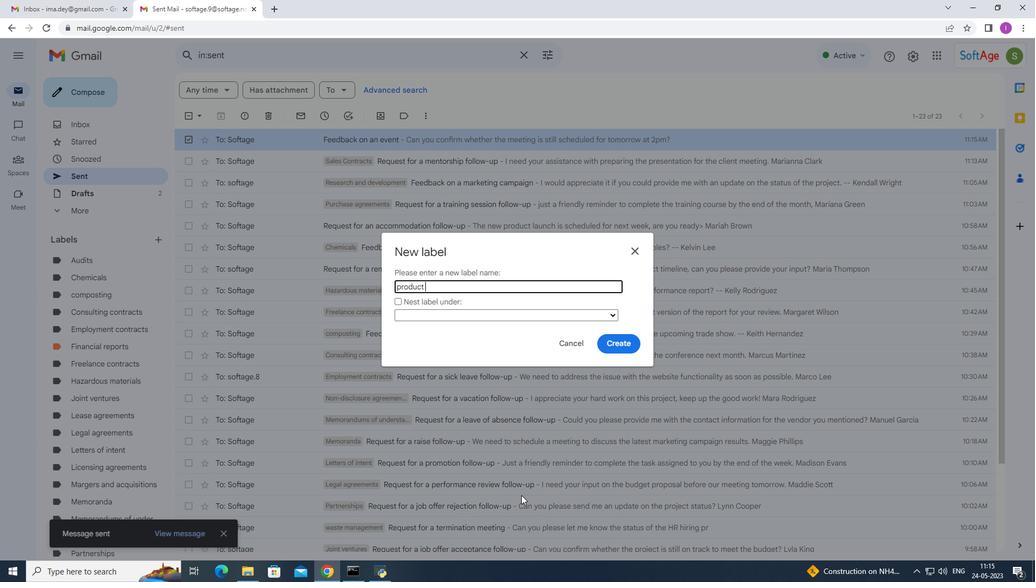 
Action: Mouse pressed right at (511, 497)
Screenshot: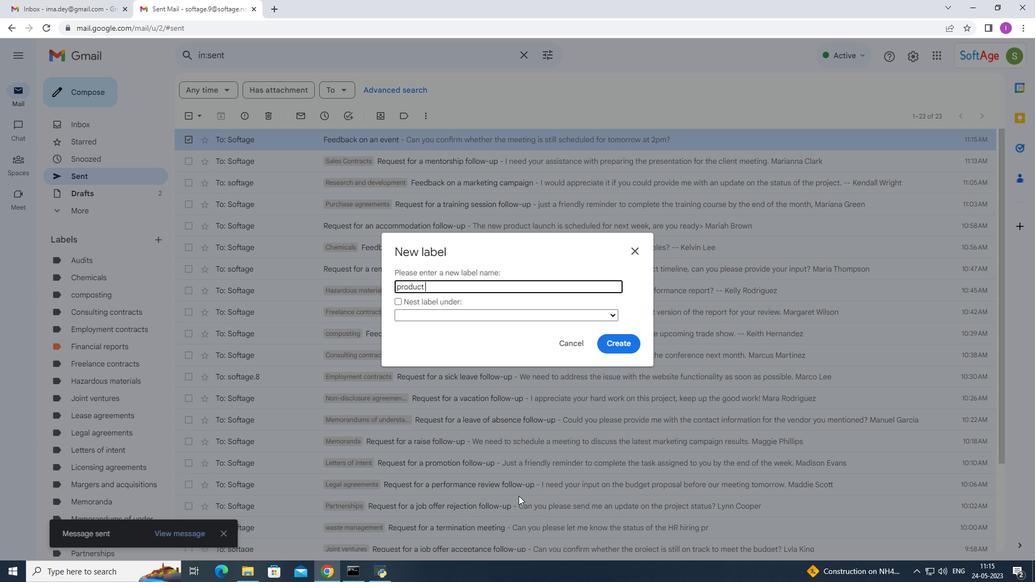 
Action: Mouse moved to (509, 499)
Screenshot: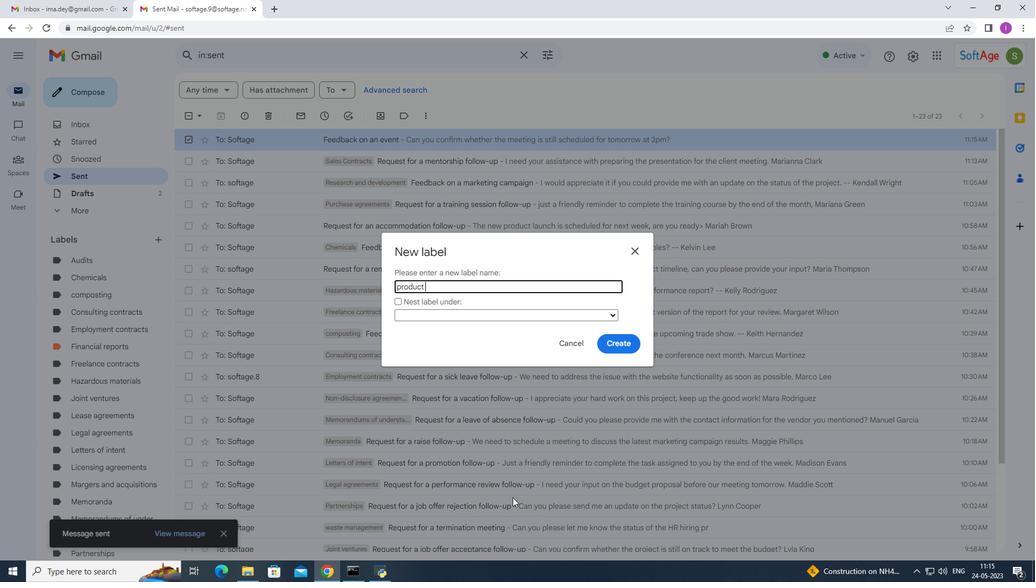 
Action: Key pressed <Key.shift>Deve
Screenshot: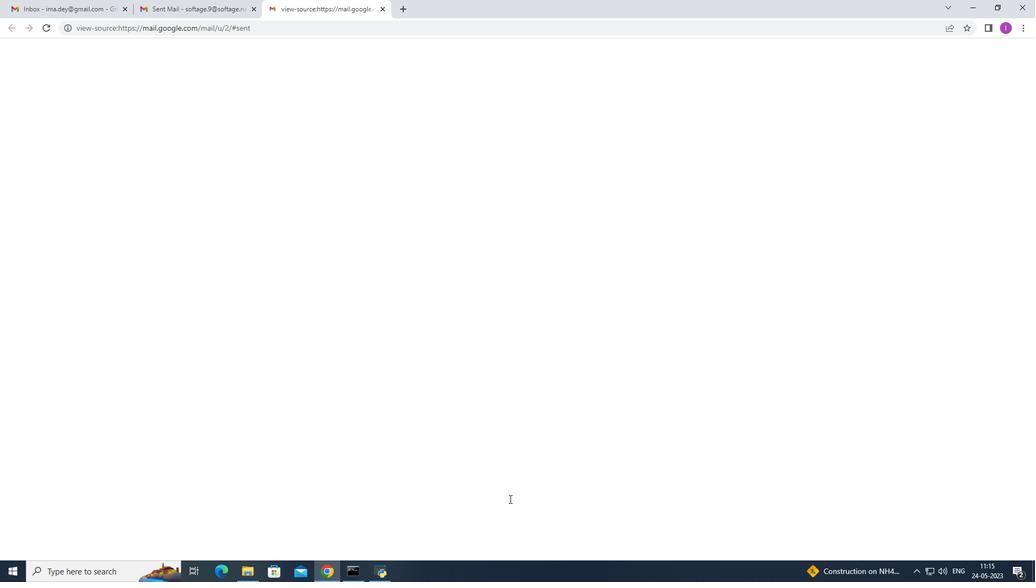 
Action: Mouse moved to (333, 6)
Screenshot: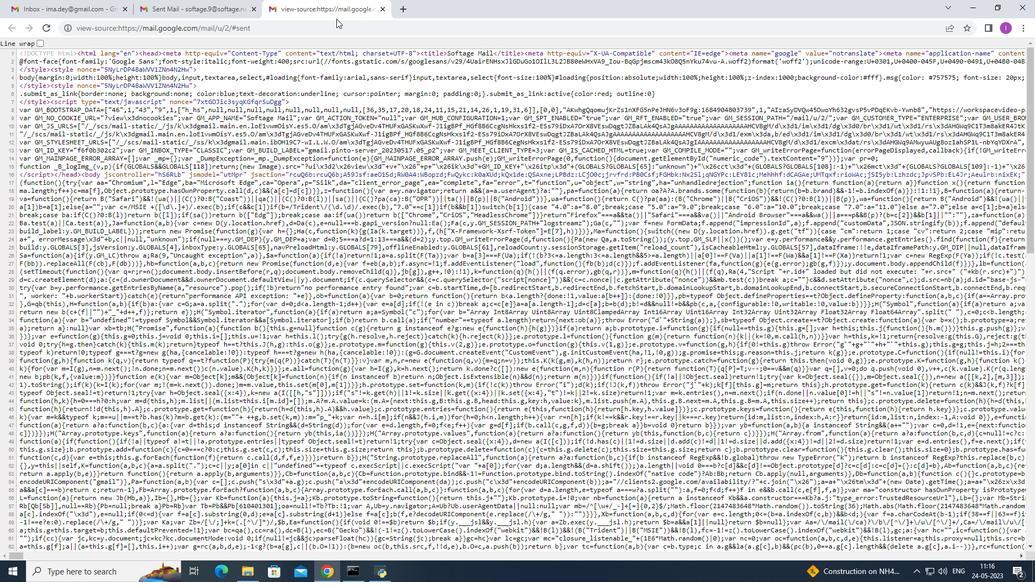 
Action: Mouse pressed left at (333, 6)
Screenshot: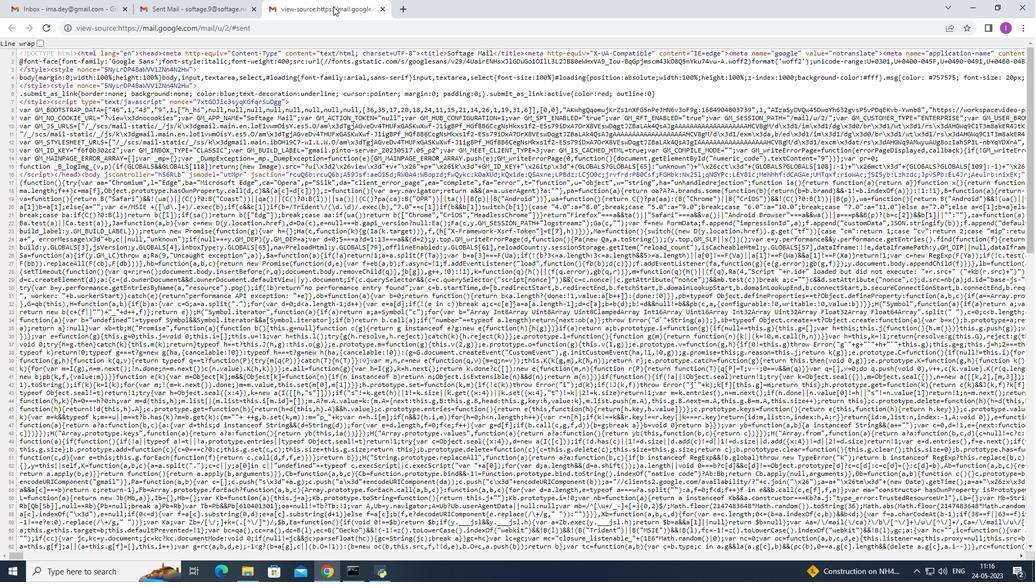 
Action: Mouse moved to (380, 11)
Screenshot: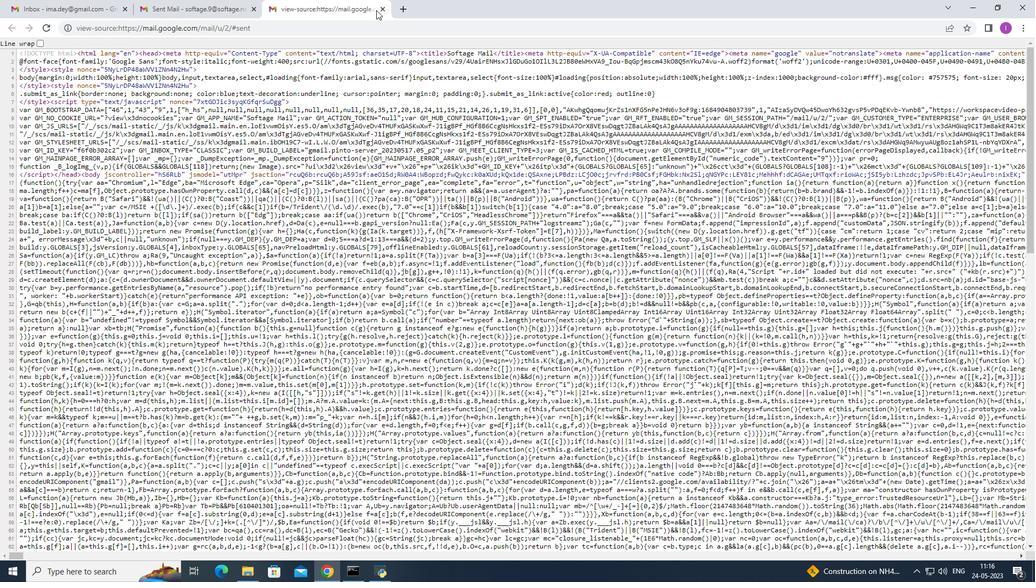 
Action: Mouse pressed left at (380, 11)
Screenshot: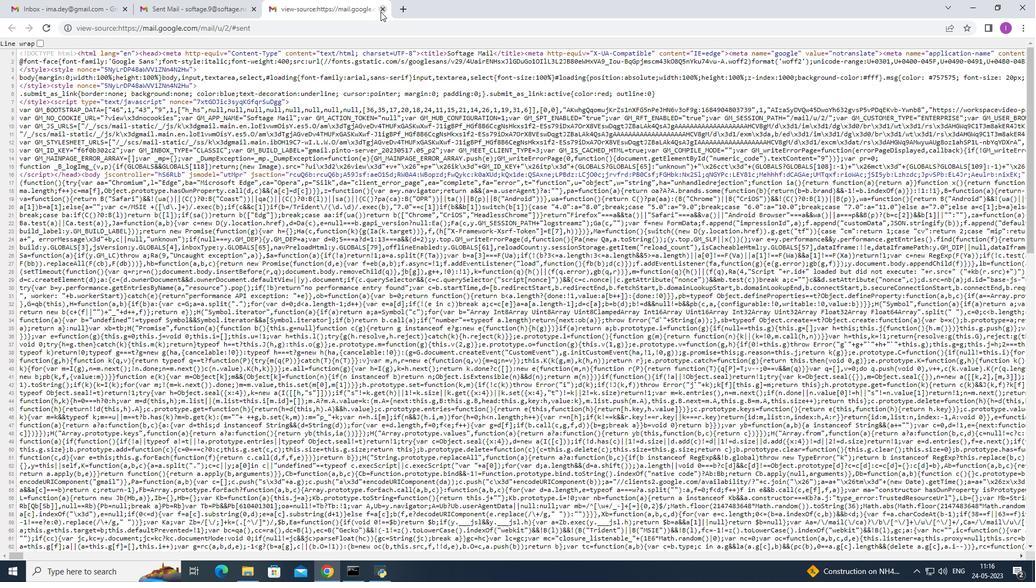 
Action: Mouse moved to (460, 290)
Screenshot: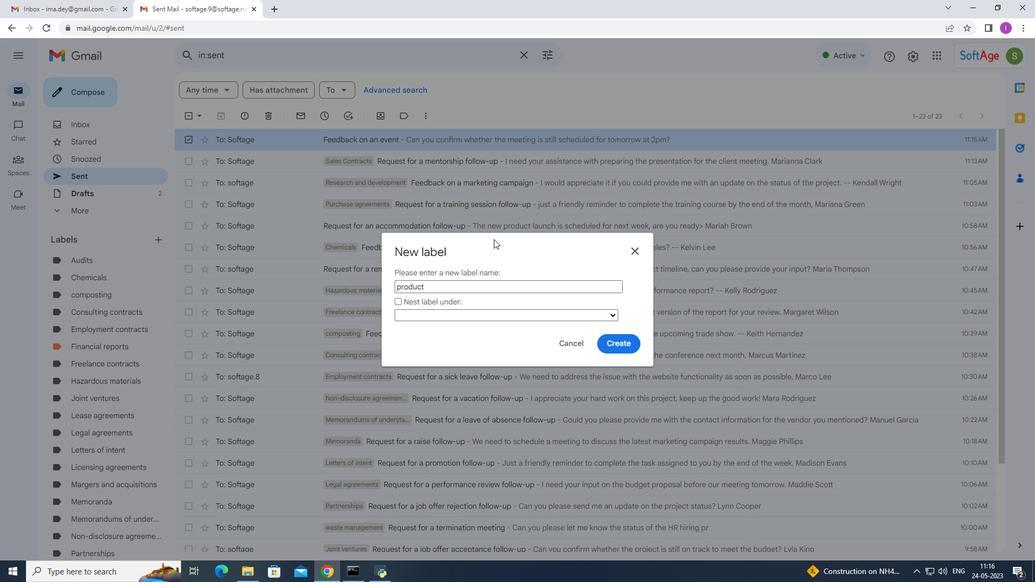 
Action: Mouse pressed left at (460, 290)
Screenshot: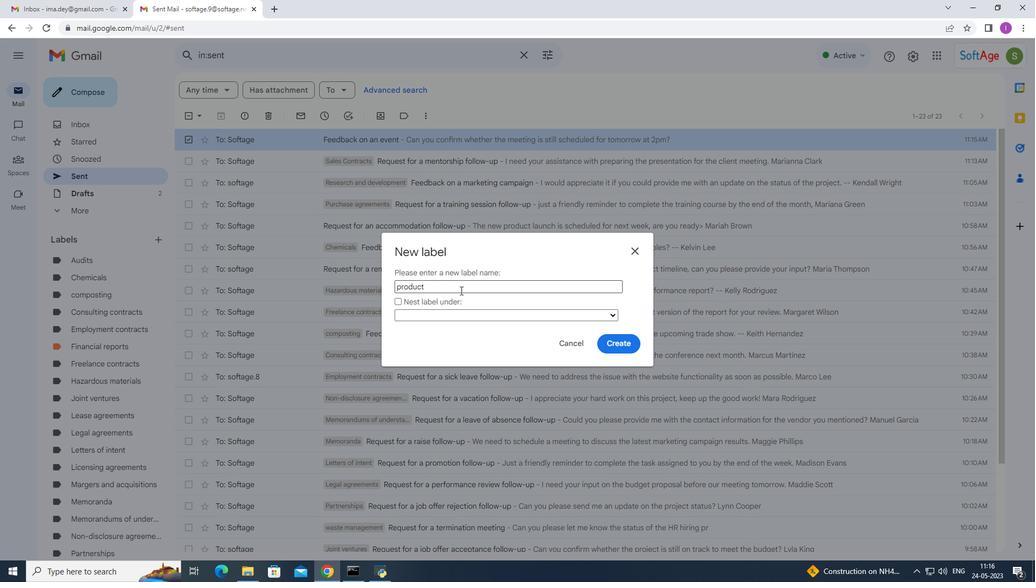 
Action: Key pressed den<Key.backspace>vr<Key.backspace>elopment
Screenshot: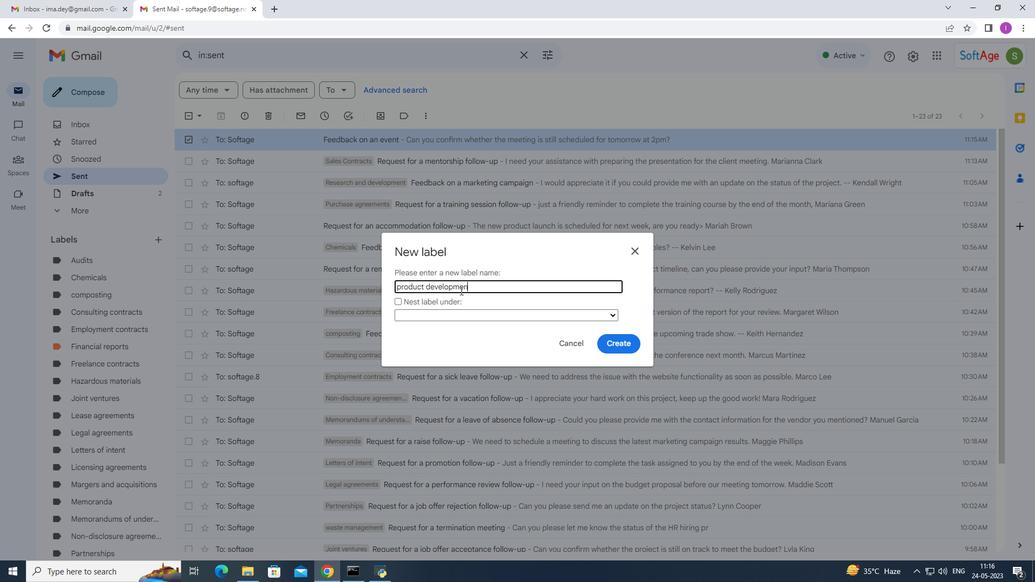 
Action: Mouse moved to (629, 339)
Screenshot: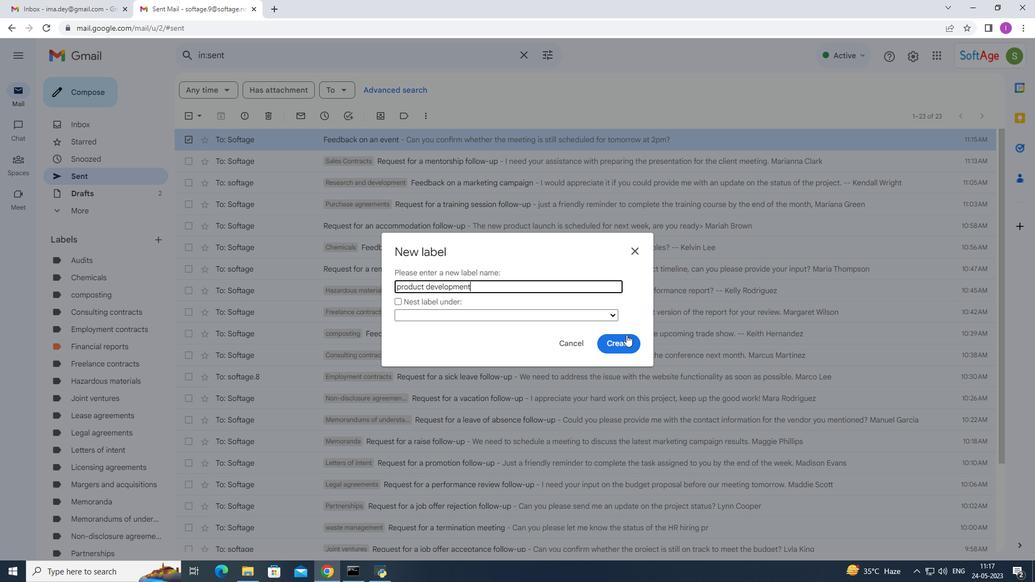 
Action: Mouse pressed left at (629, 339)
Screenshot: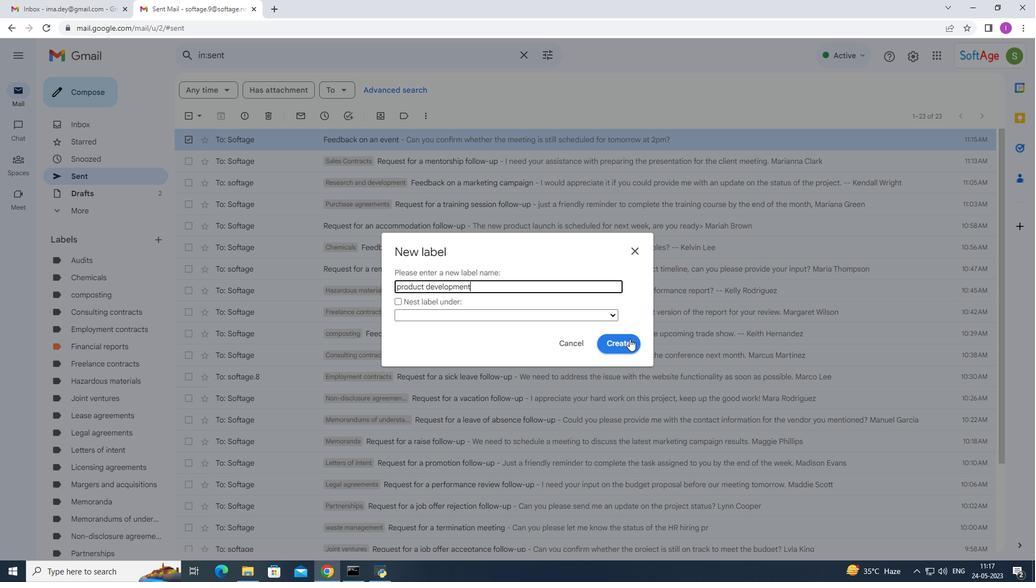 
Action: Mouse moved to (314, 265)
Screenshot: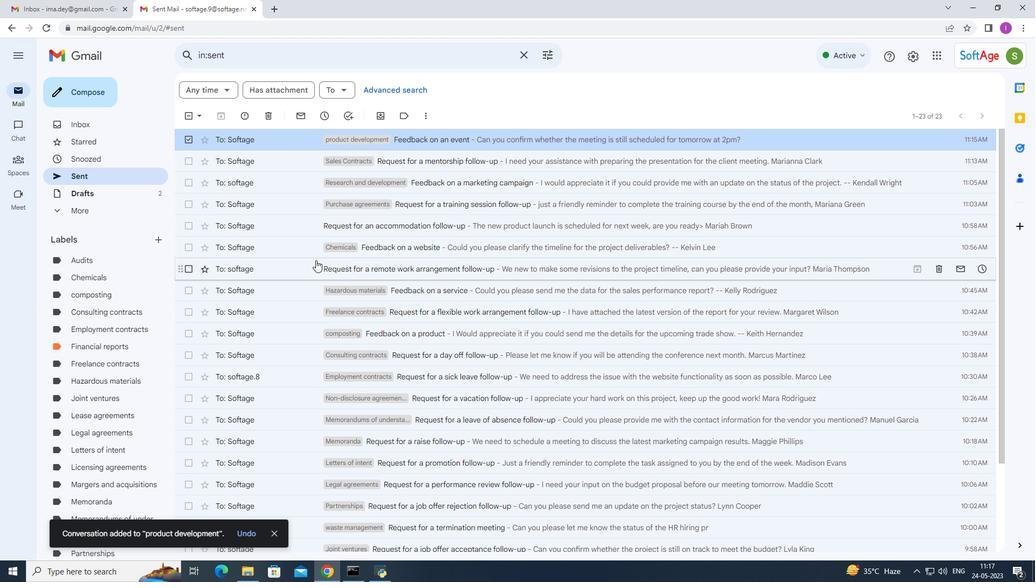 
